 Task: Find connections with filter location Sobradinho with filter topic #Entrepreneurshipwith filter profile language Spanish with filter current company Cyril Amarchand Mangaldas with filter school IPS ACADEMY, Indore with filter industry Computer Hardware Manufacturing with filter service category CateringChange with filter keywords title Roofer
Action: Mouse moved to (670, 132)
Screenshot: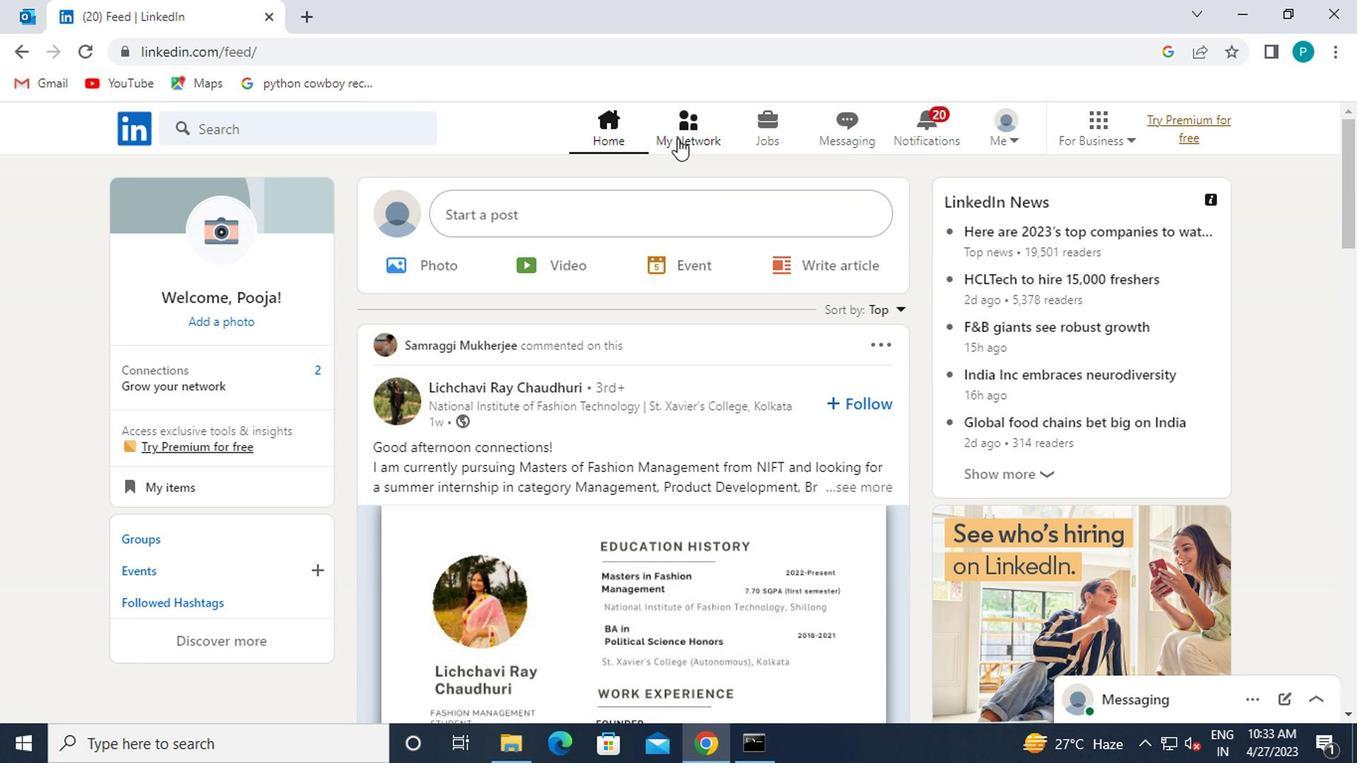 
Action: Mouse pressed left at (670, 132)
Screenshot: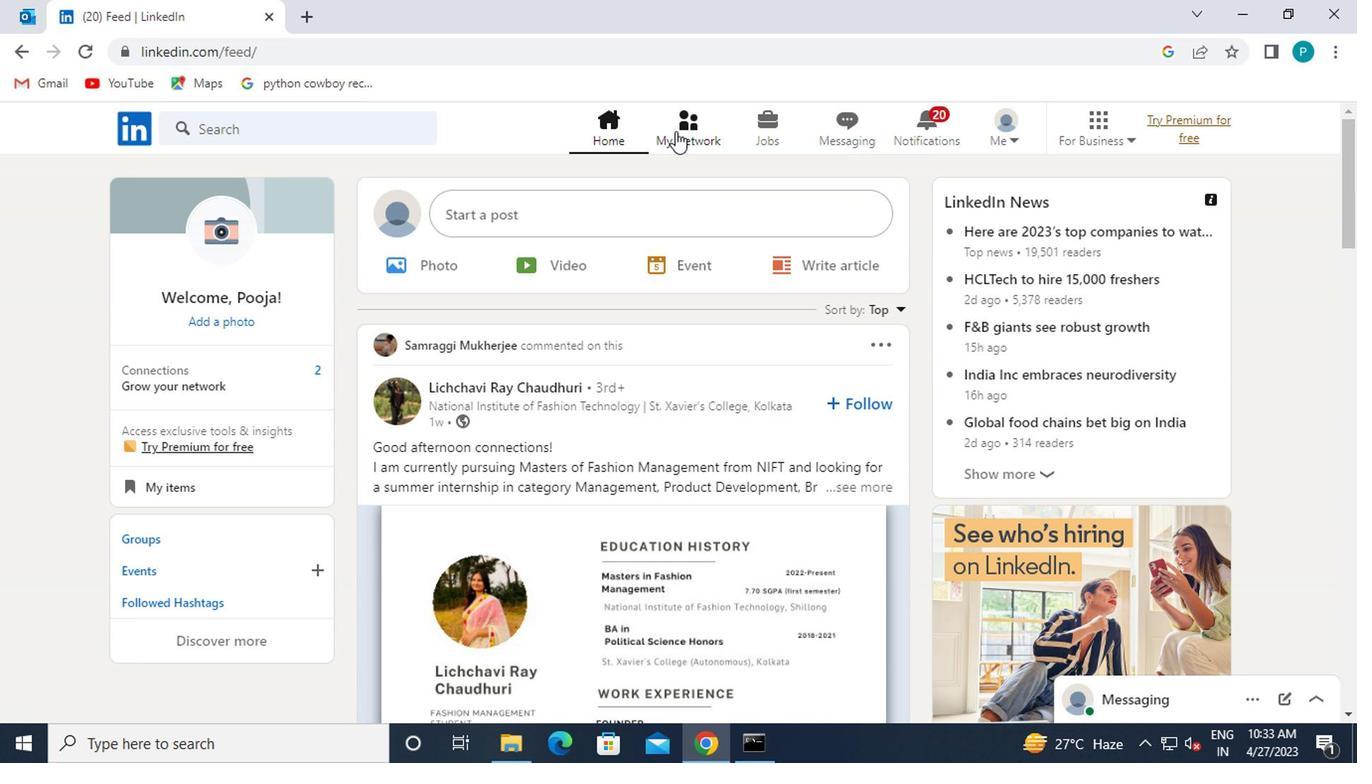 
Action: Mouse moved to (317, 232)
Screenshot: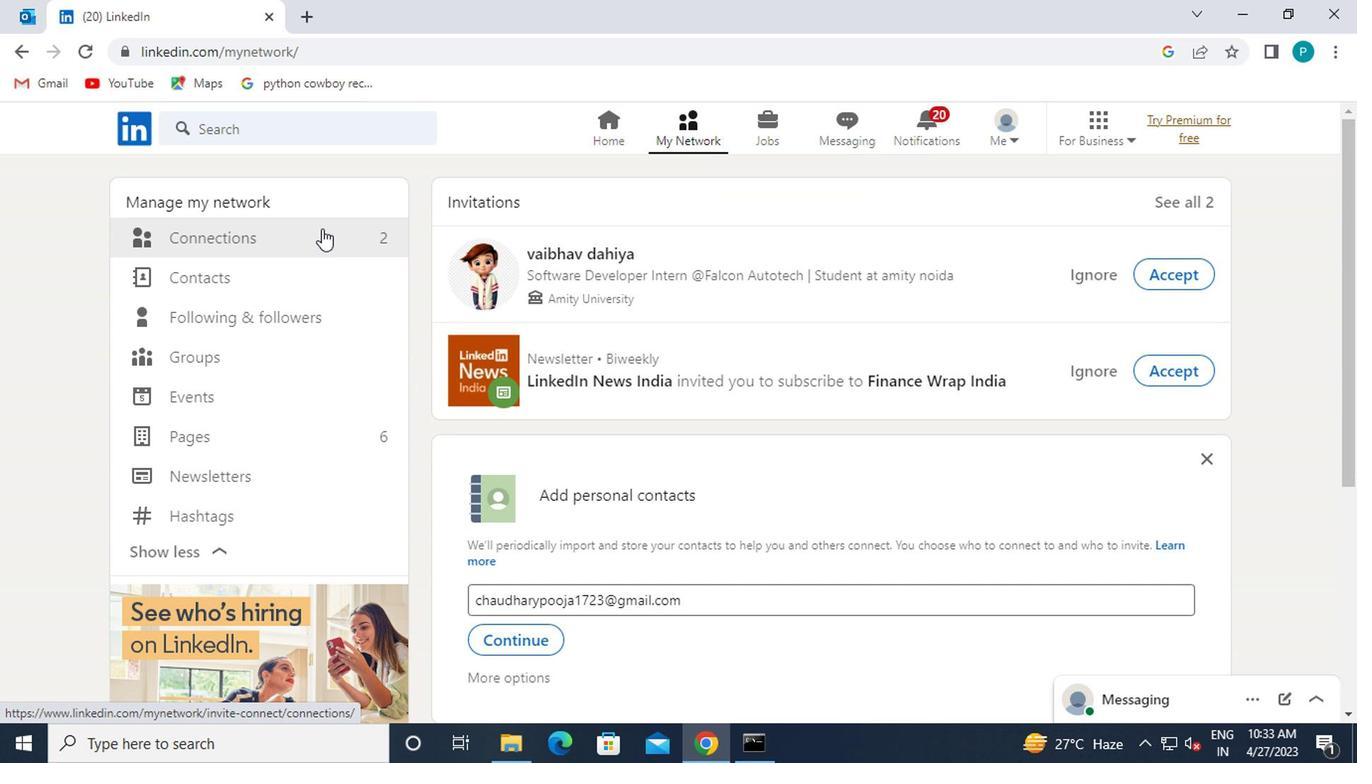 
Action: Mouse pressed left at (317, 232)
Screenshot: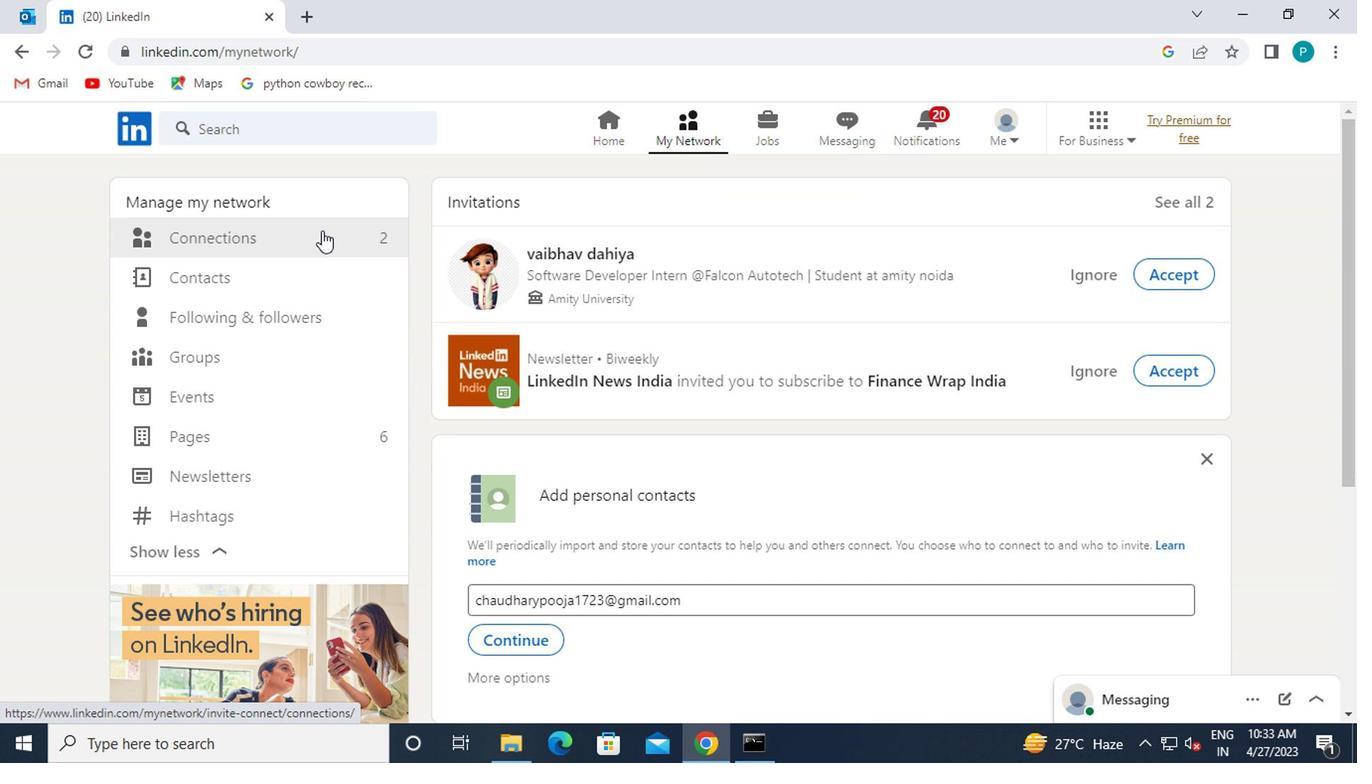 
Action: Mouse moved to (786, 249)
Screenshot: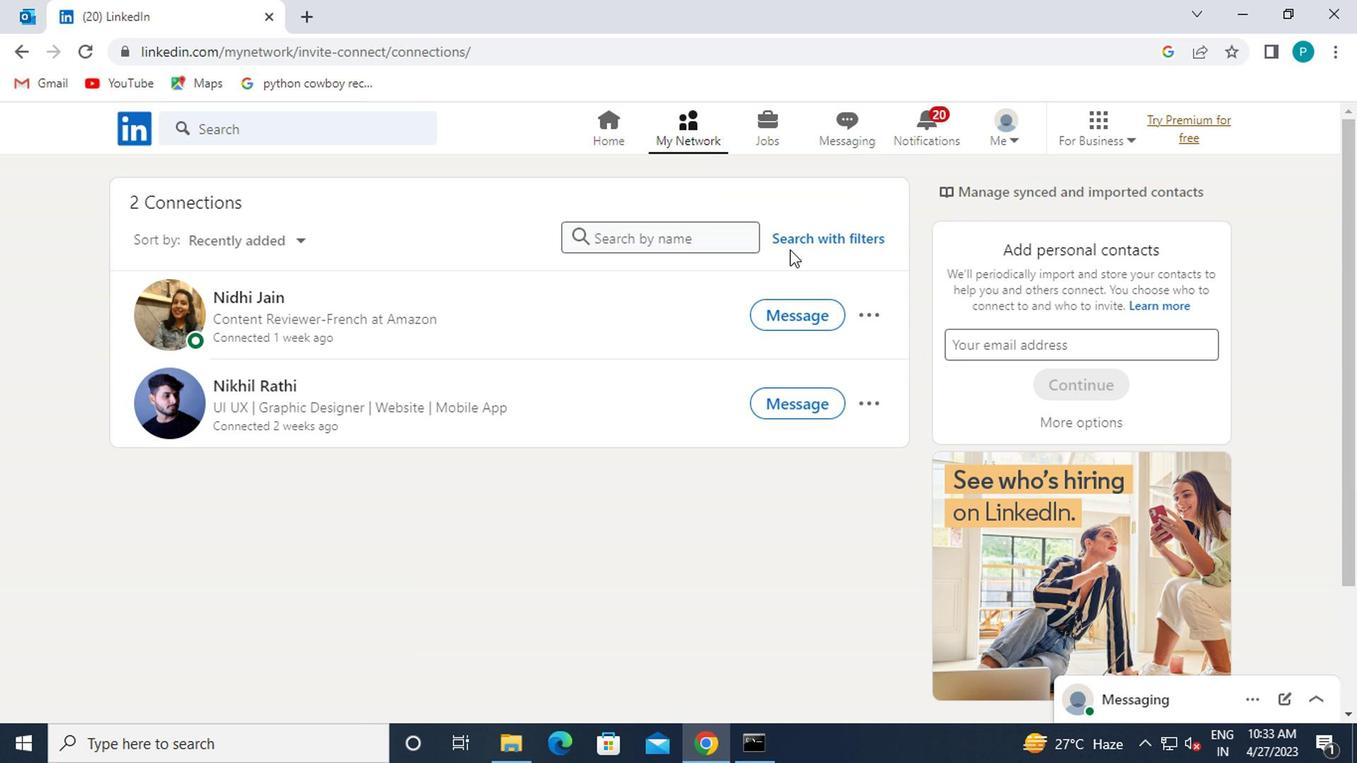 
Action: Mouse pressed left at (786, 249)
Screenshot: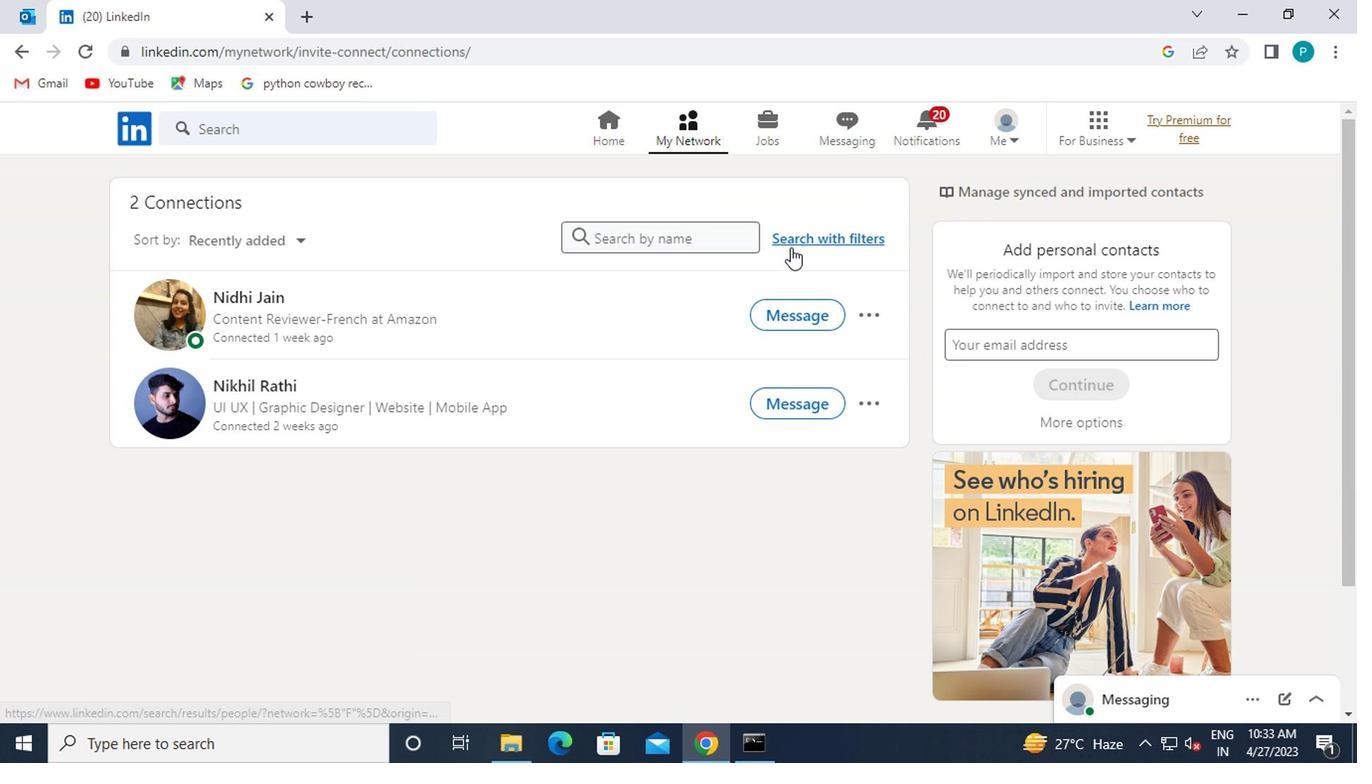 
Action: Mouse moved to (655, 183)
Screenshot: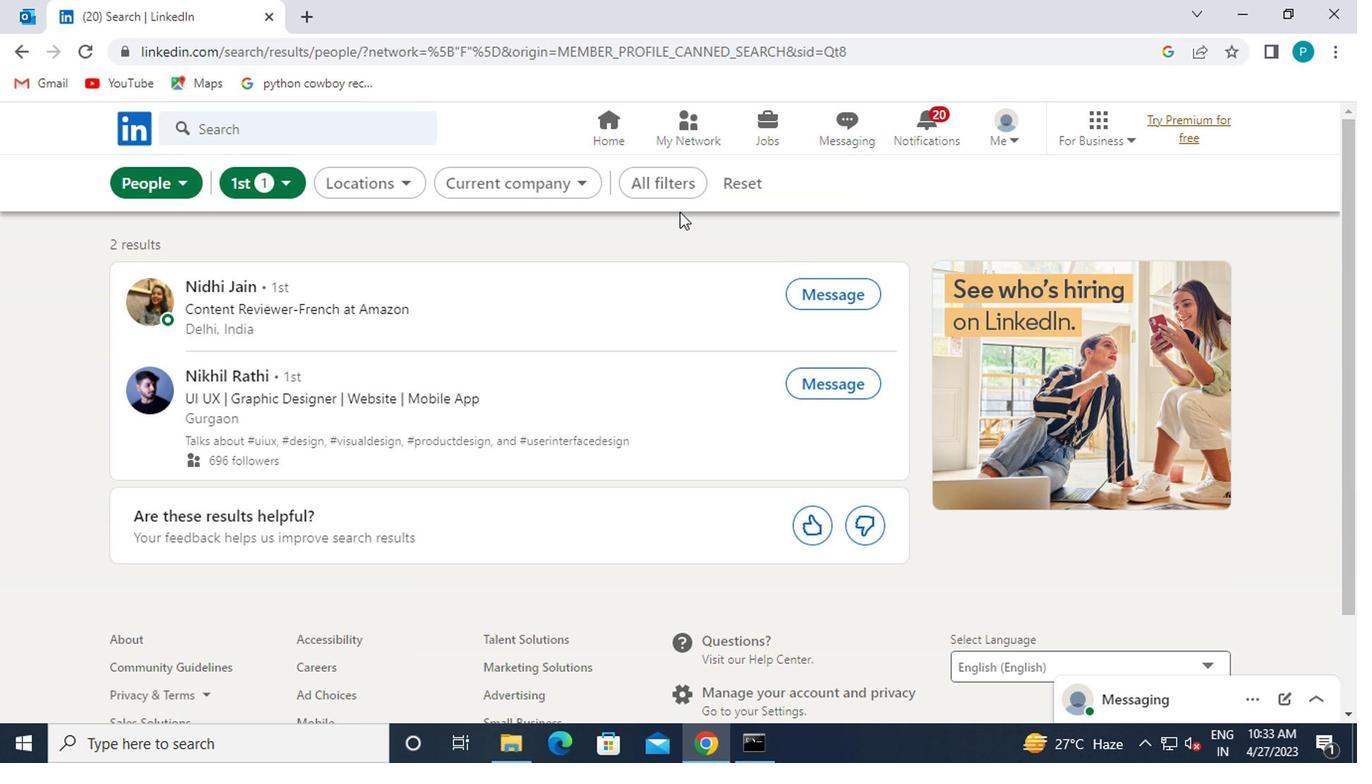 
Action: Mouse pressed left at (655, 183)
Screenshot: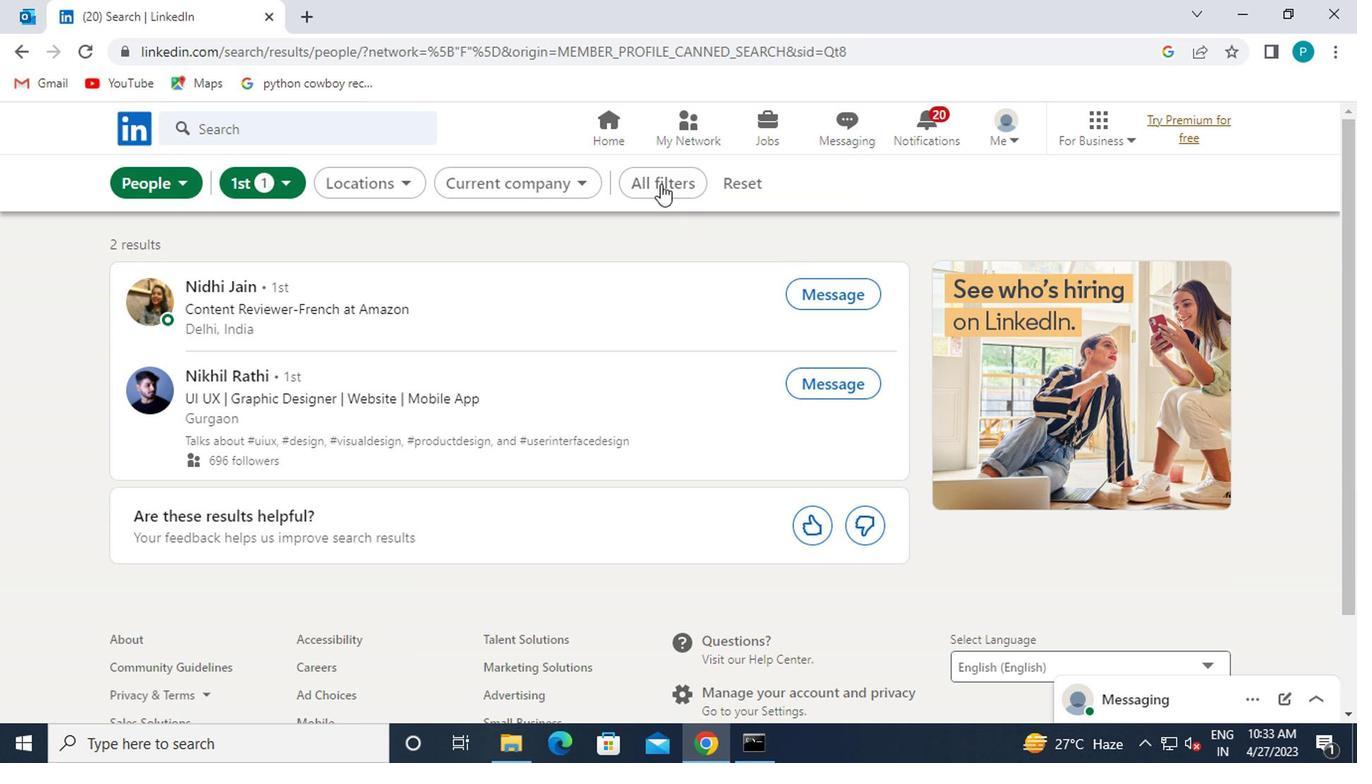 
Action: Mouse moved to (1078, 530)
Screenshot: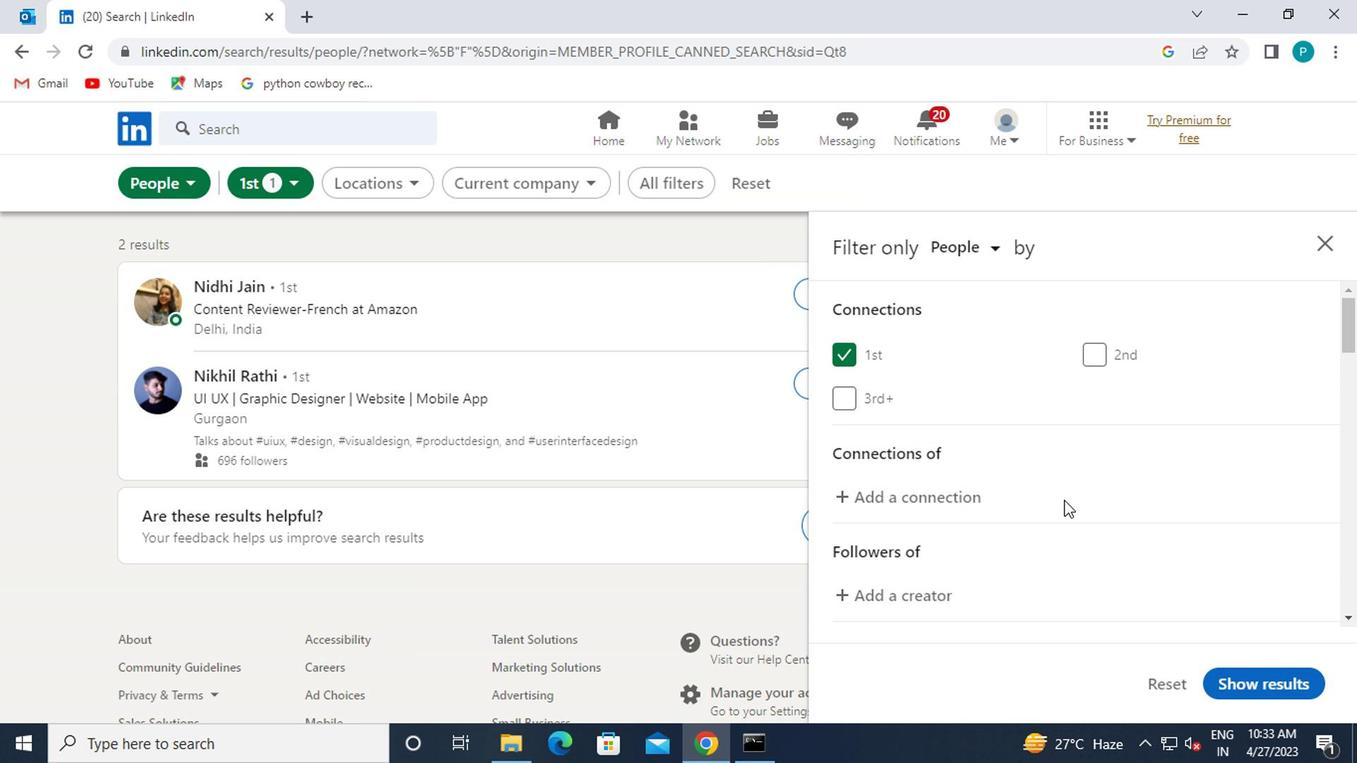
Action: Mouse scrolled (1078, 529) with delta (0, 0)
Screenshot: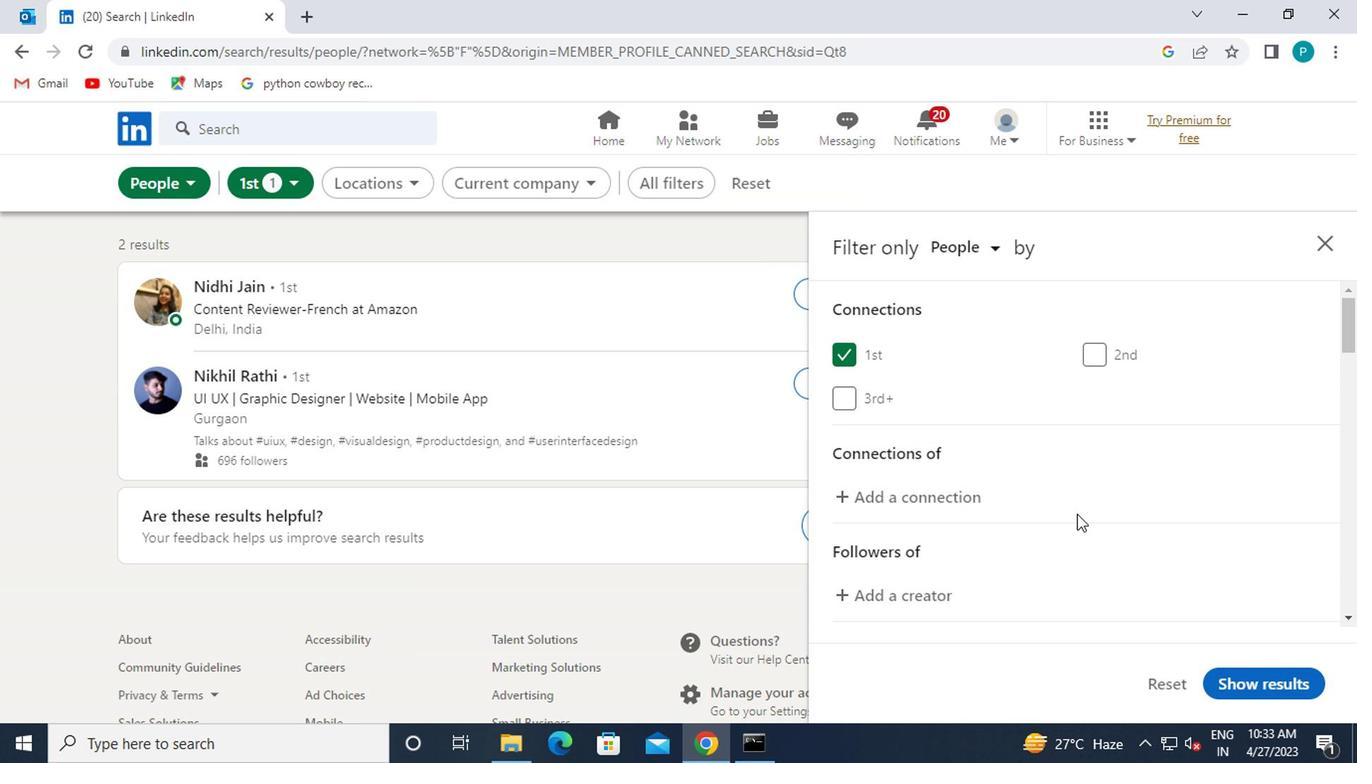 
Action: Mouse scrolled (1078, 529) with delta (0, 0)
Screenshot: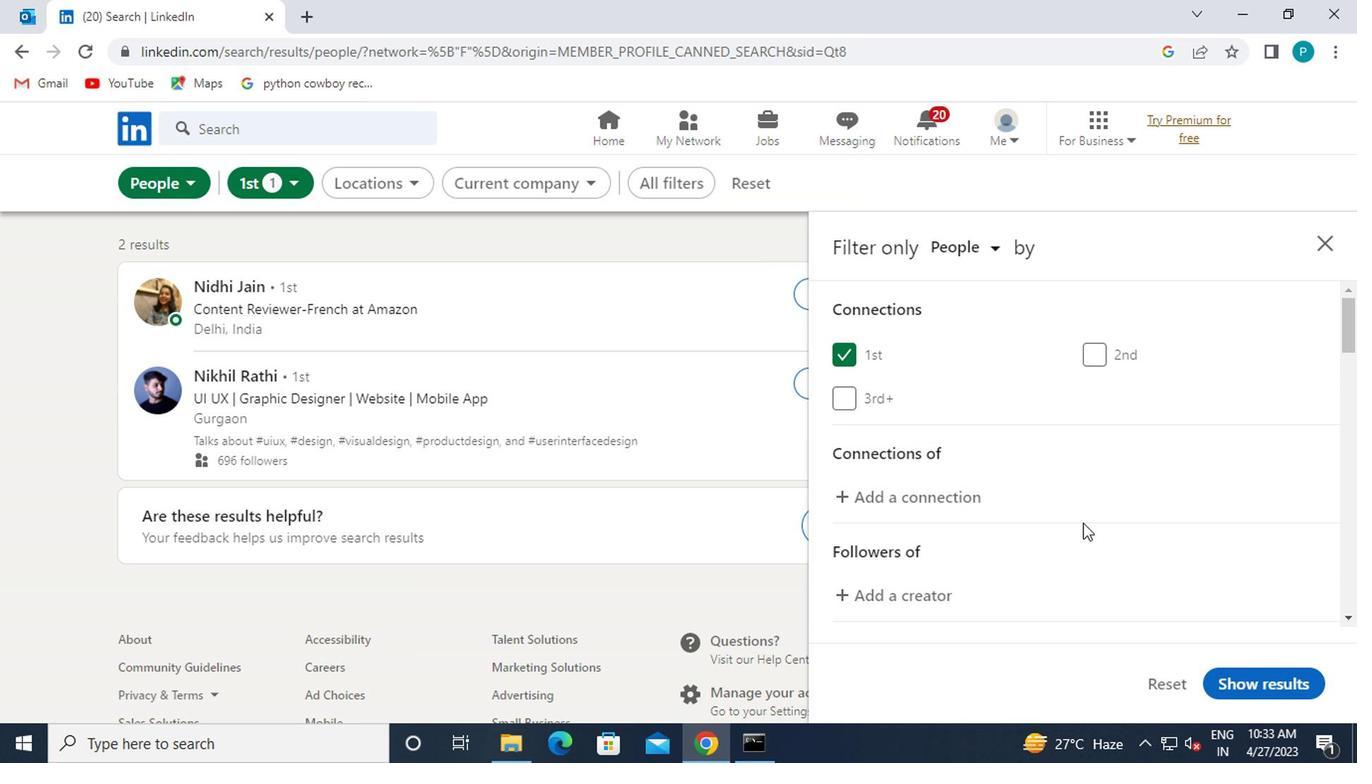 
Action: Mouse moved to (1095, 542)
Screenshot: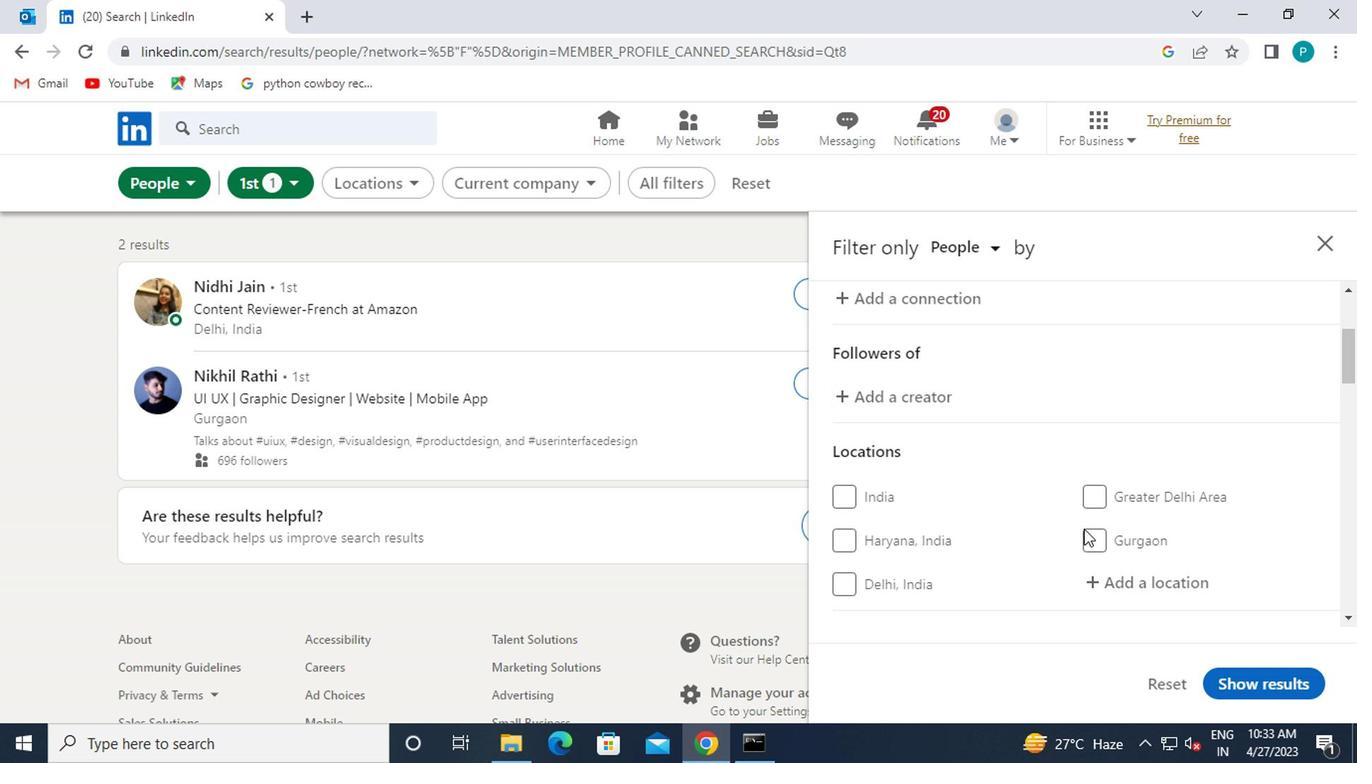 
Action: Mouse scrolled (1095, 541) with delta (0, 0)
Screenshot: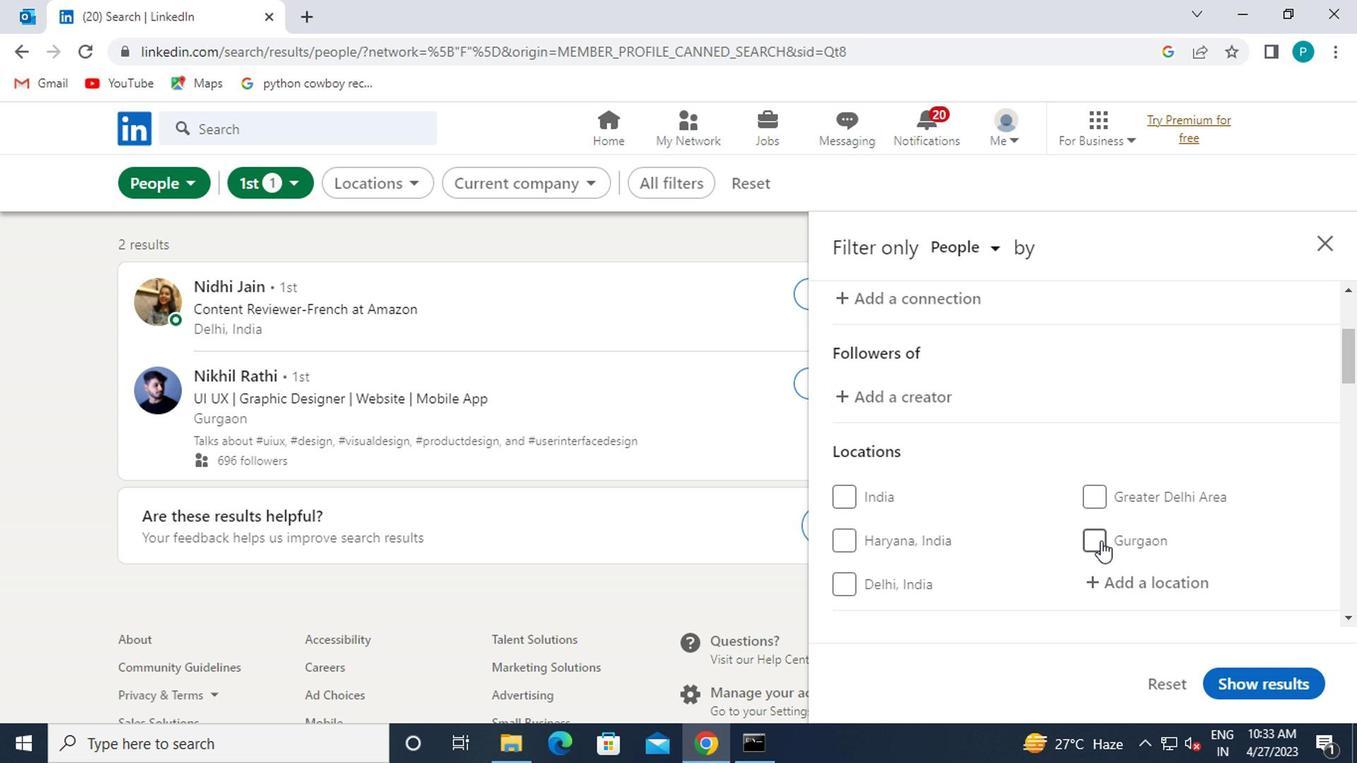
Action: Mouse moved to (1098, 479)
Screenshot: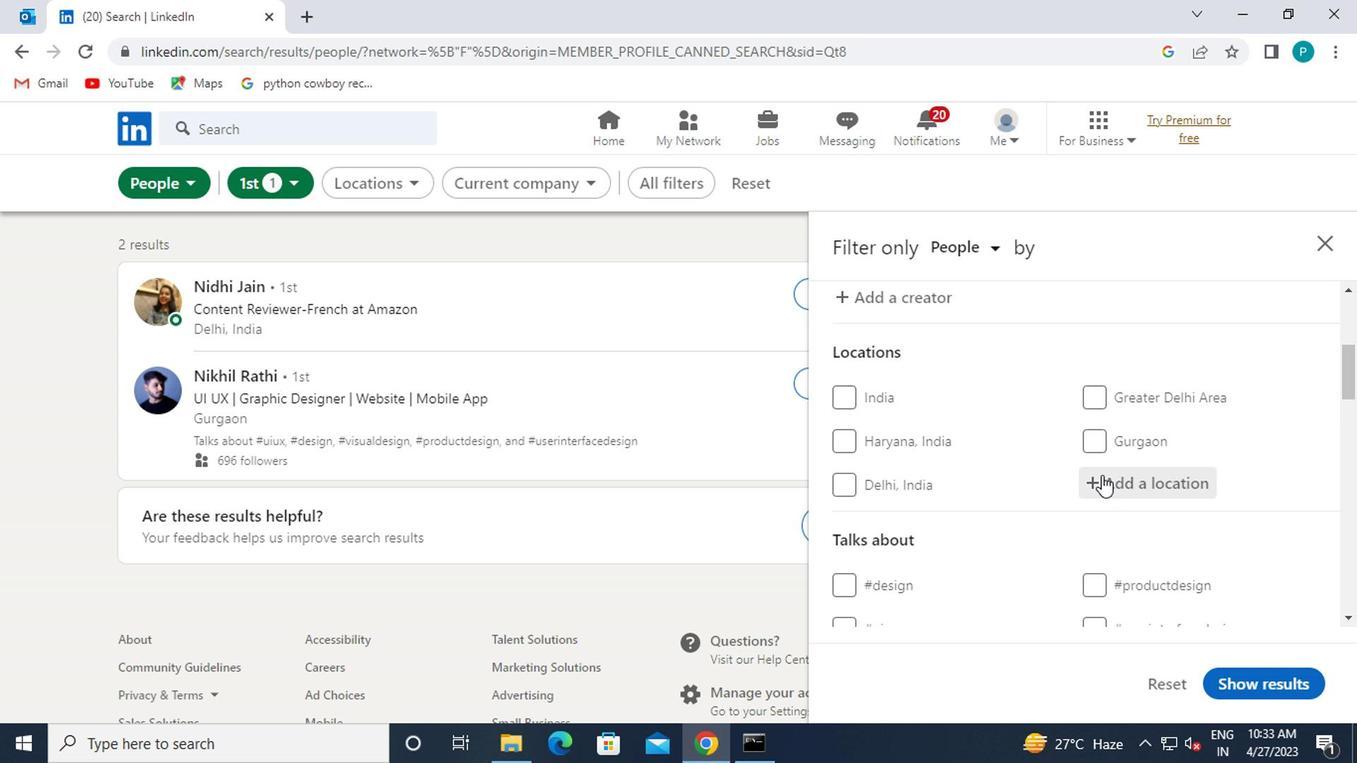 
Action: Mouse pressed left at (1098, 479)
Screenshot: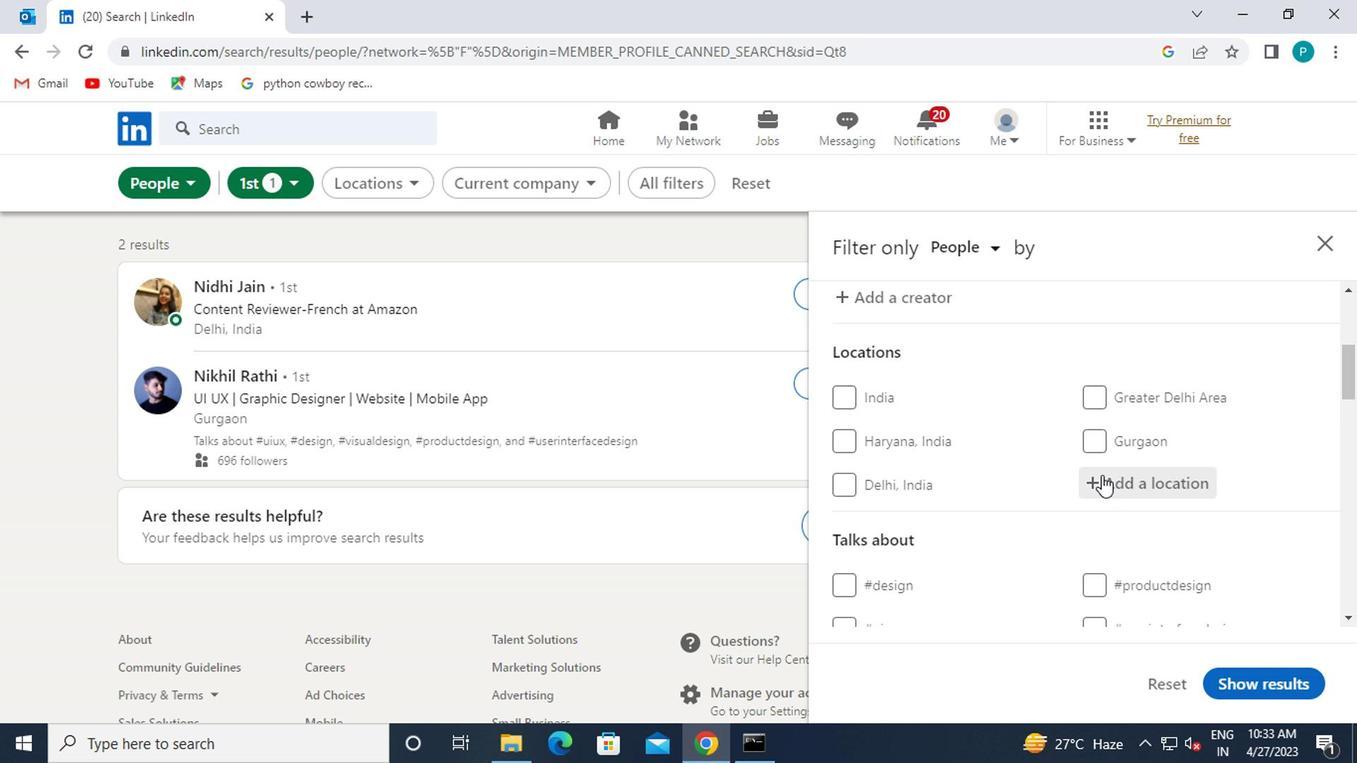 
Action: Mouse moved to (1100, 480)
Screenshot: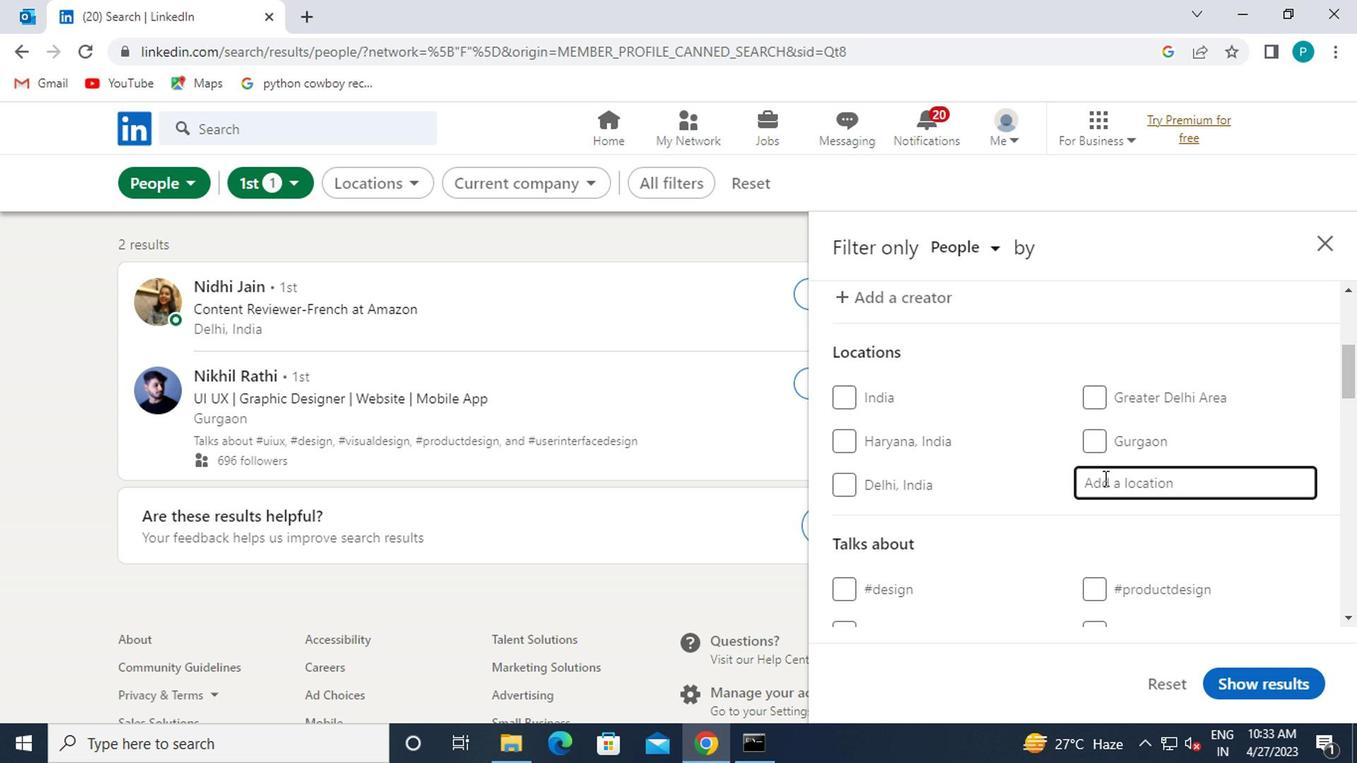 
Action: Key pressed <Key.caps_lock>s<Key.caps_lock>obradinho
Screenshot: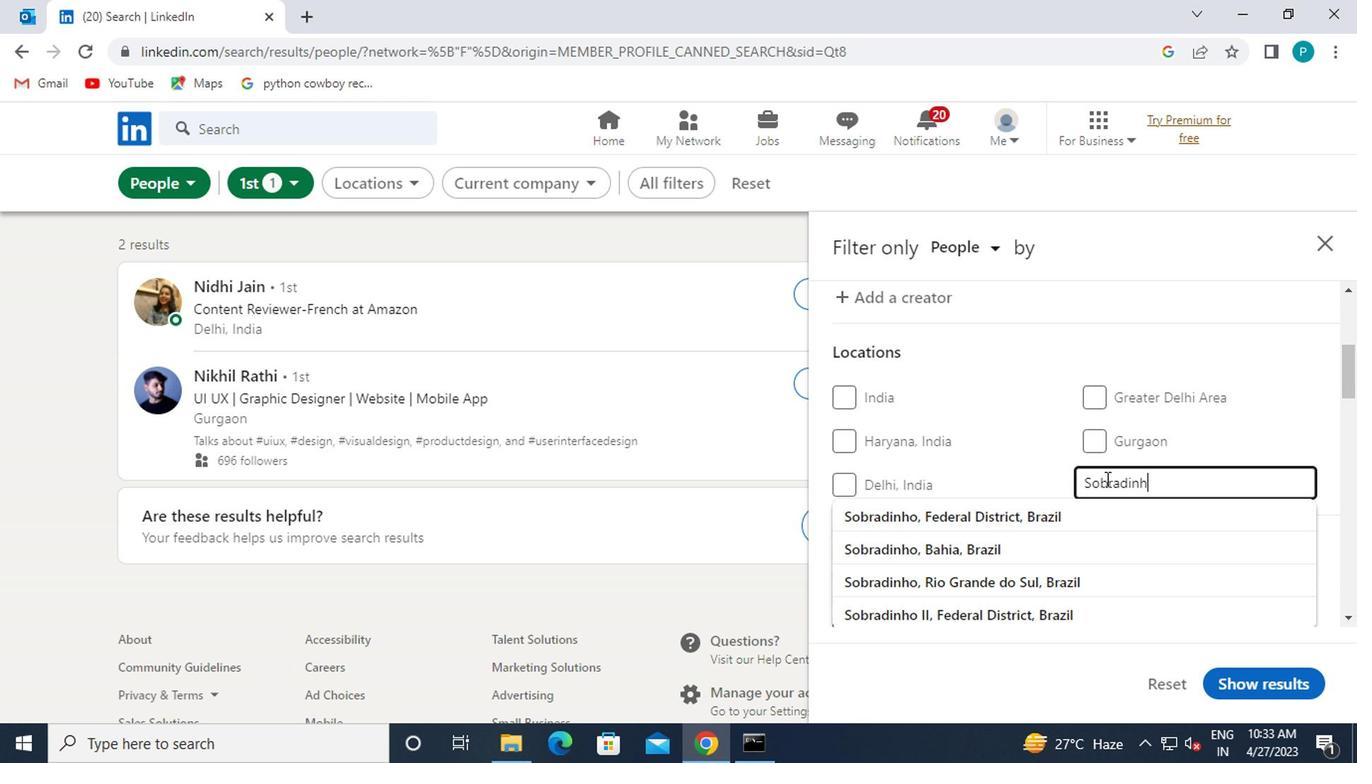 
Action: Mouse moved to (1106, 521)
Screenshot: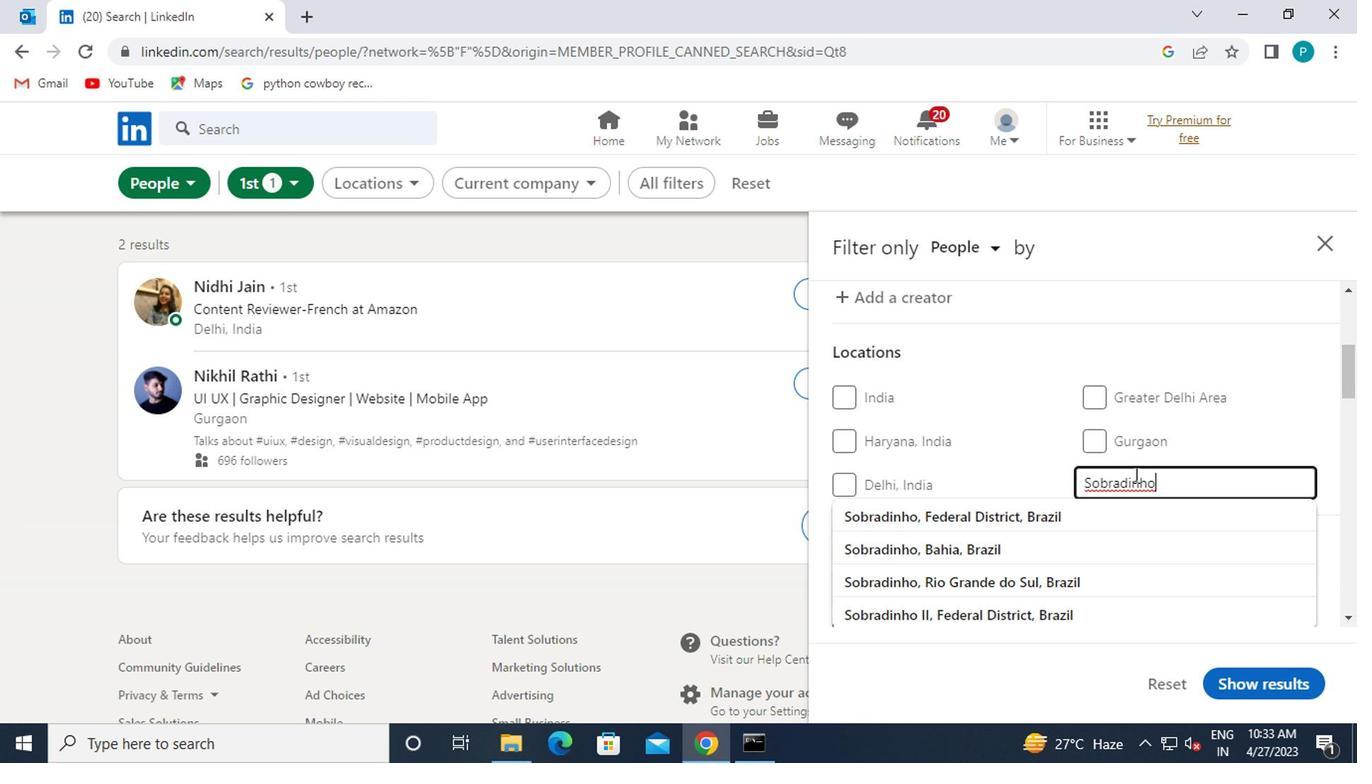 
Action: Mouse pressed left at (1106, 521)
Screenshot: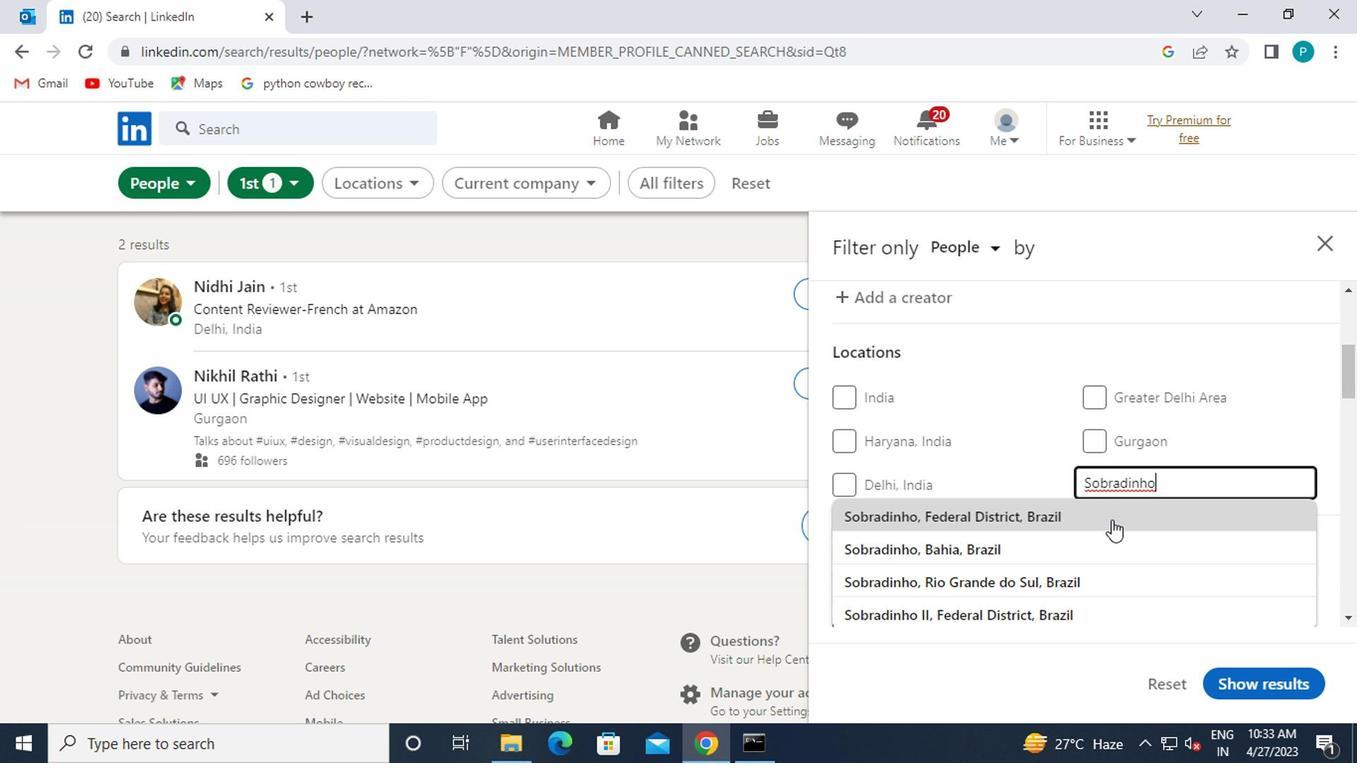 
Action: Mouse scrolled (1106, 520) with delta (0, -1)
Screenshot: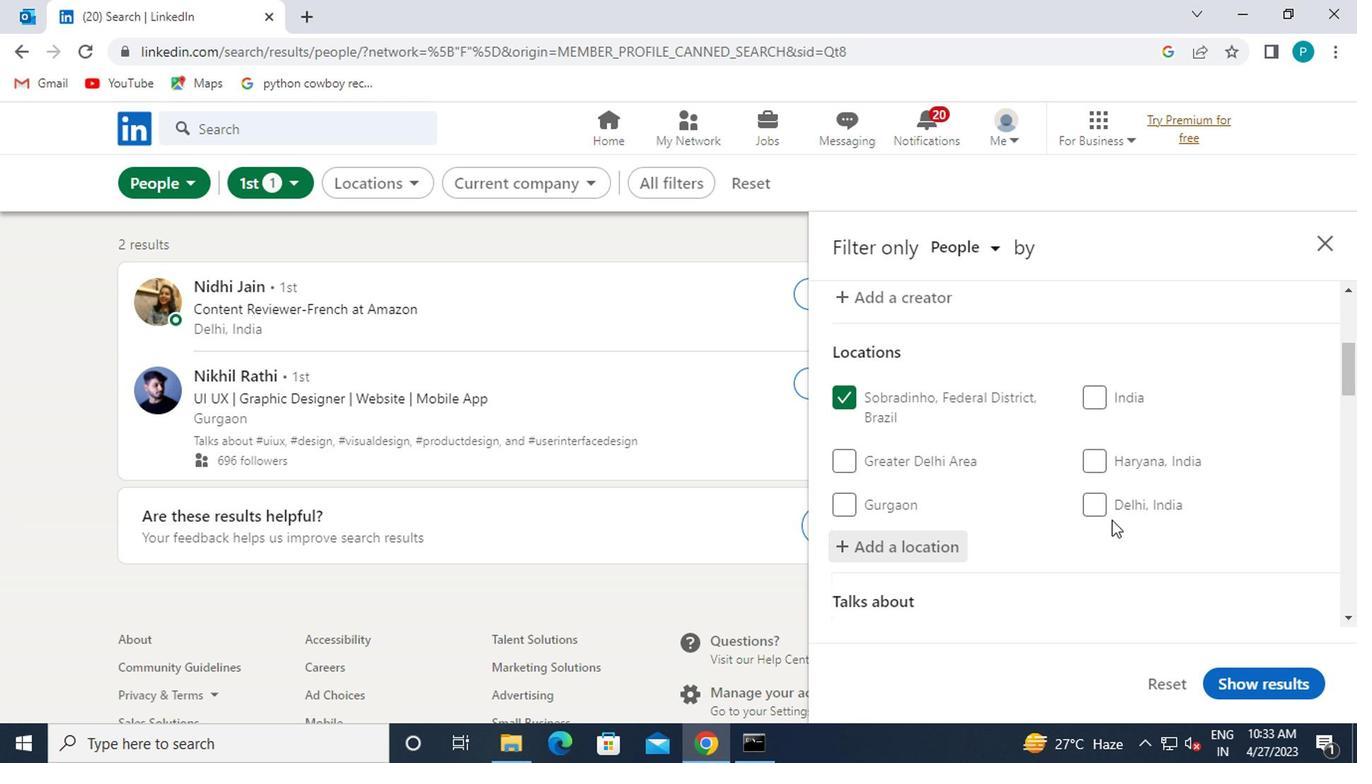 
Action: Mouse scrolled (1106, 520) with delta (0, -1)
Screenshot: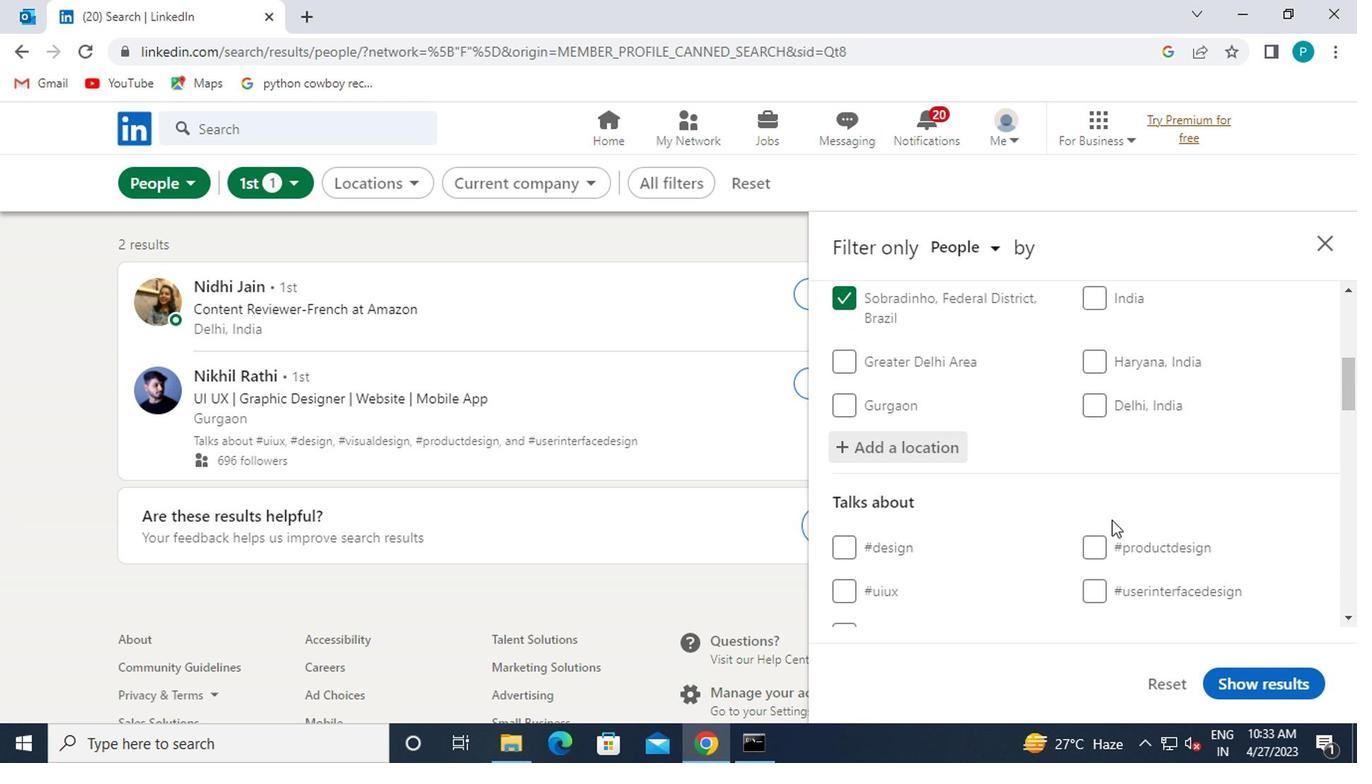 
Action: Mouse moved to (1097, 525)
Screenshot: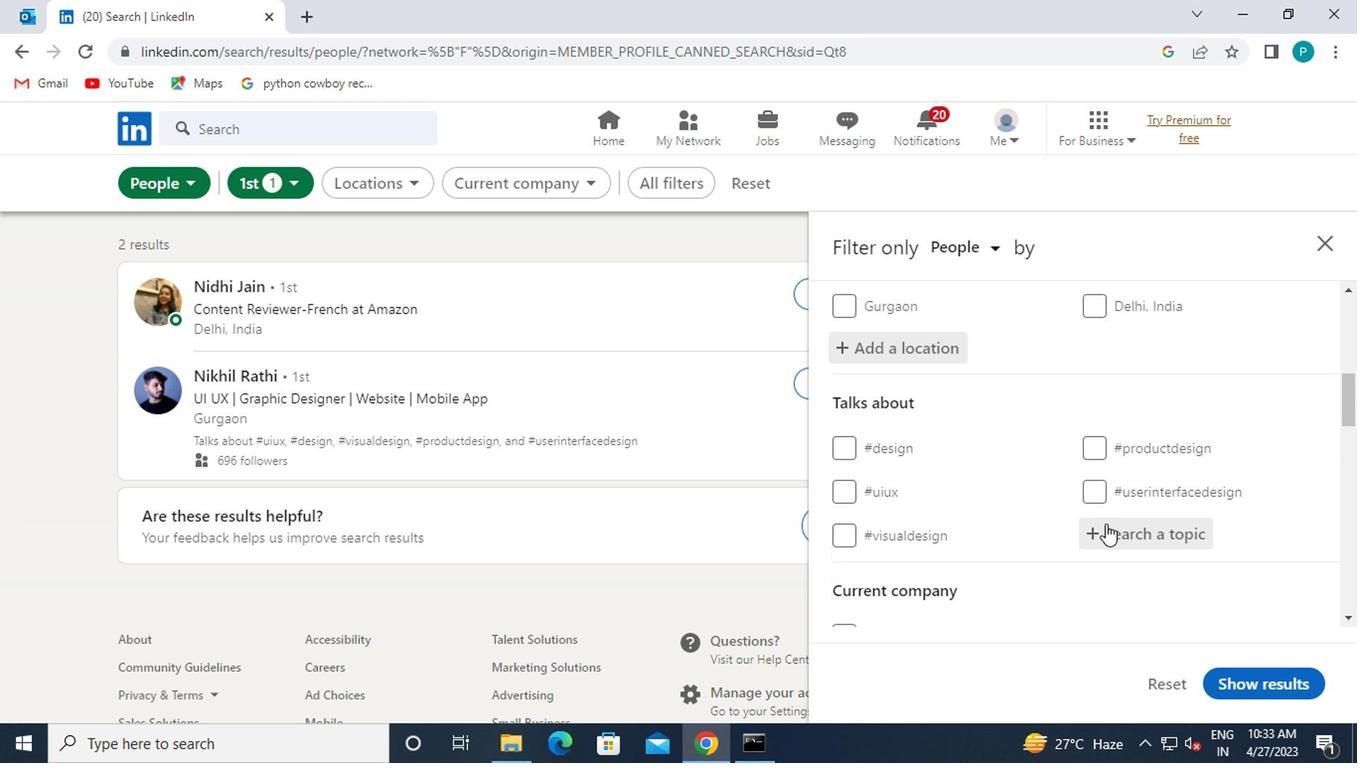 
Action: Mouse pressed left at (1097, 525)
Screenshot: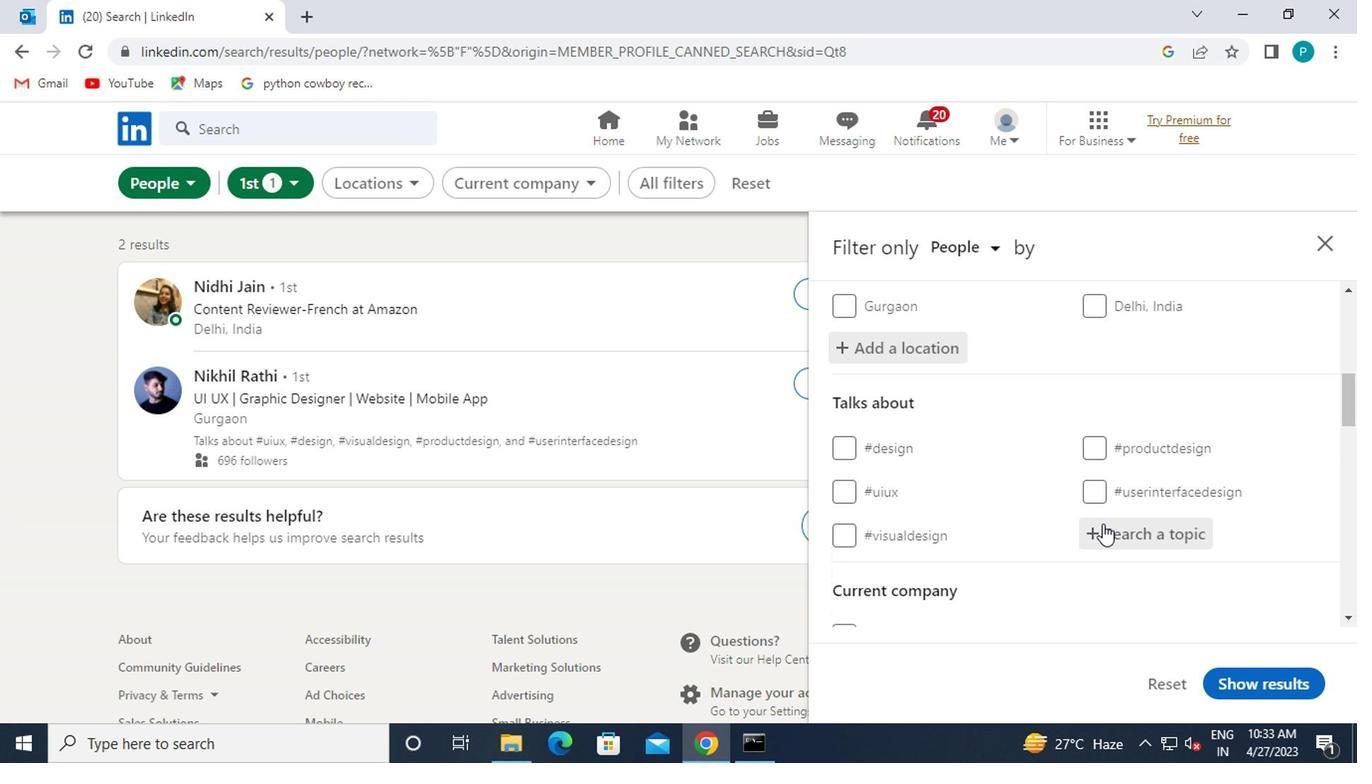 
Action: Mouse moved to (1099, 531)
Screenshot: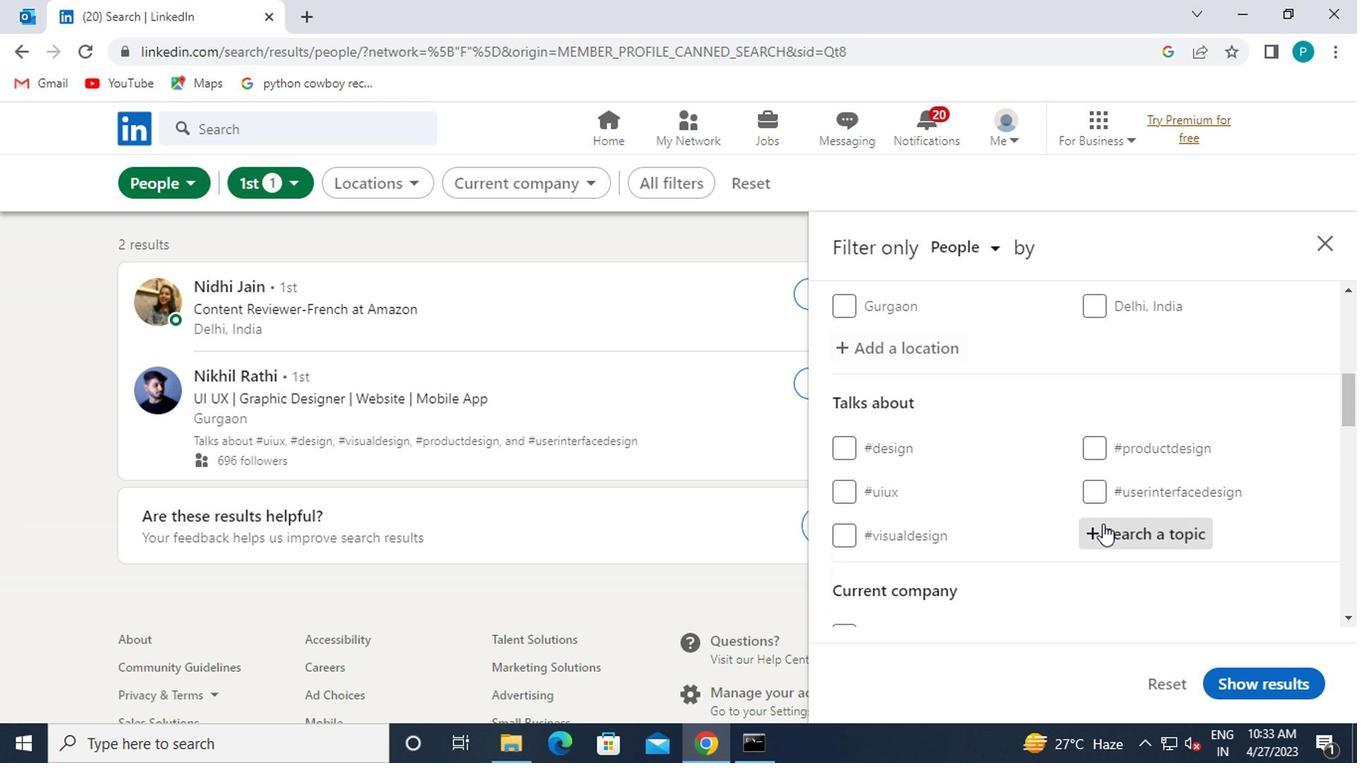 
Action: Key pressed <Key.shift><Key.shift>#
Screenshot: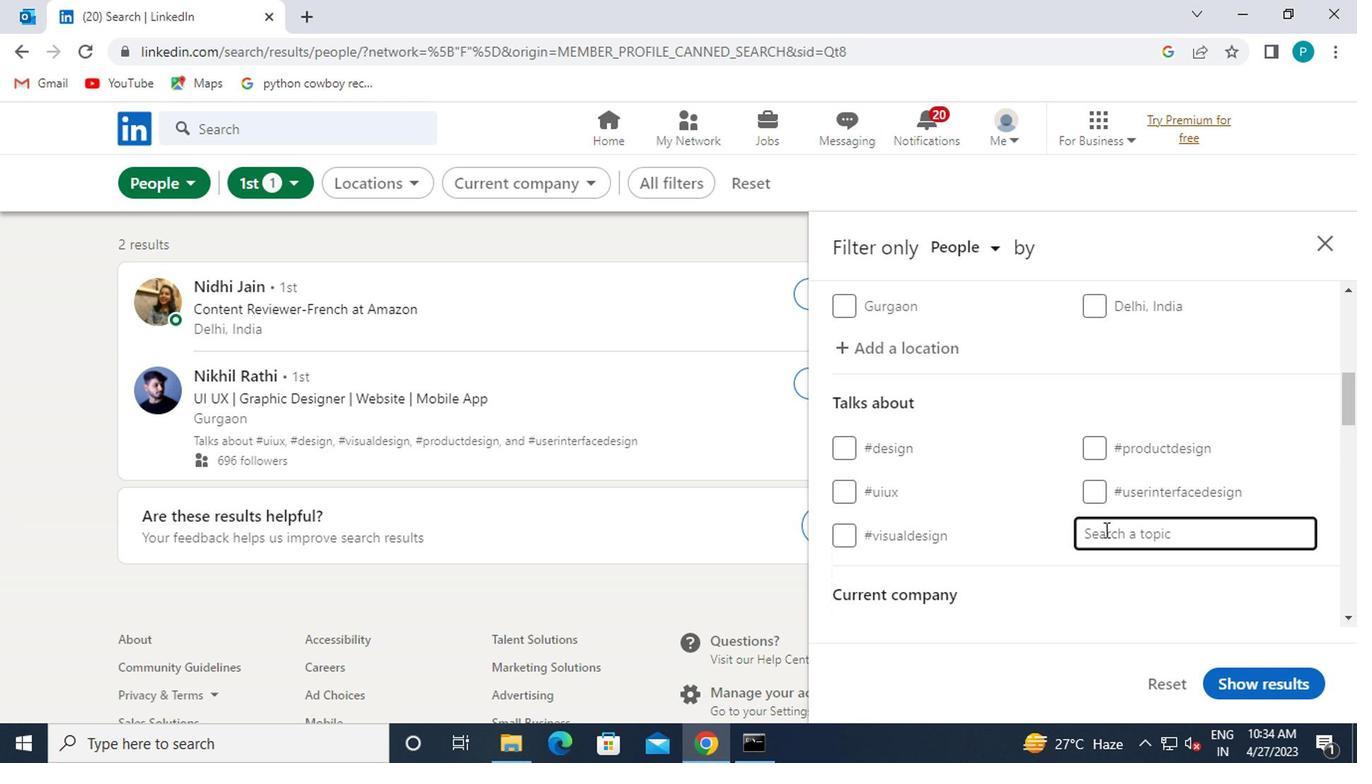 
Action: Mouse moved to (1070, 537)
Screenshot: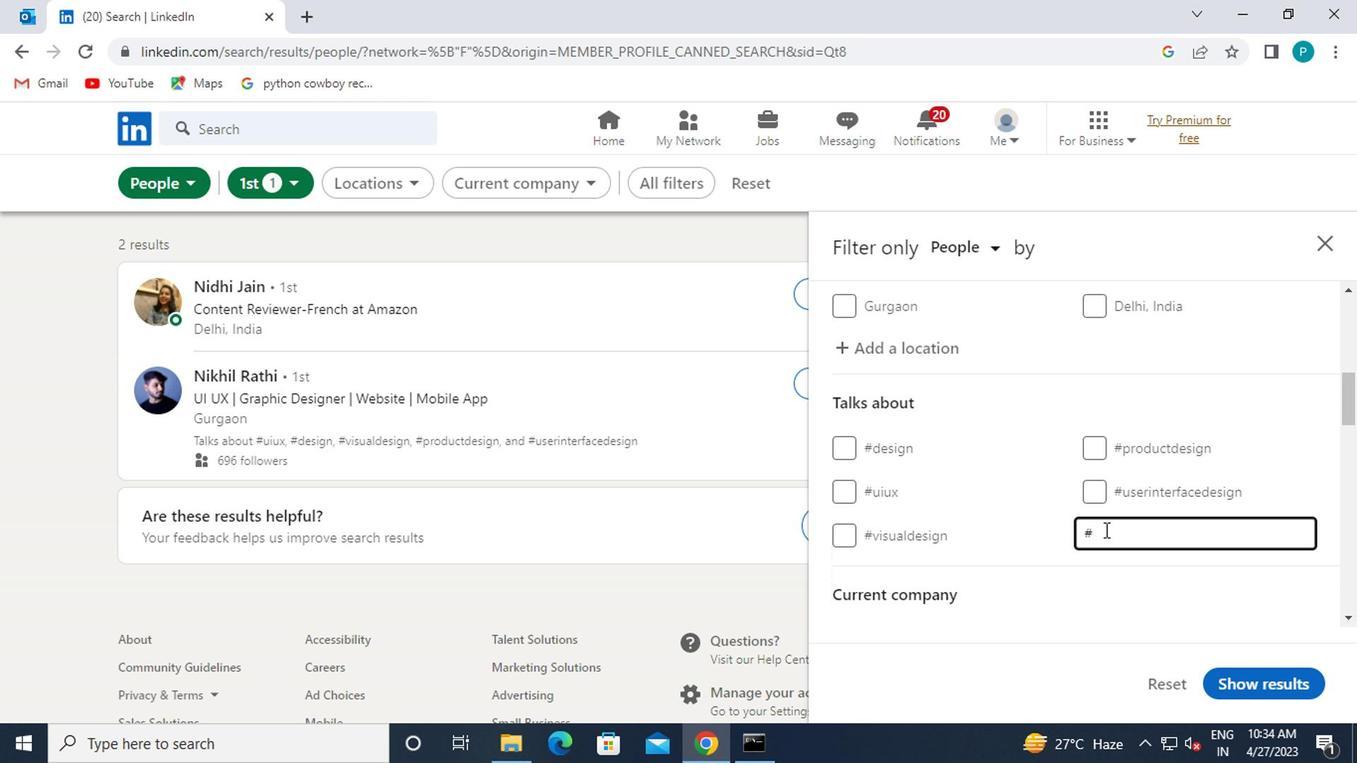 
Action: Key pressed <Key.caps_lock>E<Key.caps_lock>NTREPRENEURSHIP
Screenshot: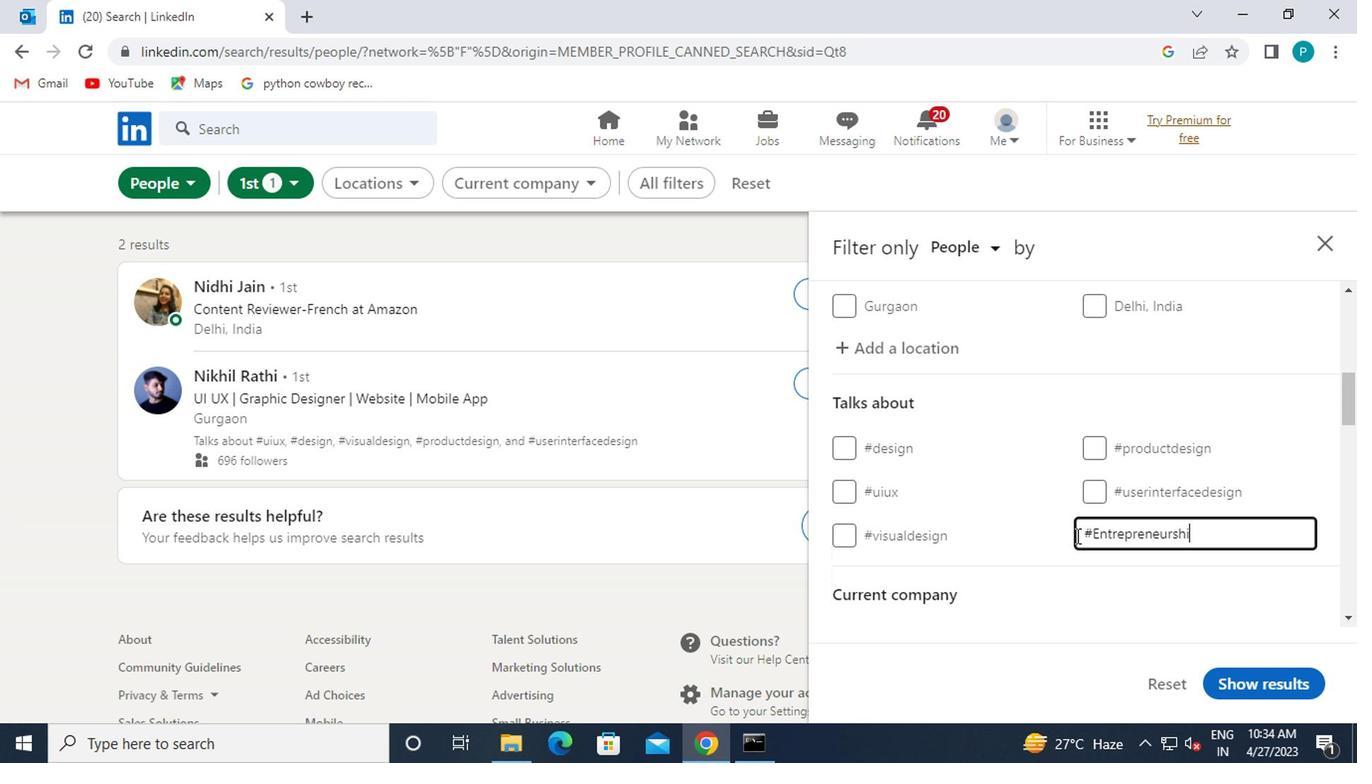 
Action: Mouse moved to (1070, 560)
Screenshot: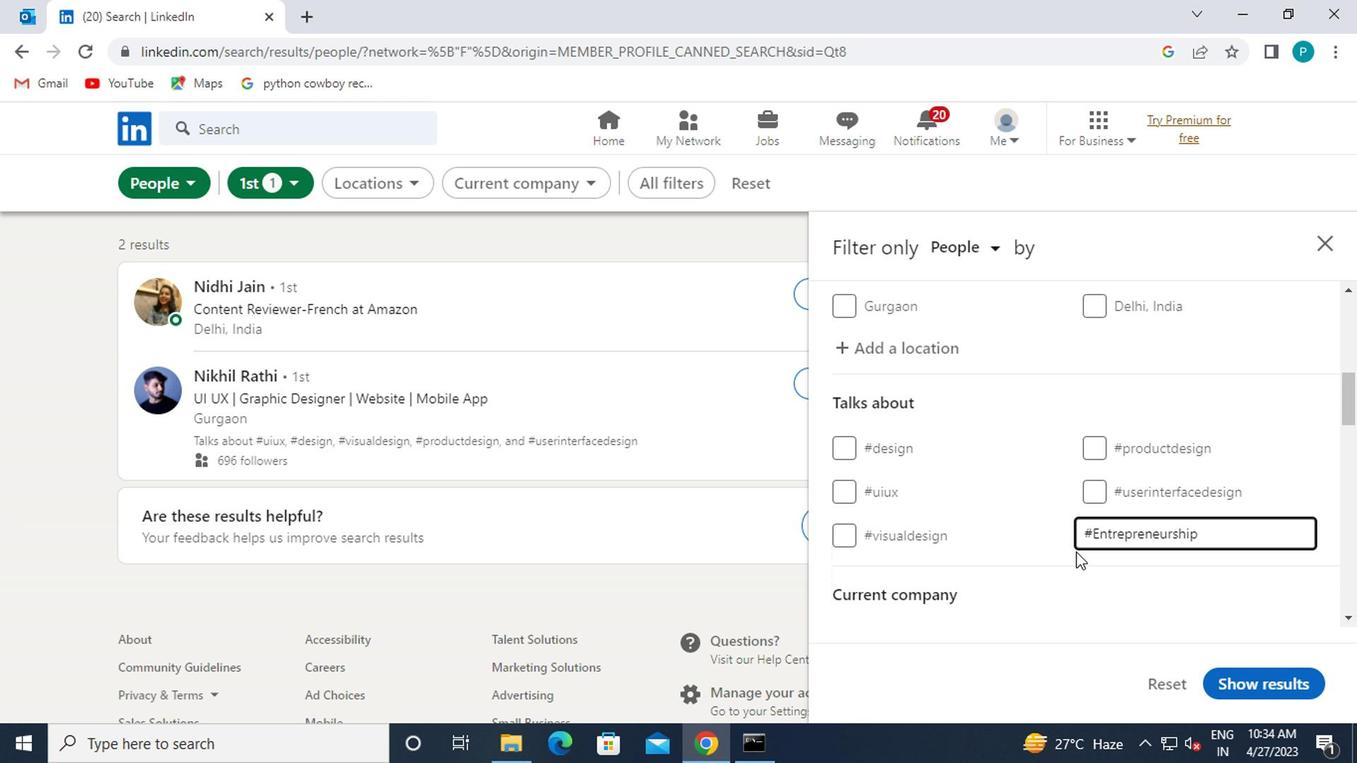 
Action: Mouse scrolled (1070, 559) with delta (0, -1)
Screenshot: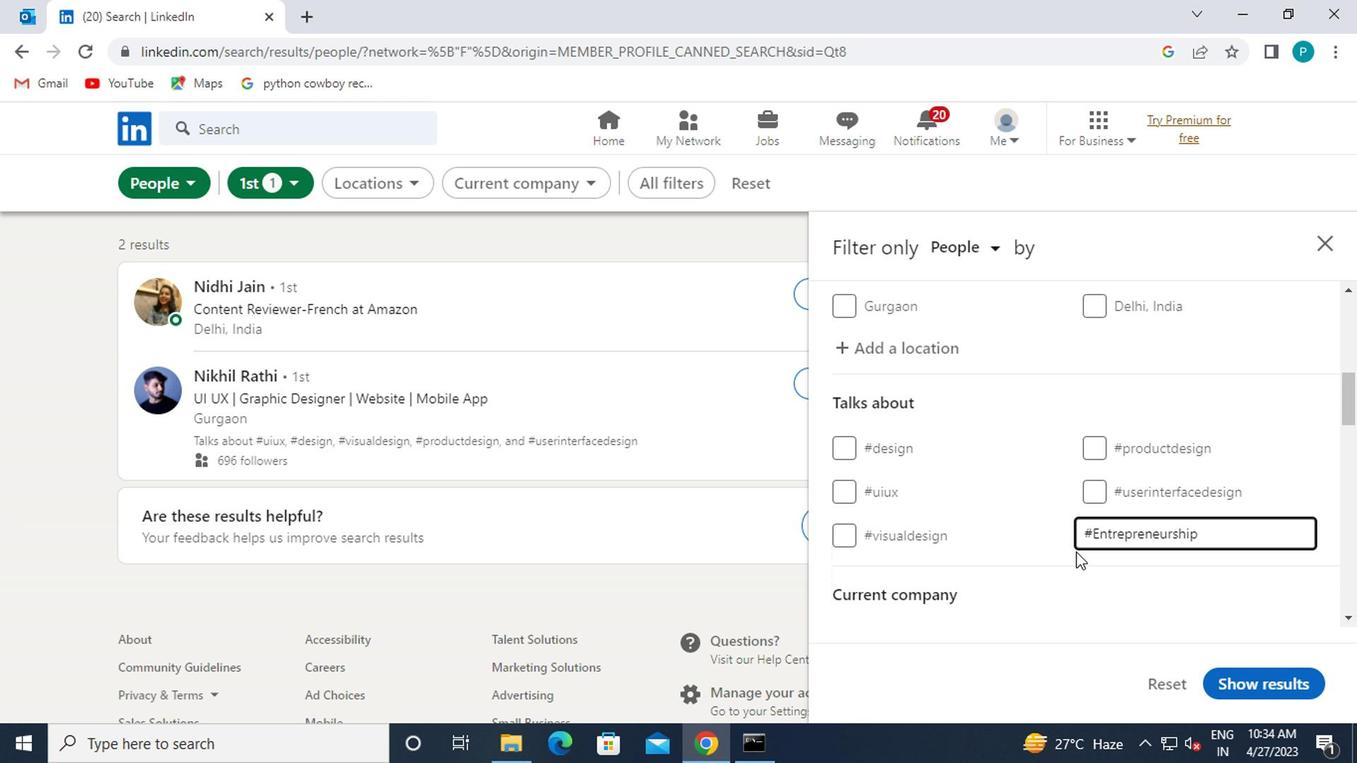 
Action: Mouse moved to (1114, 548)
Screenshot: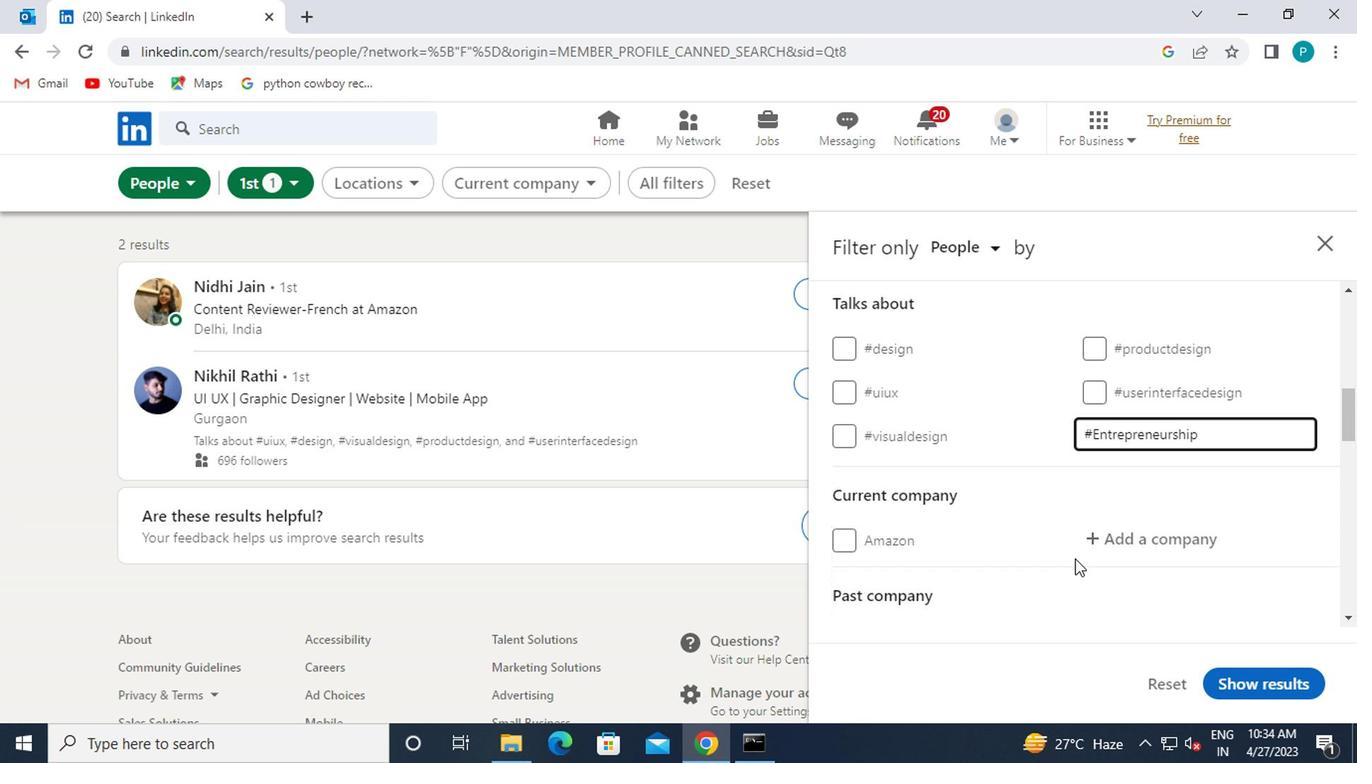 
Action: Mouse pressed left at (1114, 548)
Screenshot: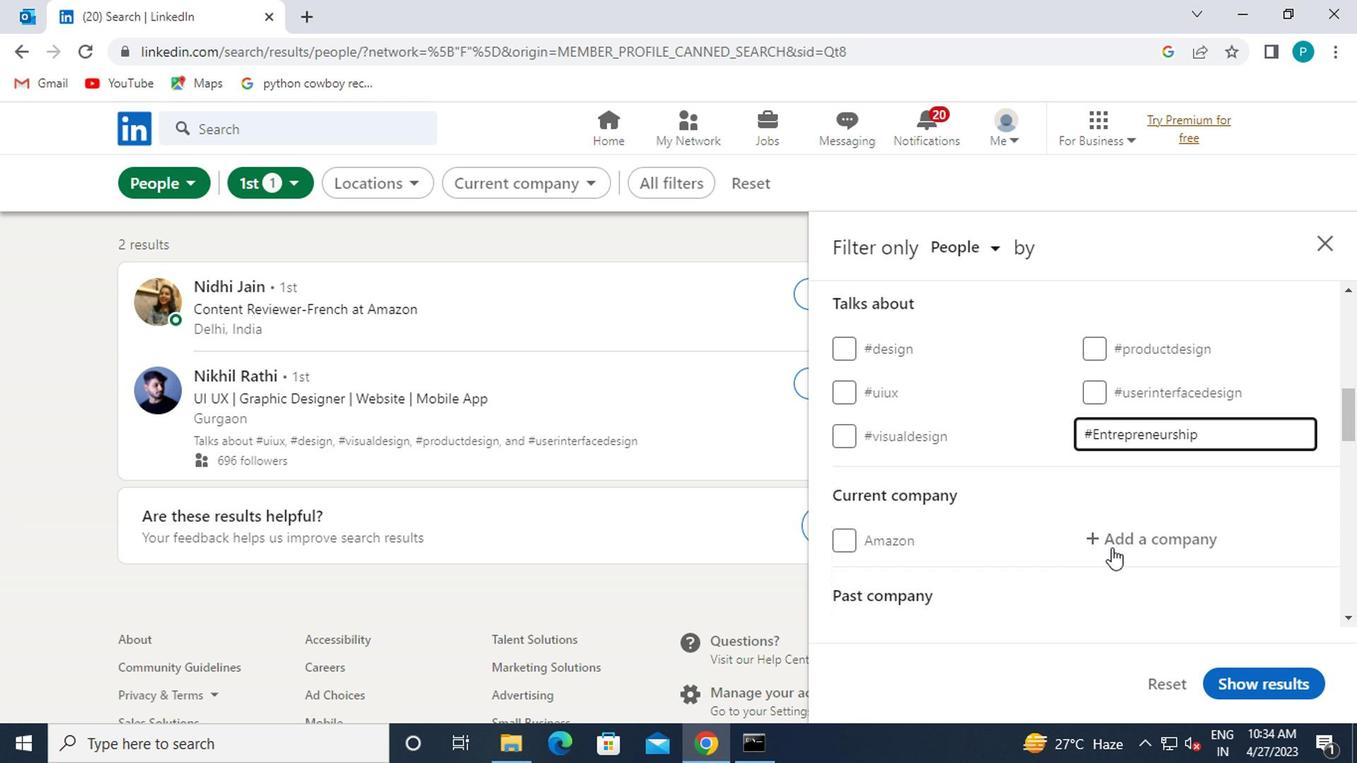 
Action: Mouse moved to (1129, 538)
Screenshot: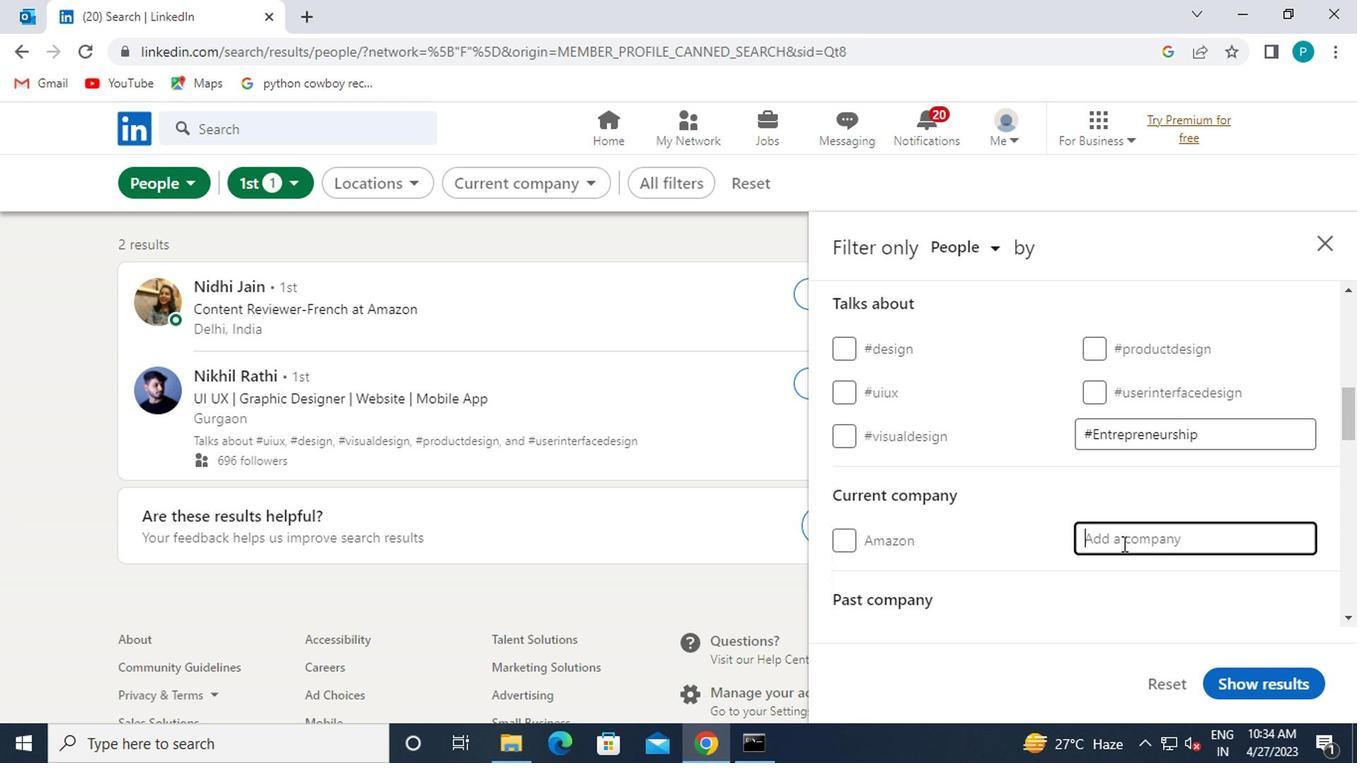 
Action: Key pressed <Key.caps_lock>C<Key.caps_lock>YRIL
Screenshot: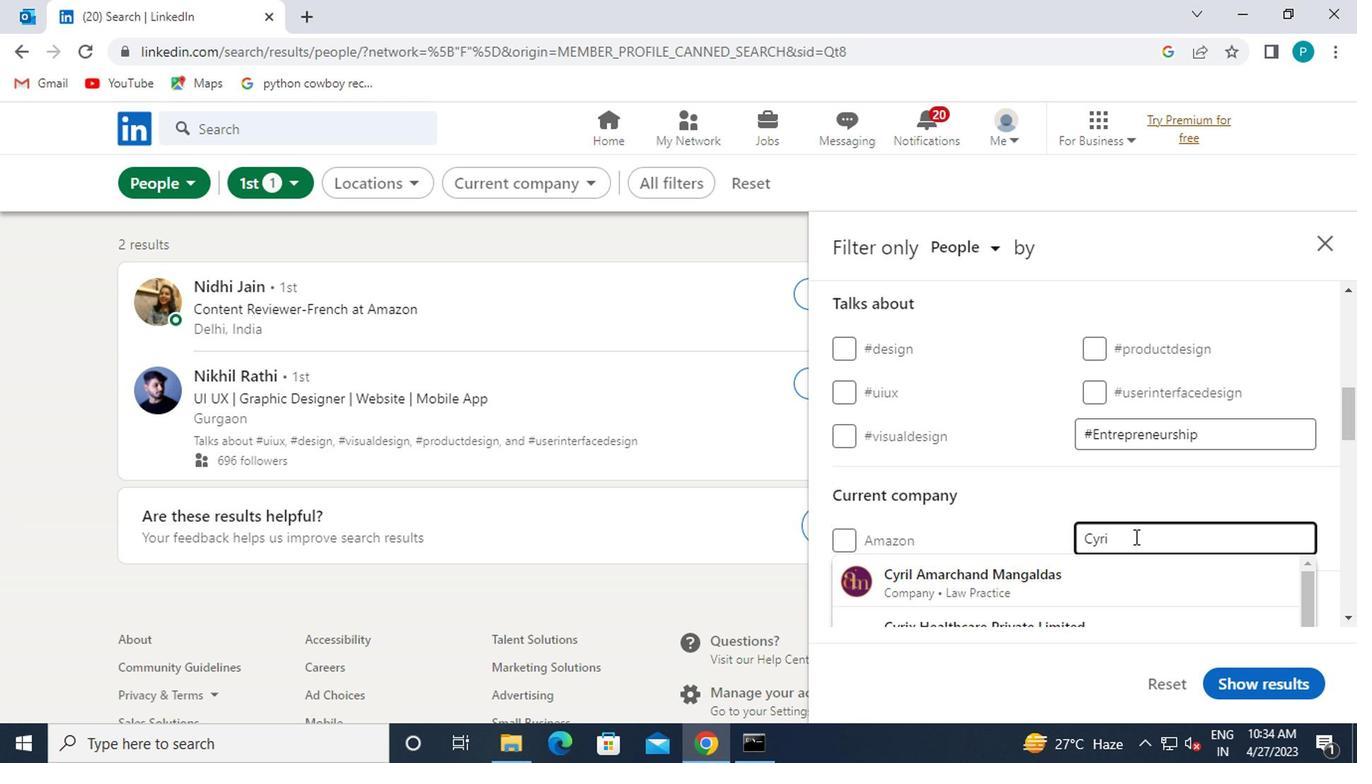 
Action: Mouse moved to (851, 495)
Screenshot: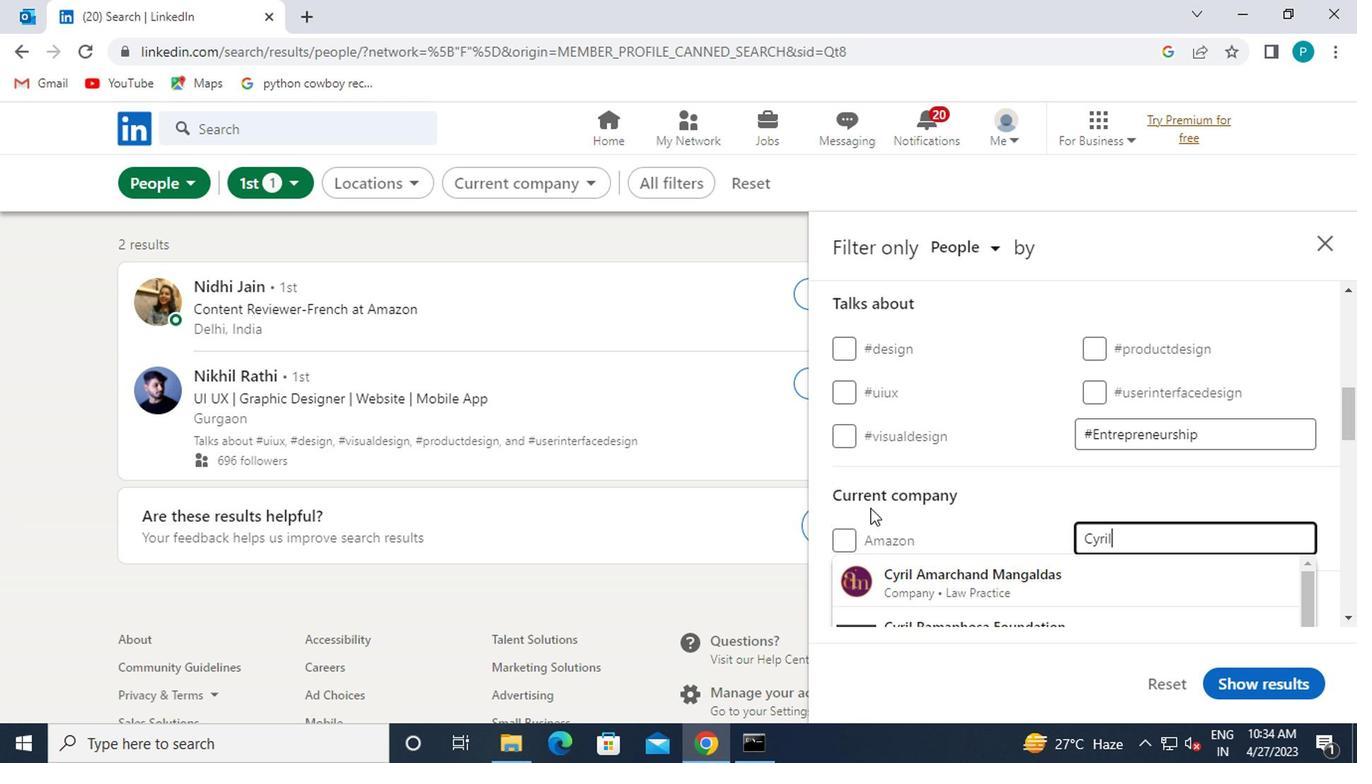 
Action: Mouse scrolled (851, 494) with delta (0, 0)
Screenshot: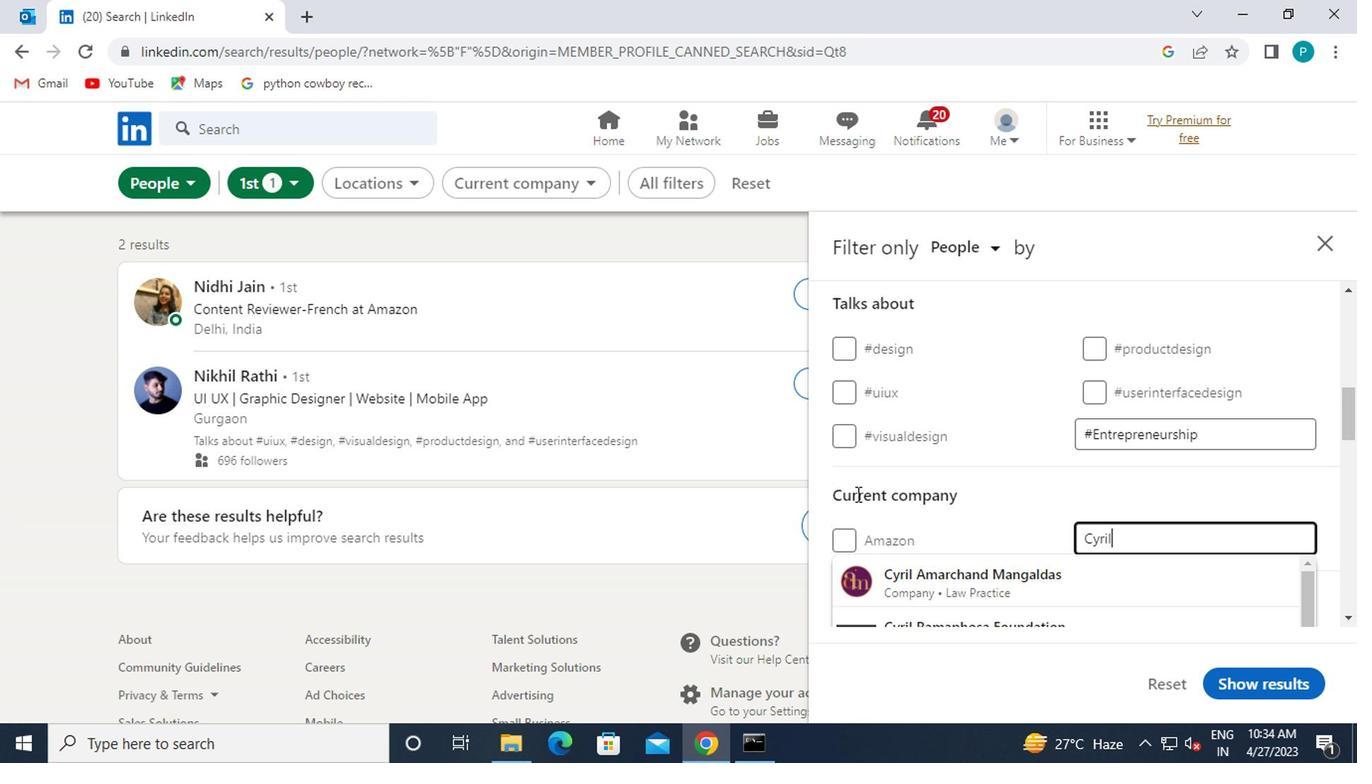 
Action: Mouse moved to (901, 479)
Screenshot: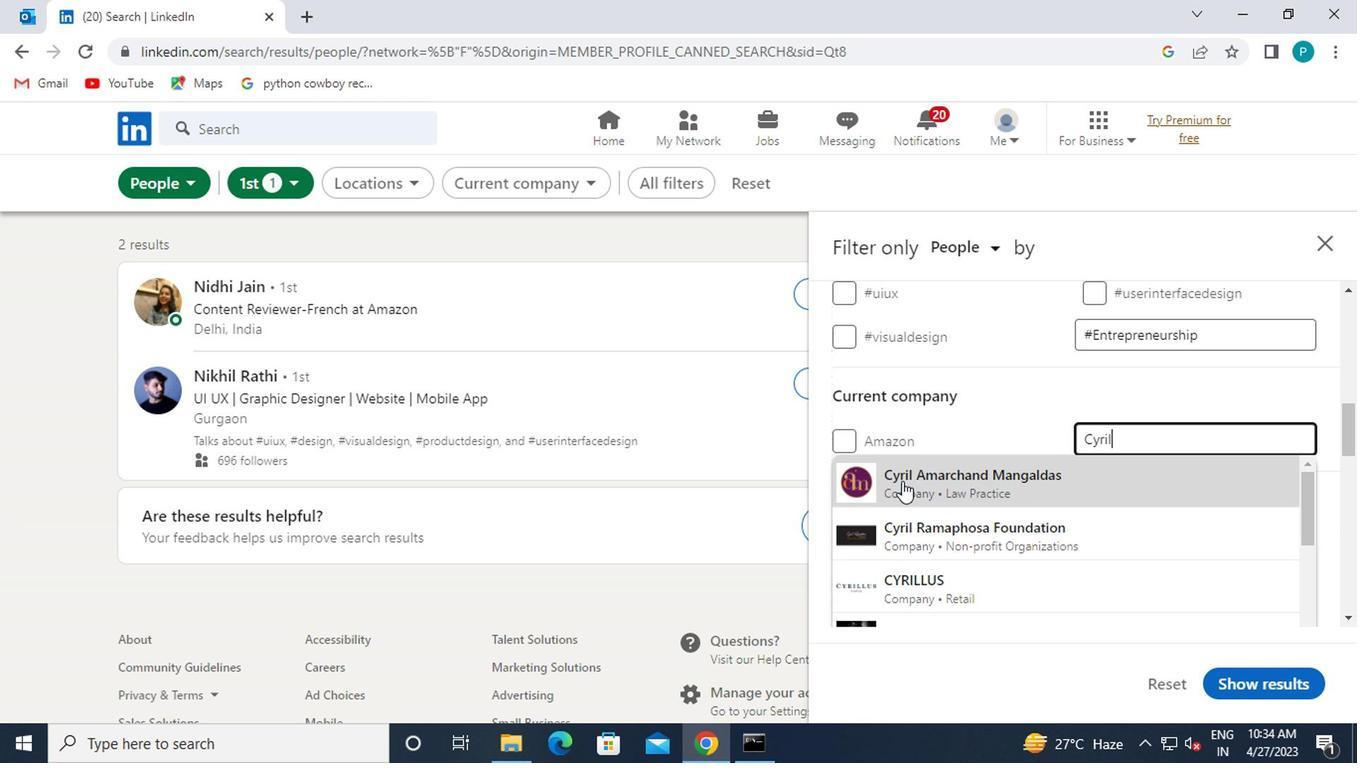 
Action: Mouse pressed left at (901, 479)
Screenshot: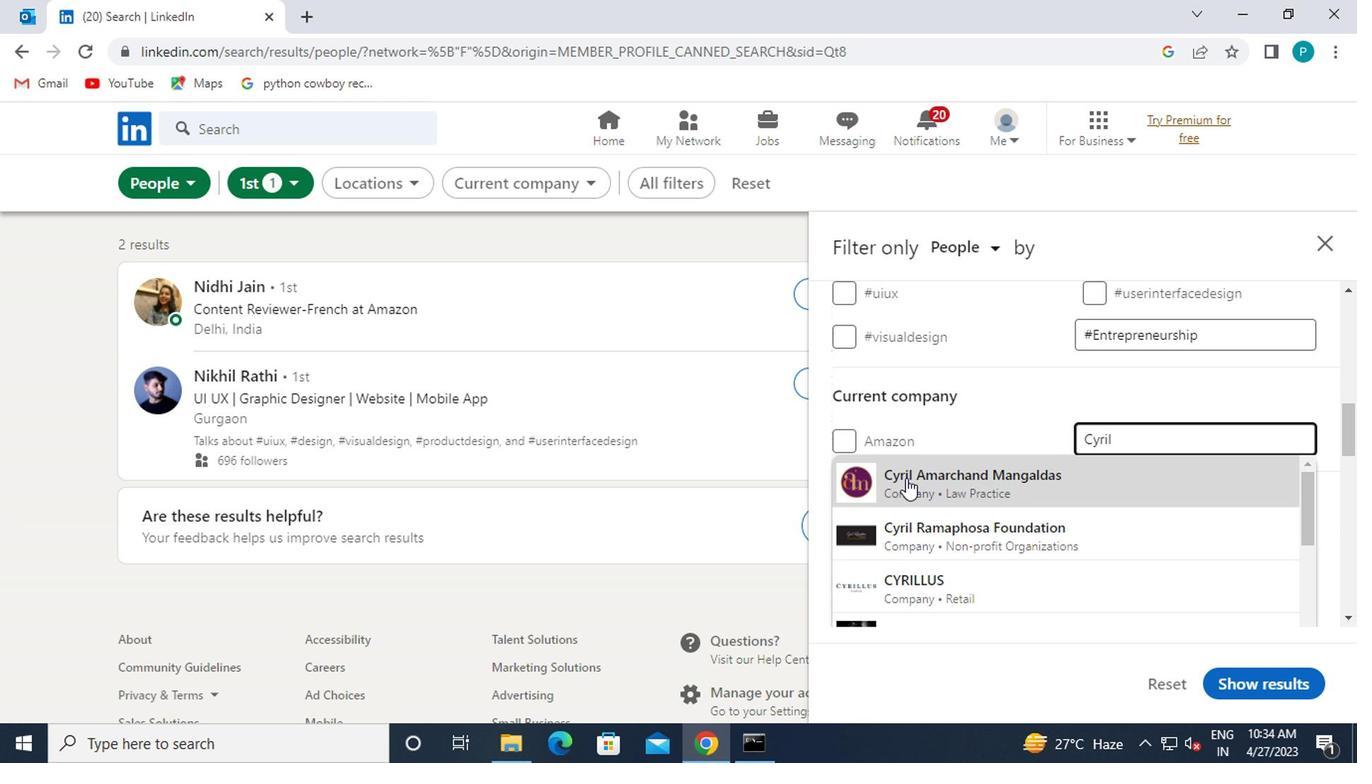 
Action: Mouse moved to (1029, 511)
Screenshot: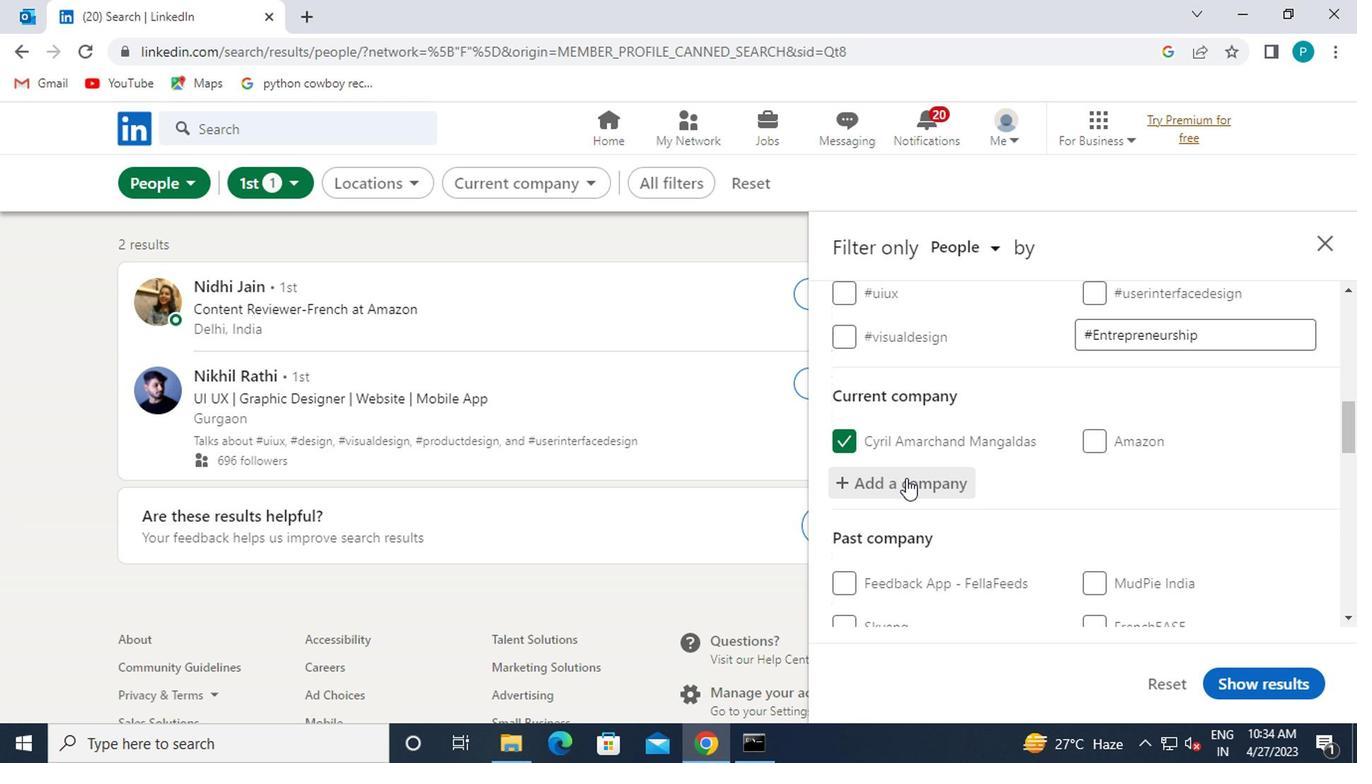 
Action: Mouse scrolled (1029, 510) with delta (0, -1)
Screenshot: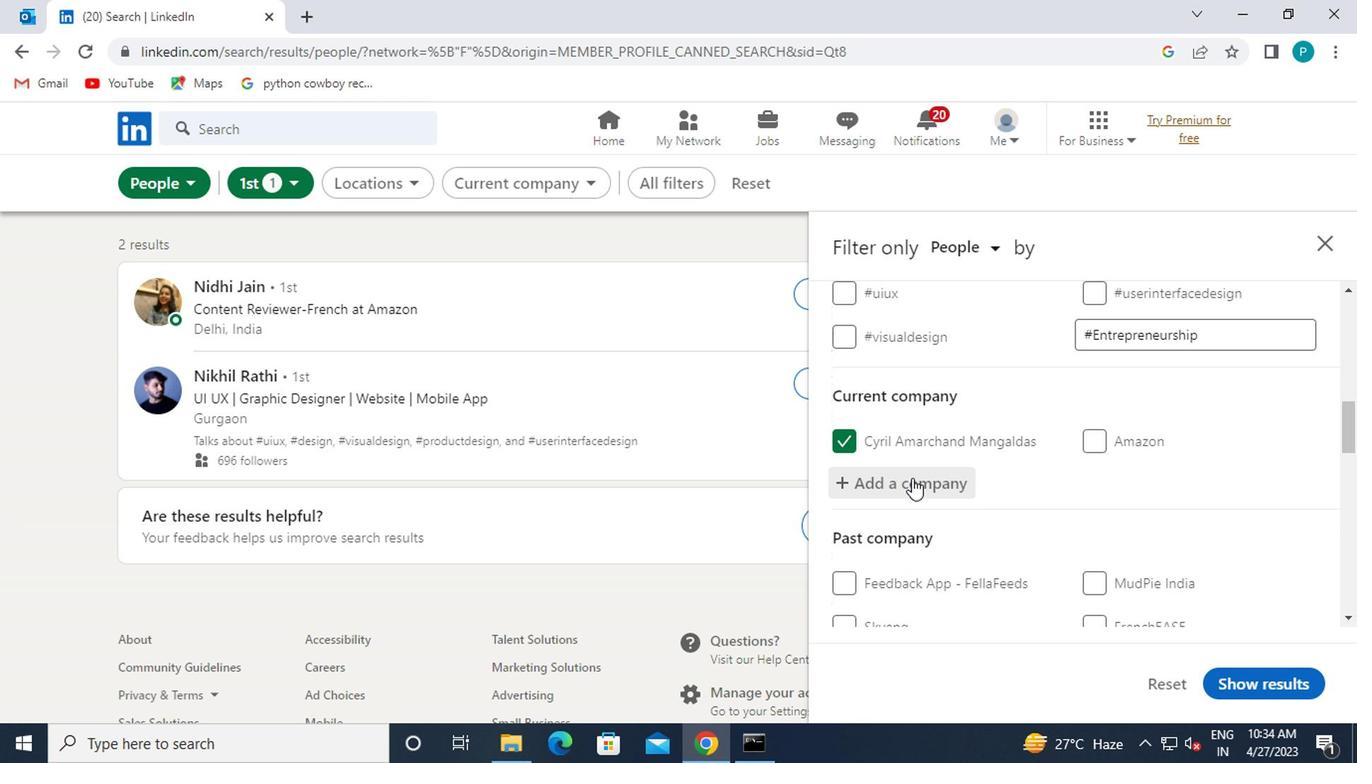 
Action: Mouse scrolled (1029, 510) with delta (0, -1)
Screenshot: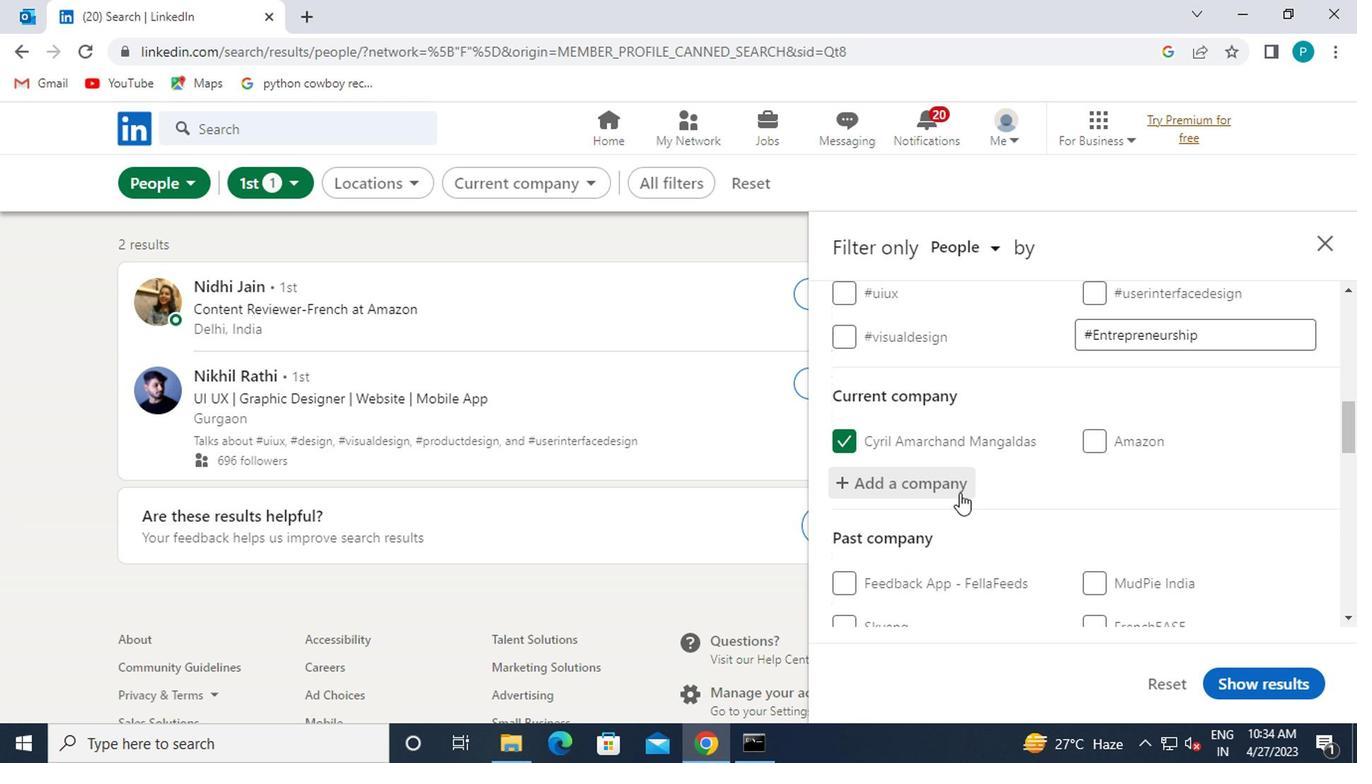 
Action: Mouse moved to (1104, 503)
Screenshot: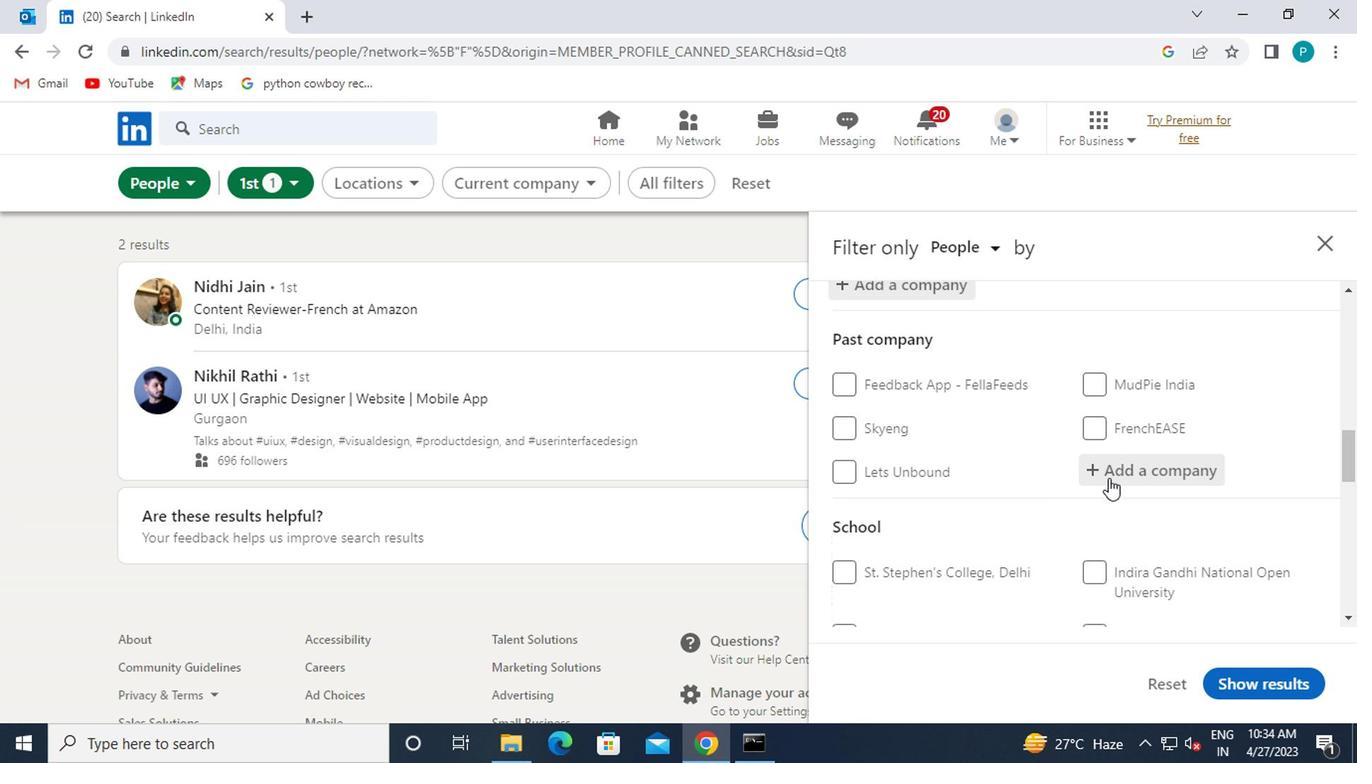 
Action: Mouse scrolled (1104, 502) with delta (0, 0)
Screenshot: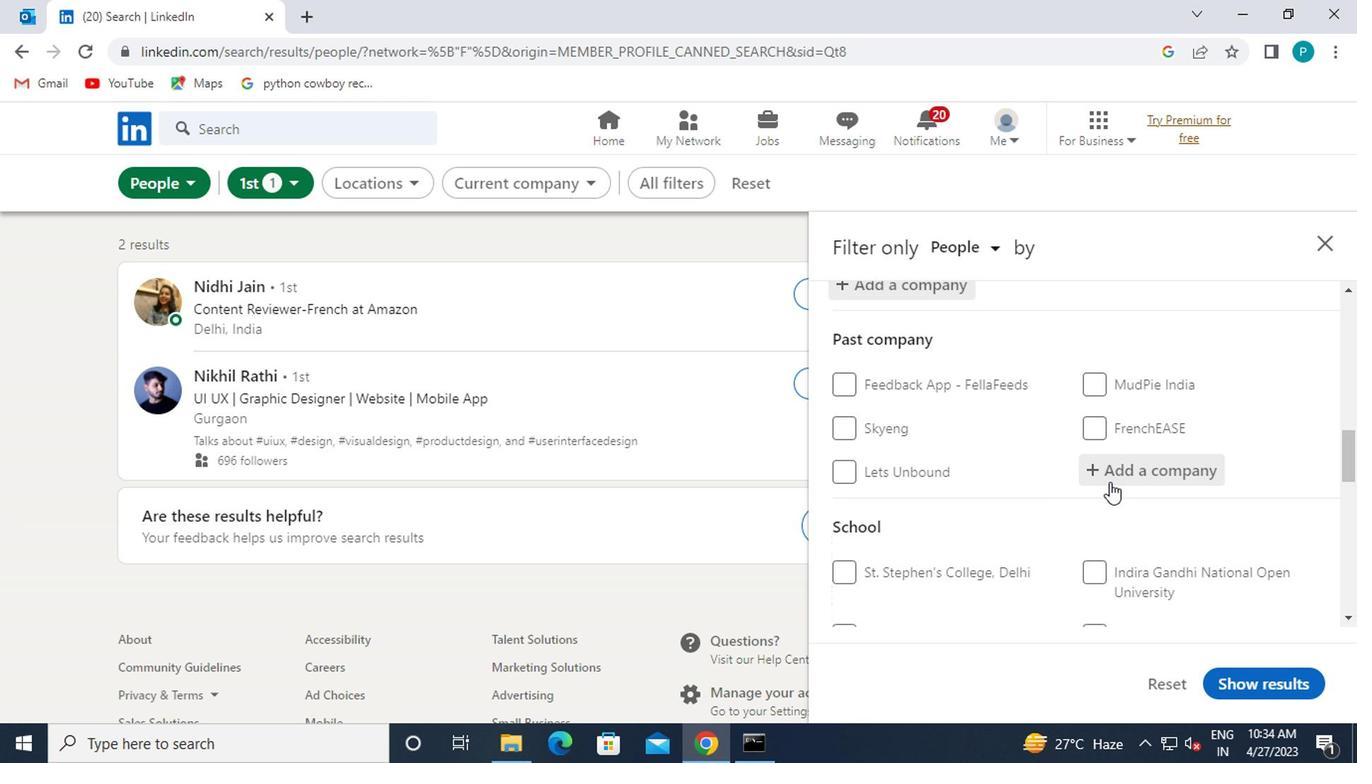
Action: Mouse scrolled (1104, 502) with delta (0, 0)
Screenshot: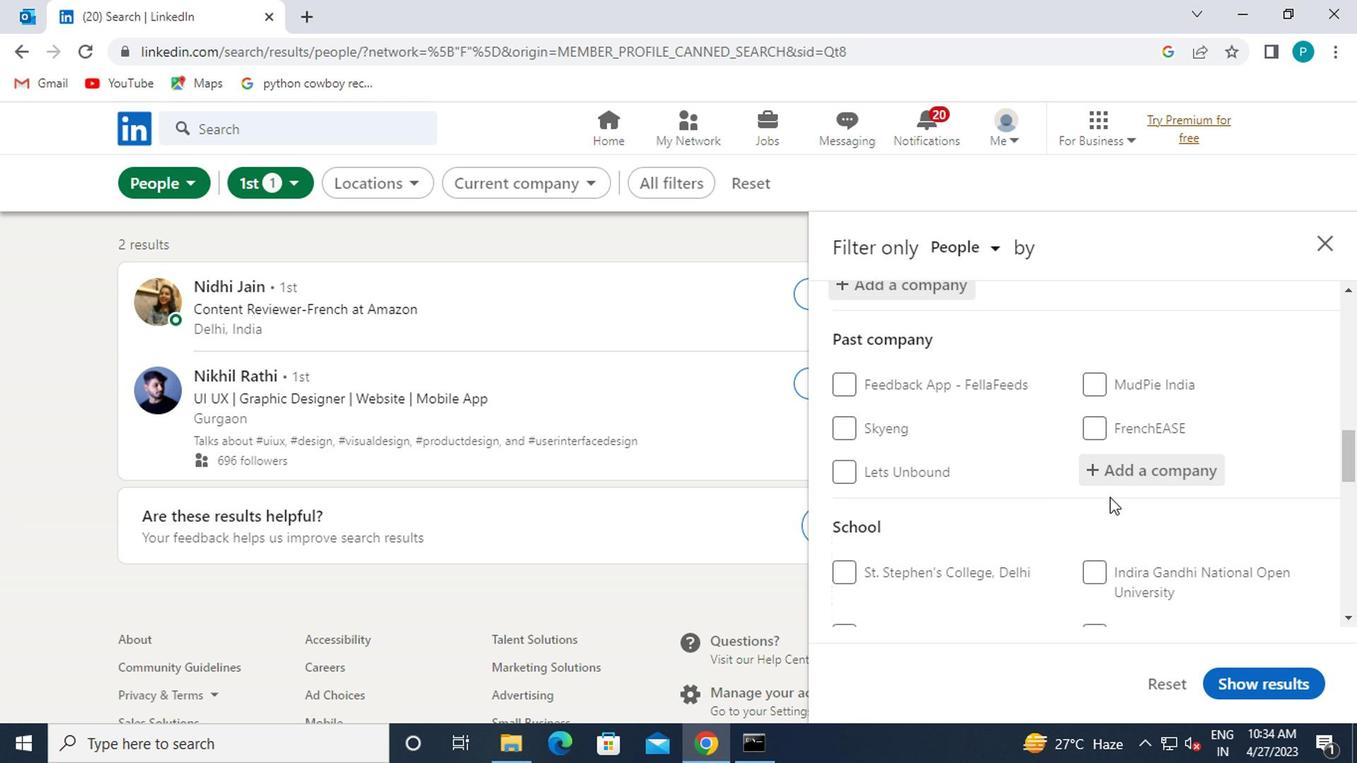 
Action: Mouse pressed left at (1104, 503)
Screenshot: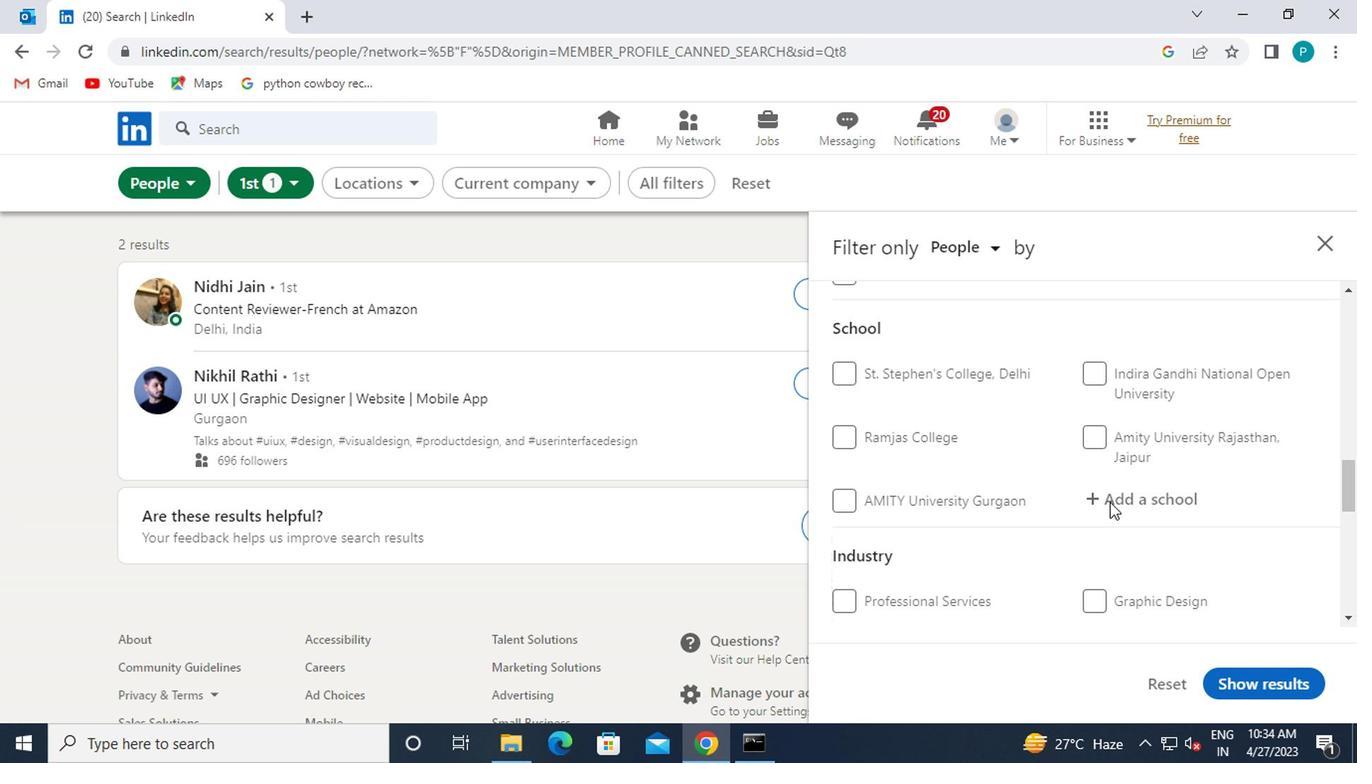 
Action: Key pressed IPS
Screenshot: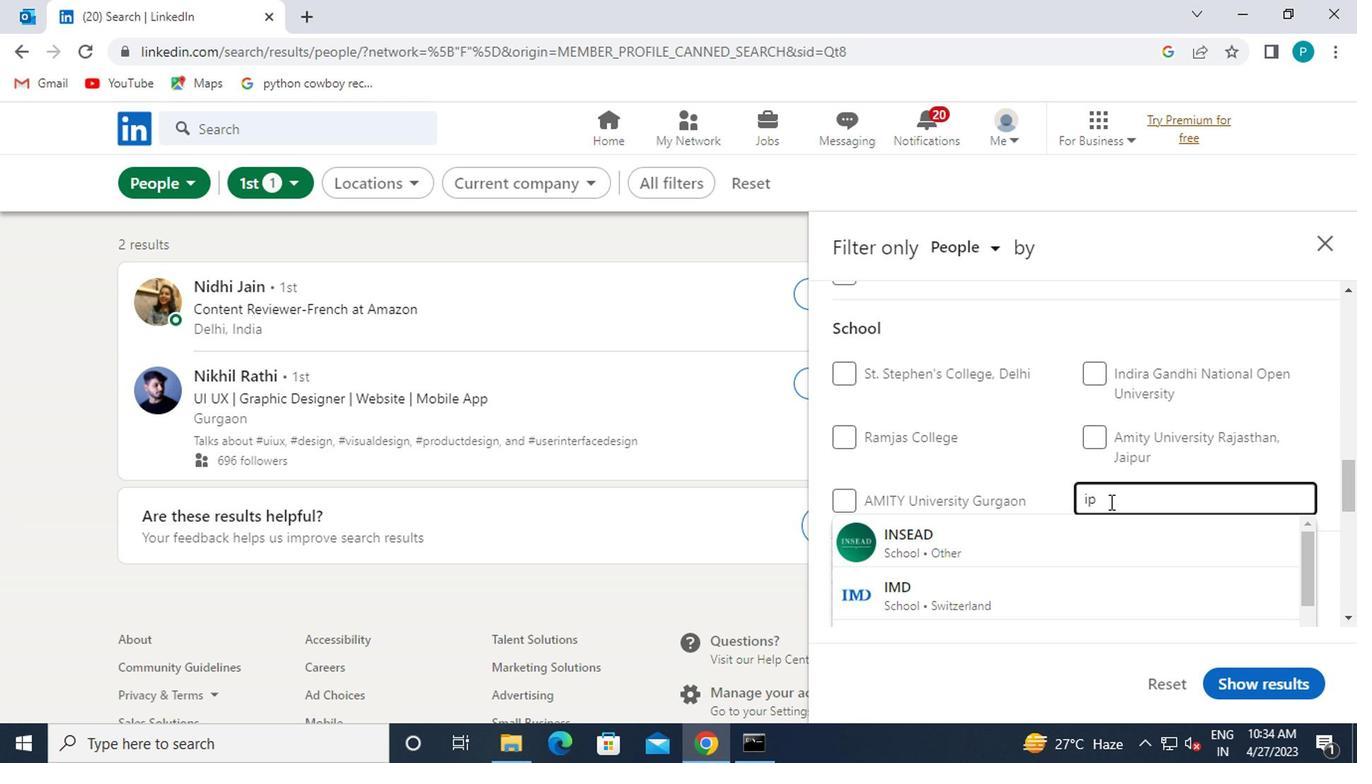
Action: Mouse moved to (1085, 529)
Screenshot: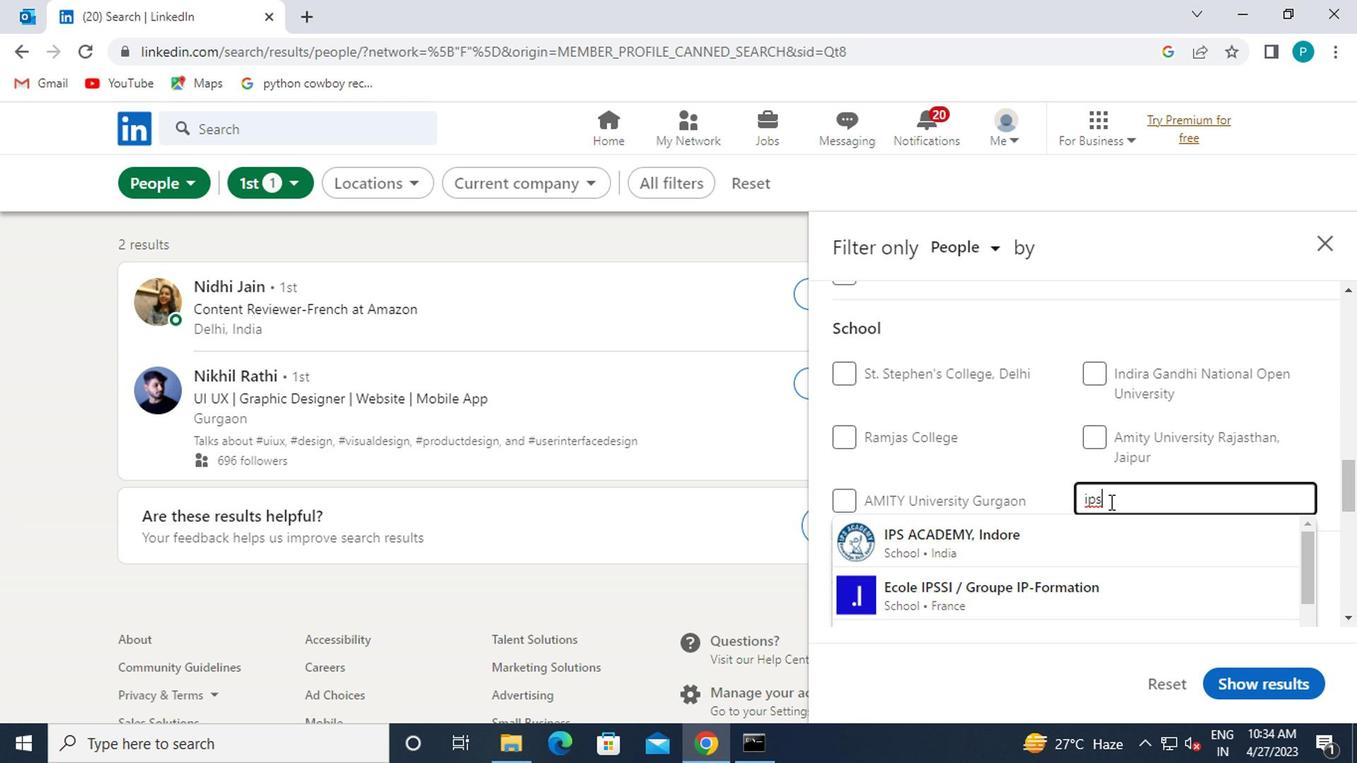 
Action: Mouse pressed left at (1085, 529)
Screenshot: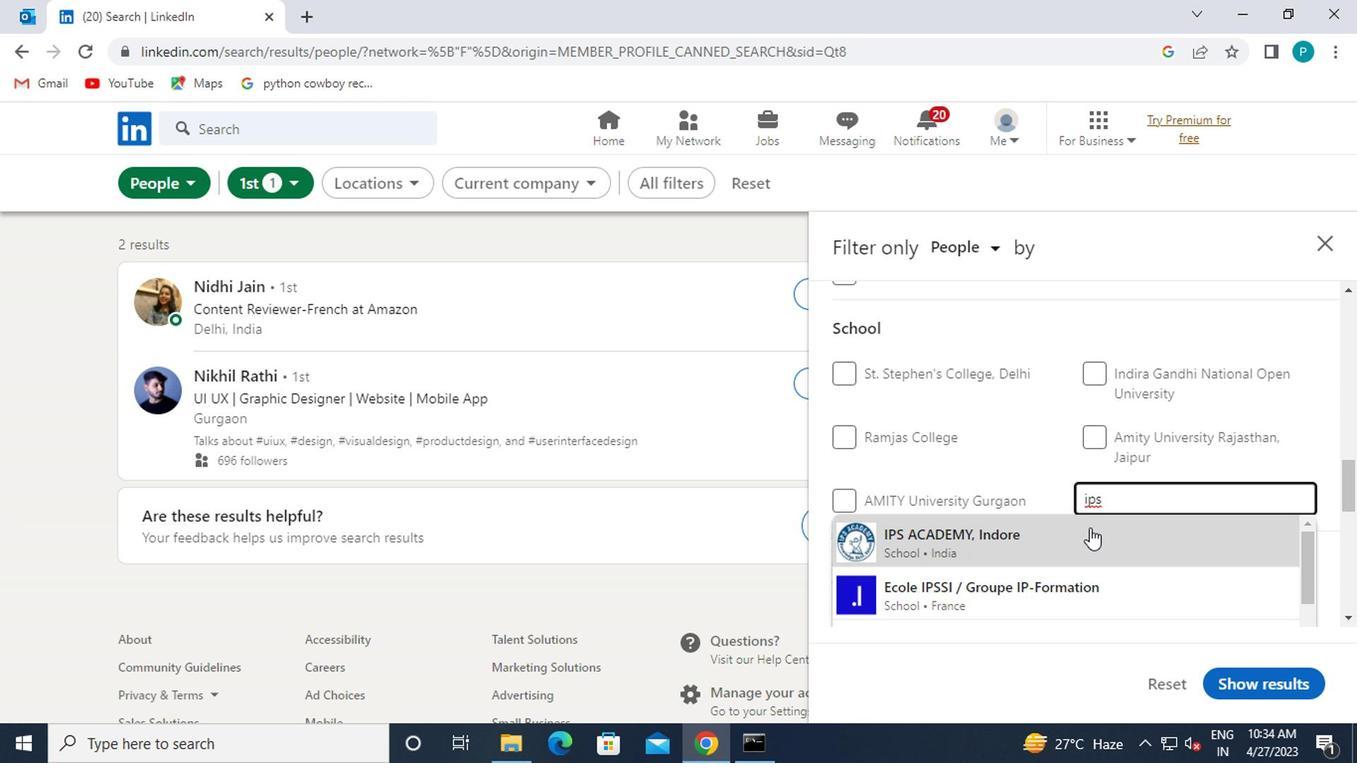 
Action: Mouse scrolled (1085, 528) with delta (0, 0)
Screenshot: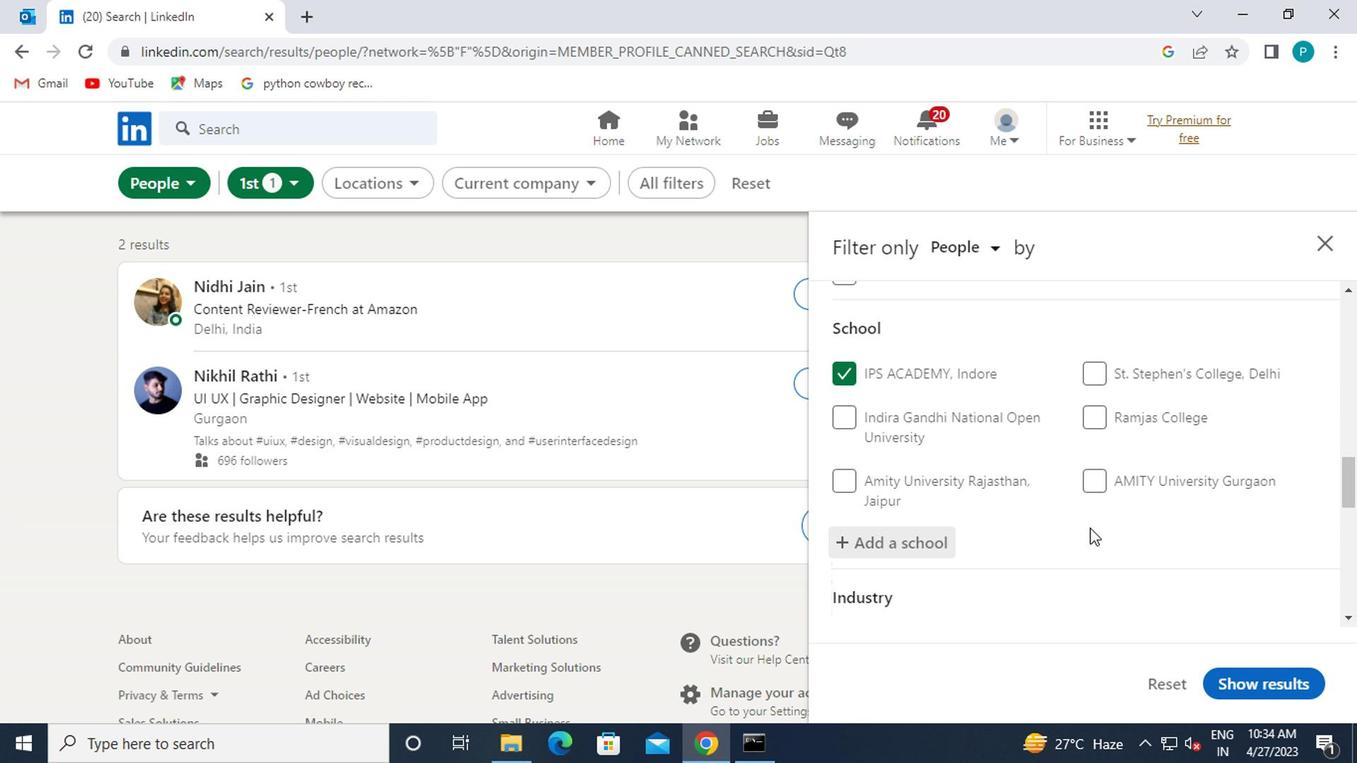 
Action: Mouse scrolled (1085, 528) with delta (0, 0)
Screenshot: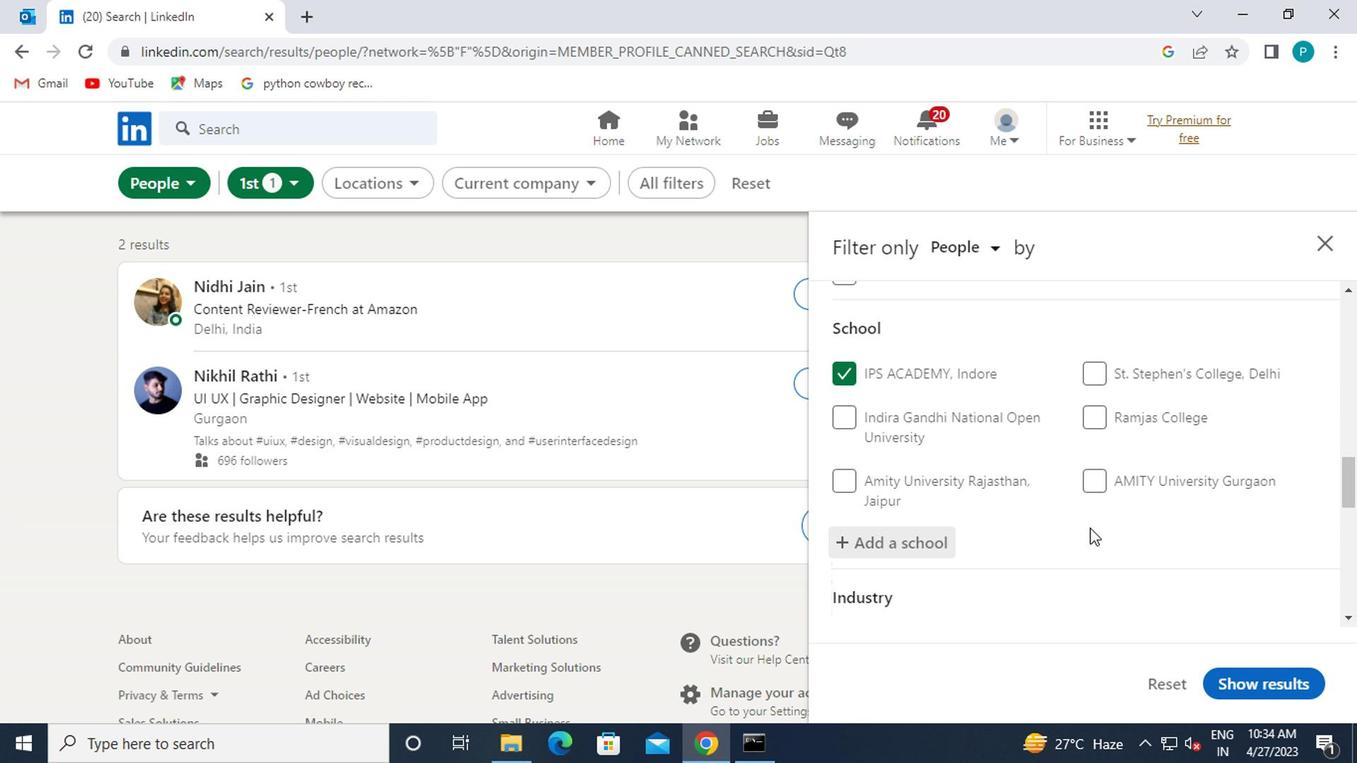 
Action: Mouse scrolled (1085, 528) with delta (0, 0)
Screenshot: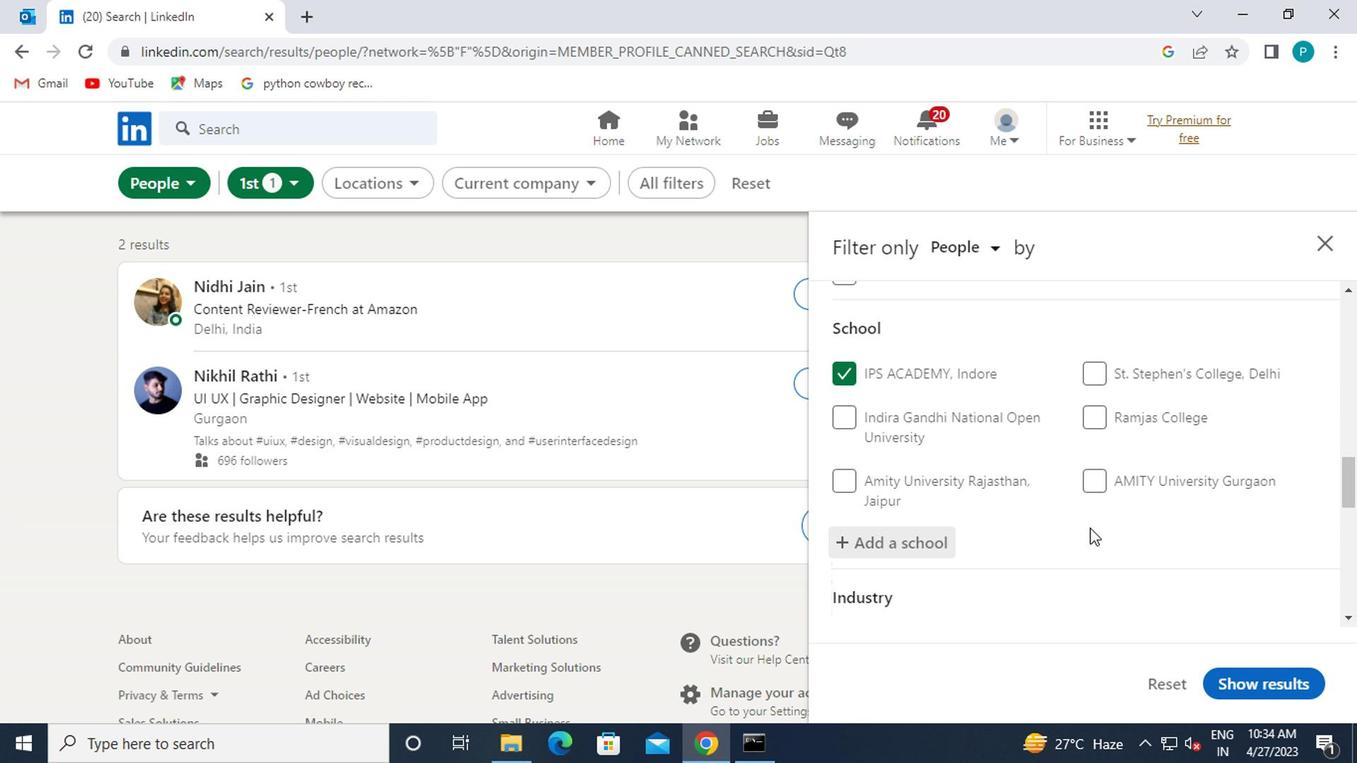 
Action: Mouse moved to (897, 436)
Screenshot: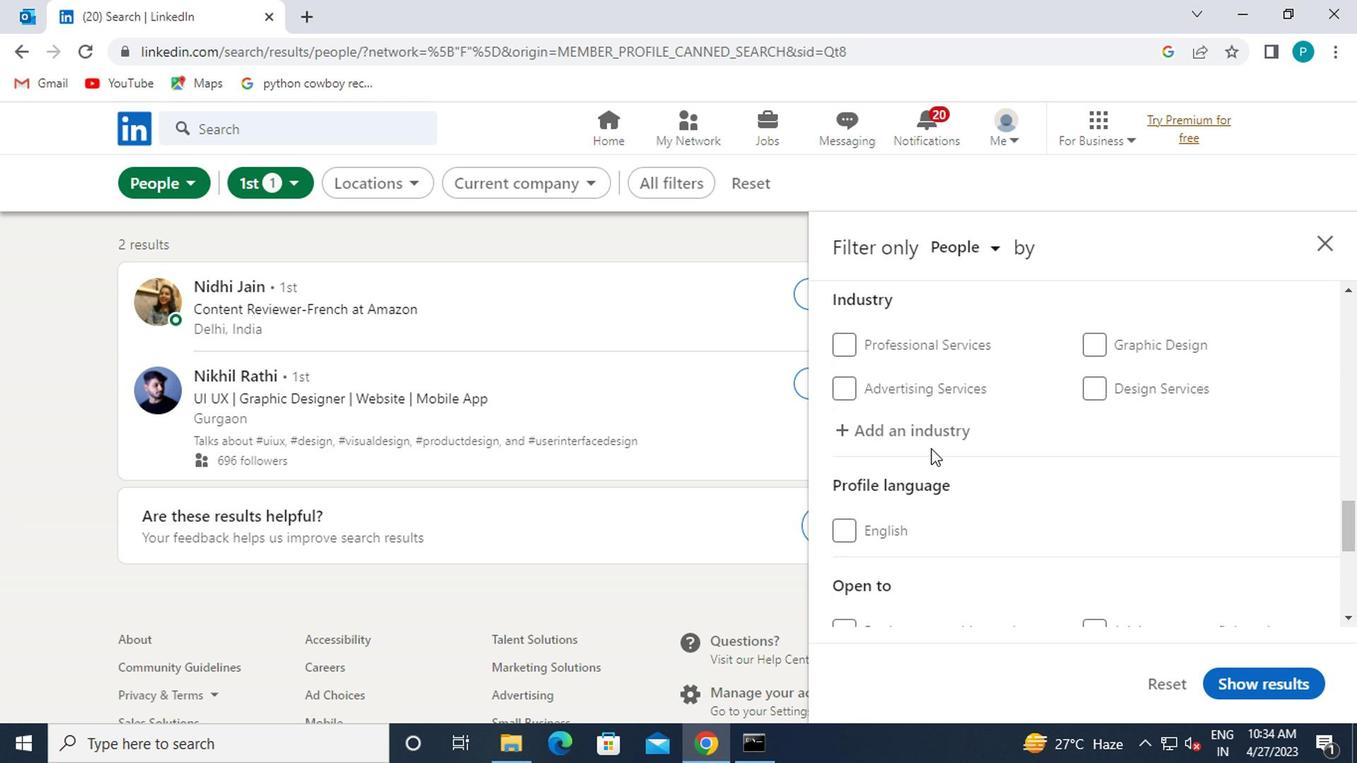 
Action: Mouse pressed left at (897, 436)
Screenshot: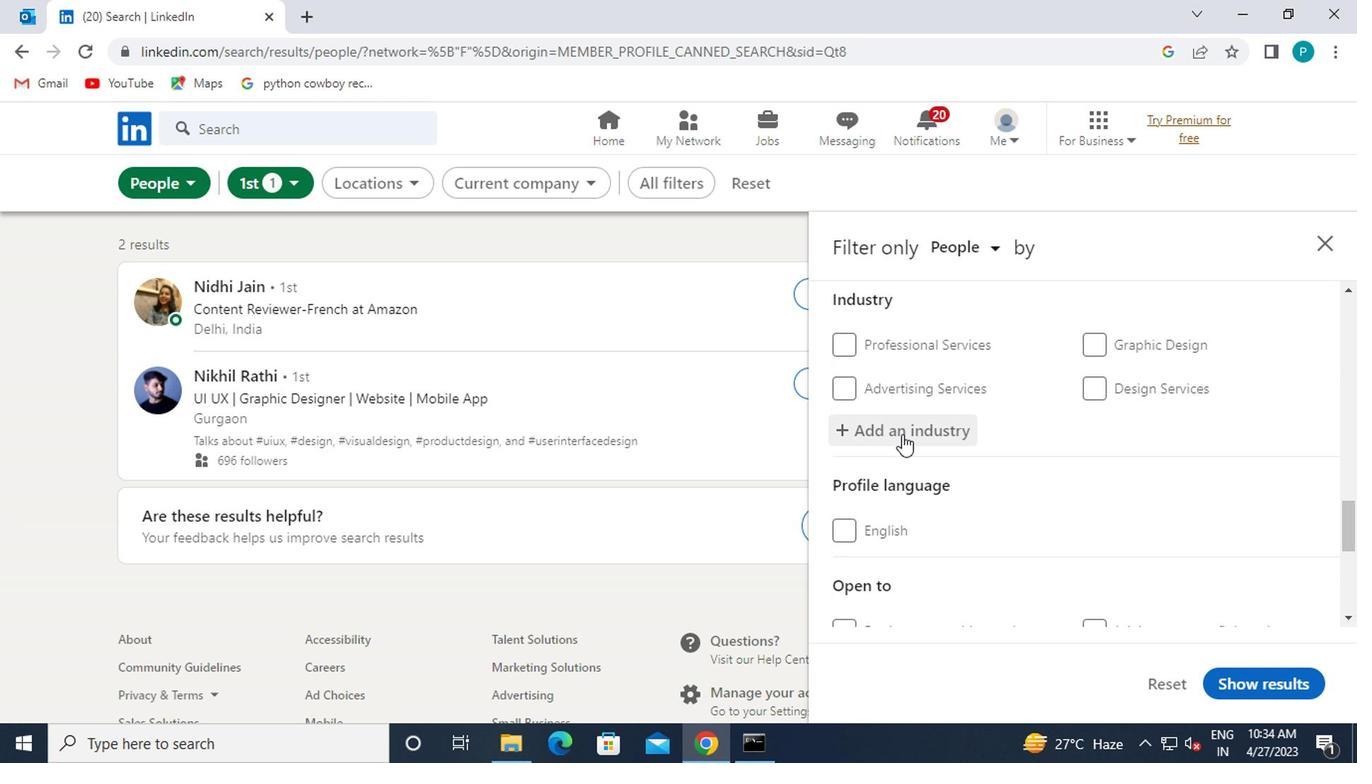 
Action: Mouse moved to (897, 441)
Screenshot: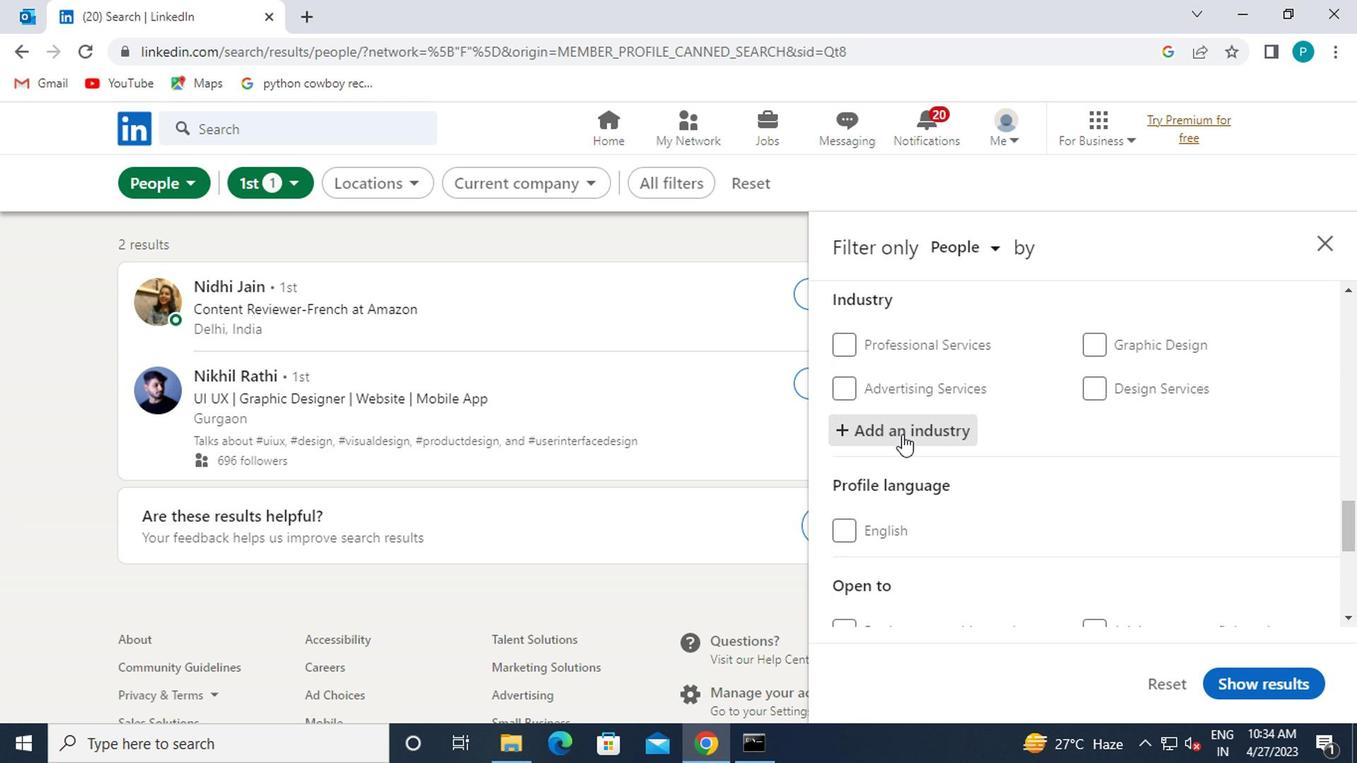 
Action: Key pressed COMPUTER
Screenshot: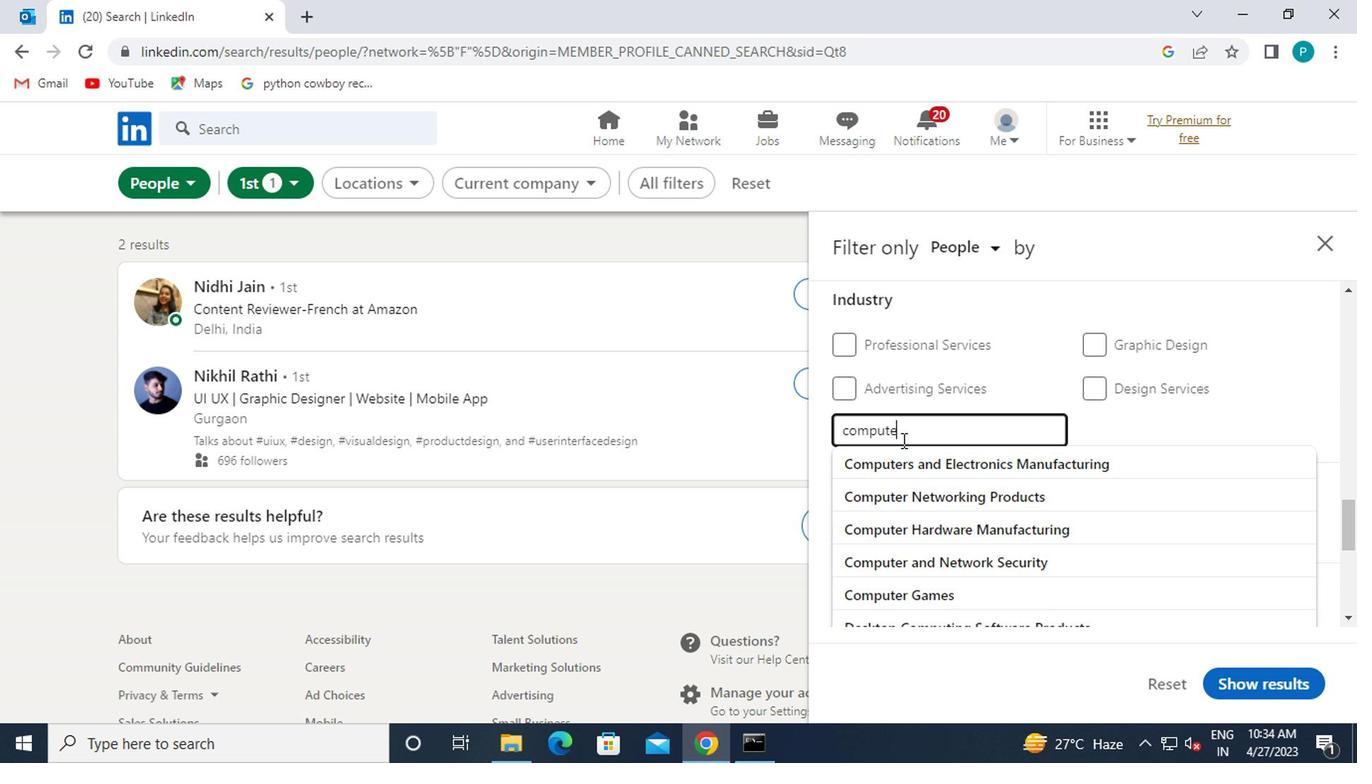 
Action: Mouse moved to (899, 489)
Screenshot: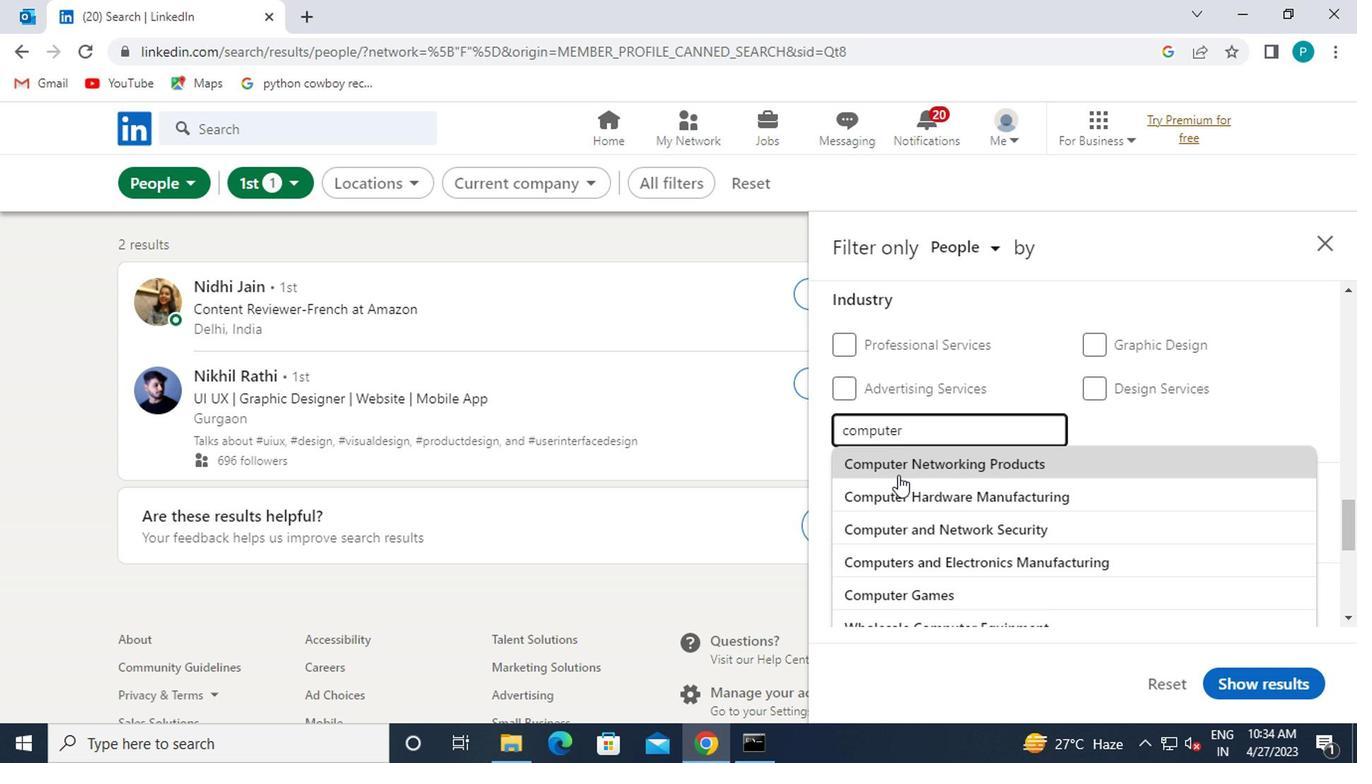 
Action: Mouse pressed left at (899, 489)
Screenshot: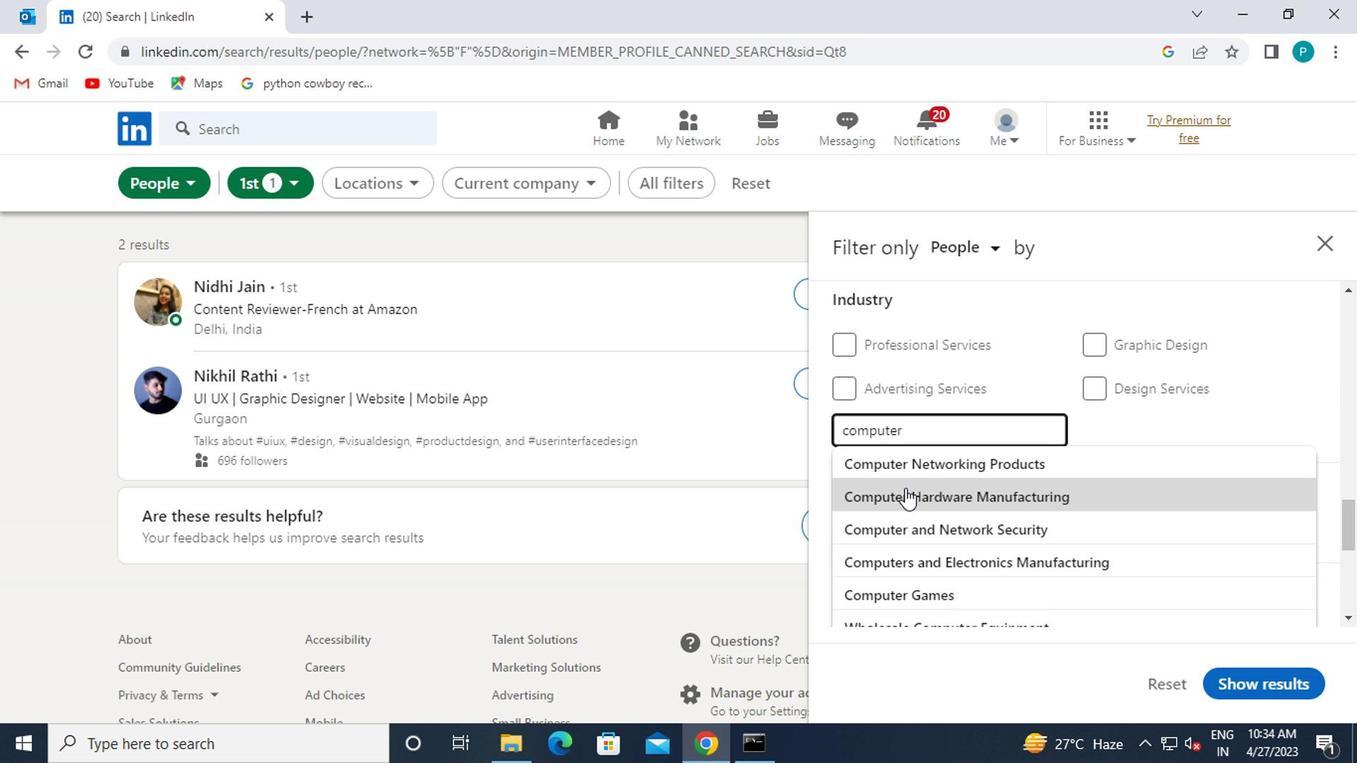 
Action: Mouse moved to (901, 491)
Screenshot: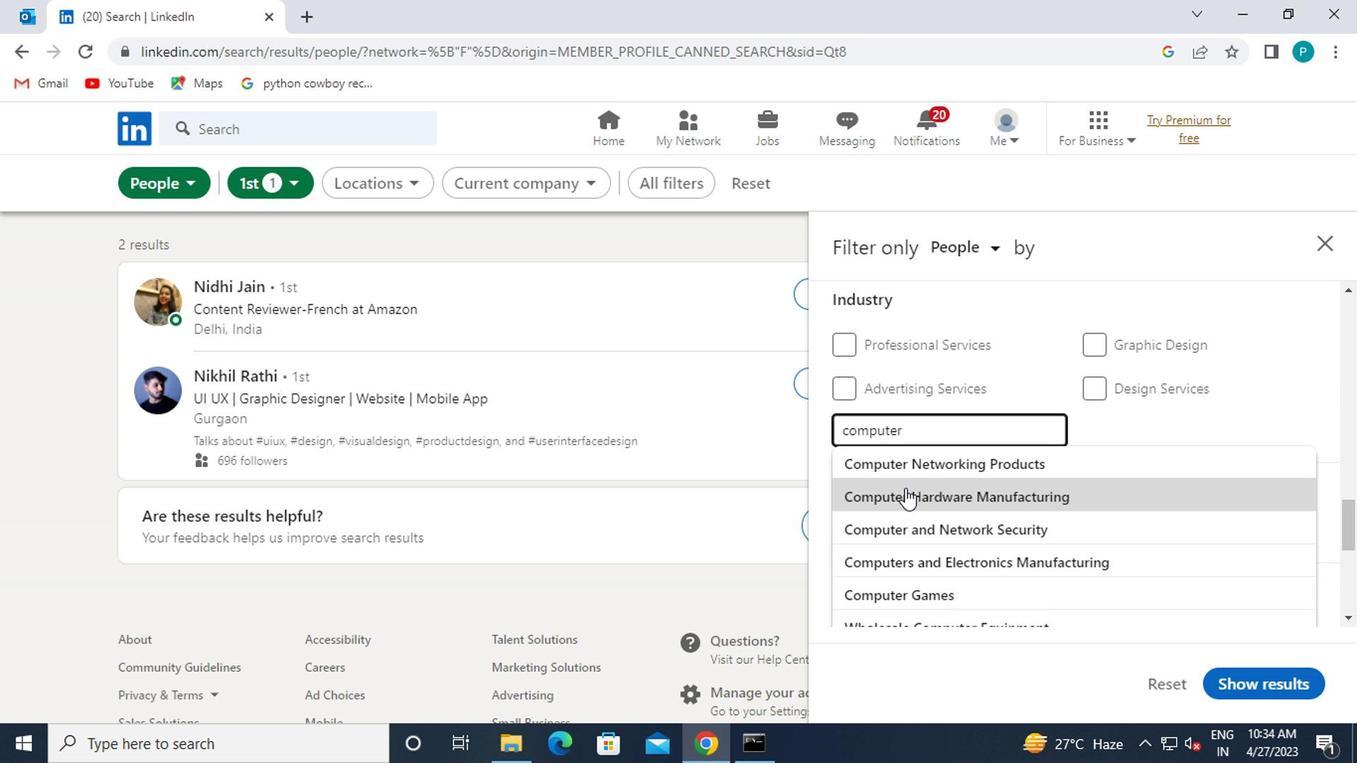 
Action: Mouse scrolled (901, 490) with delta (0, -1)
Screenshot: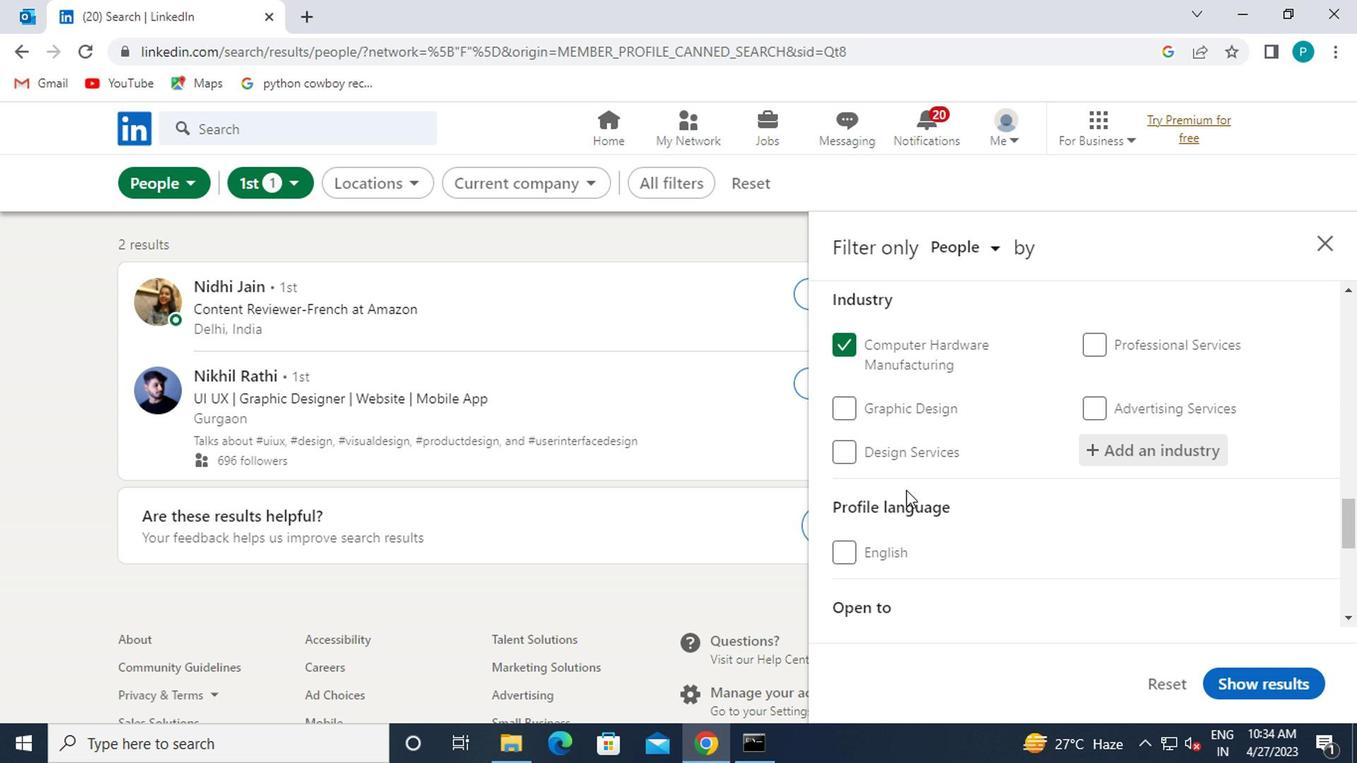 
Action: Mouse scrolled (901, 490) with delta (0, -1)
Screenshot: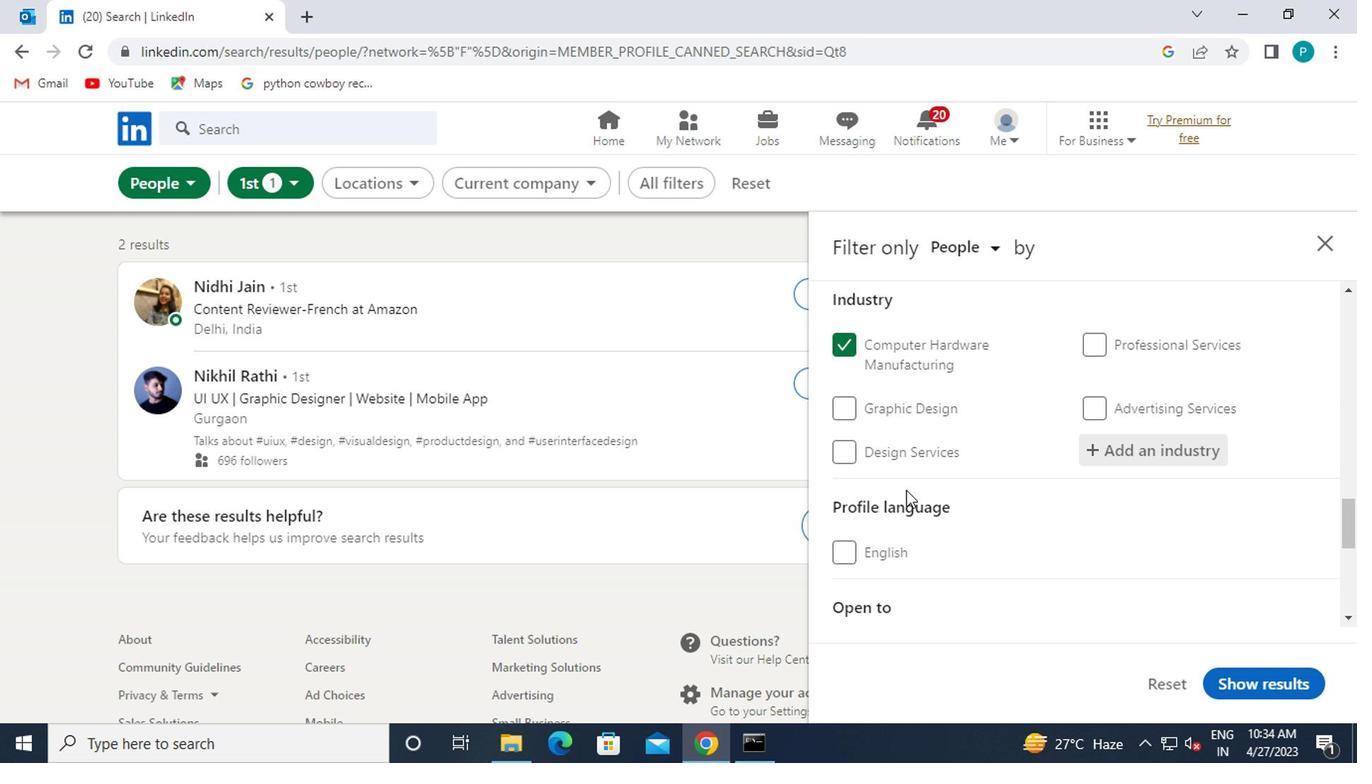 
Action: Mouse scrolled (901, 490) with delta (0, -1)
Screenshot: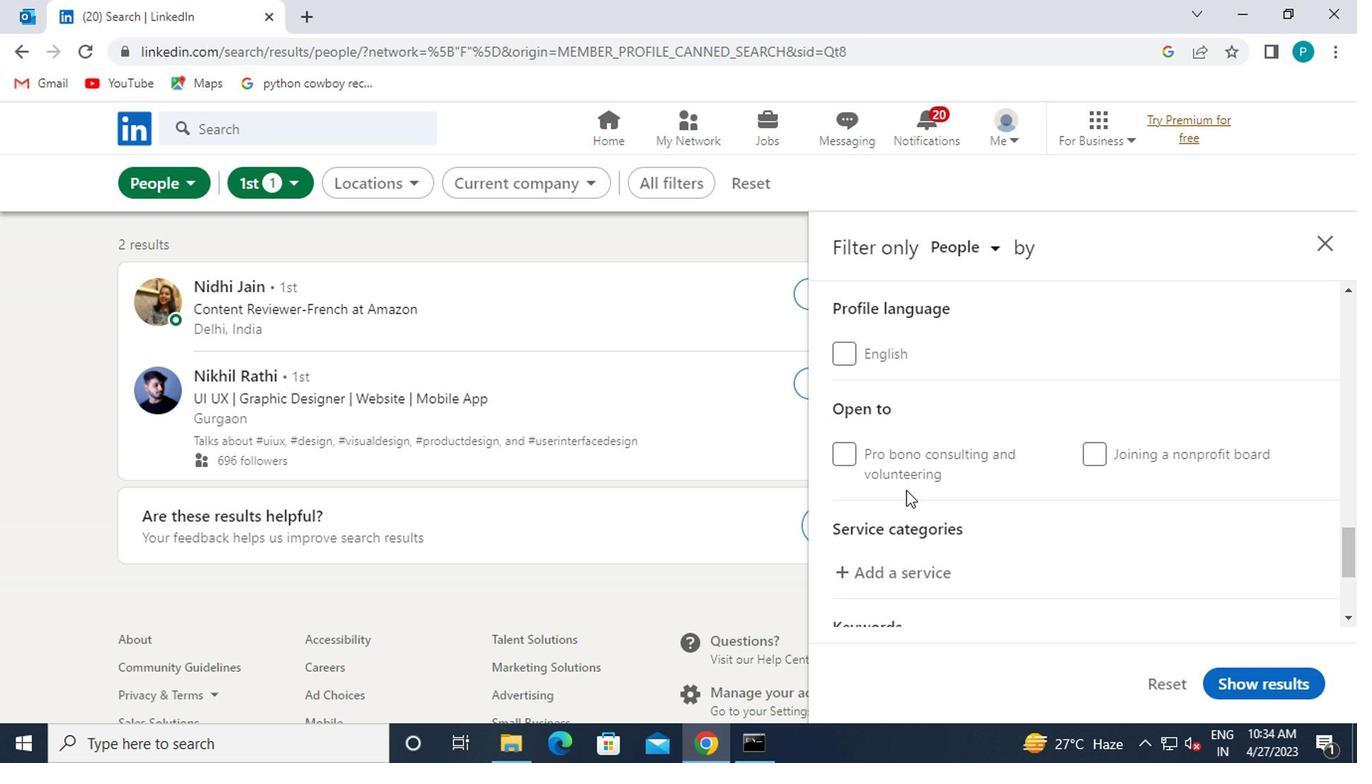 
Action: Mouse scrolled (901, 490) with delta (0, -1)
Screenshot: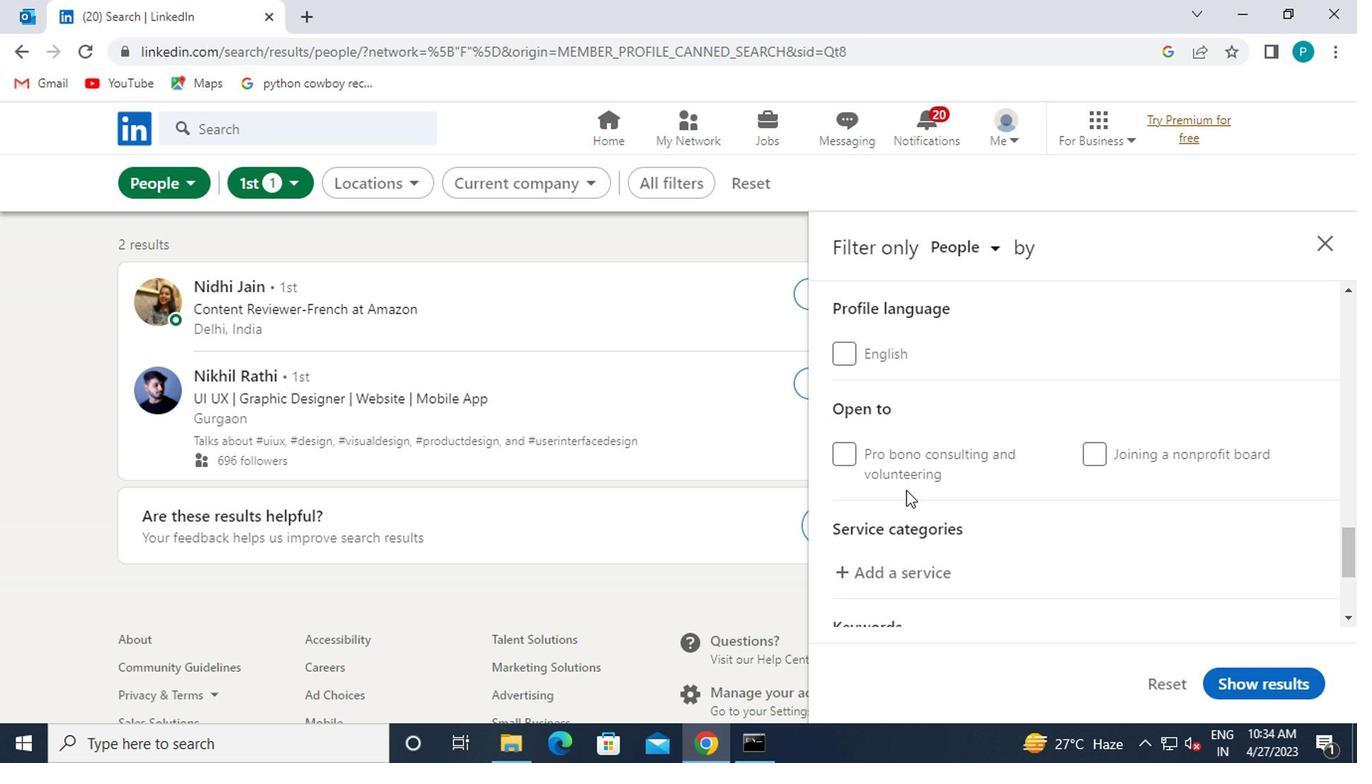 
Action: Mouse moved to (860, 379)
Screenshot: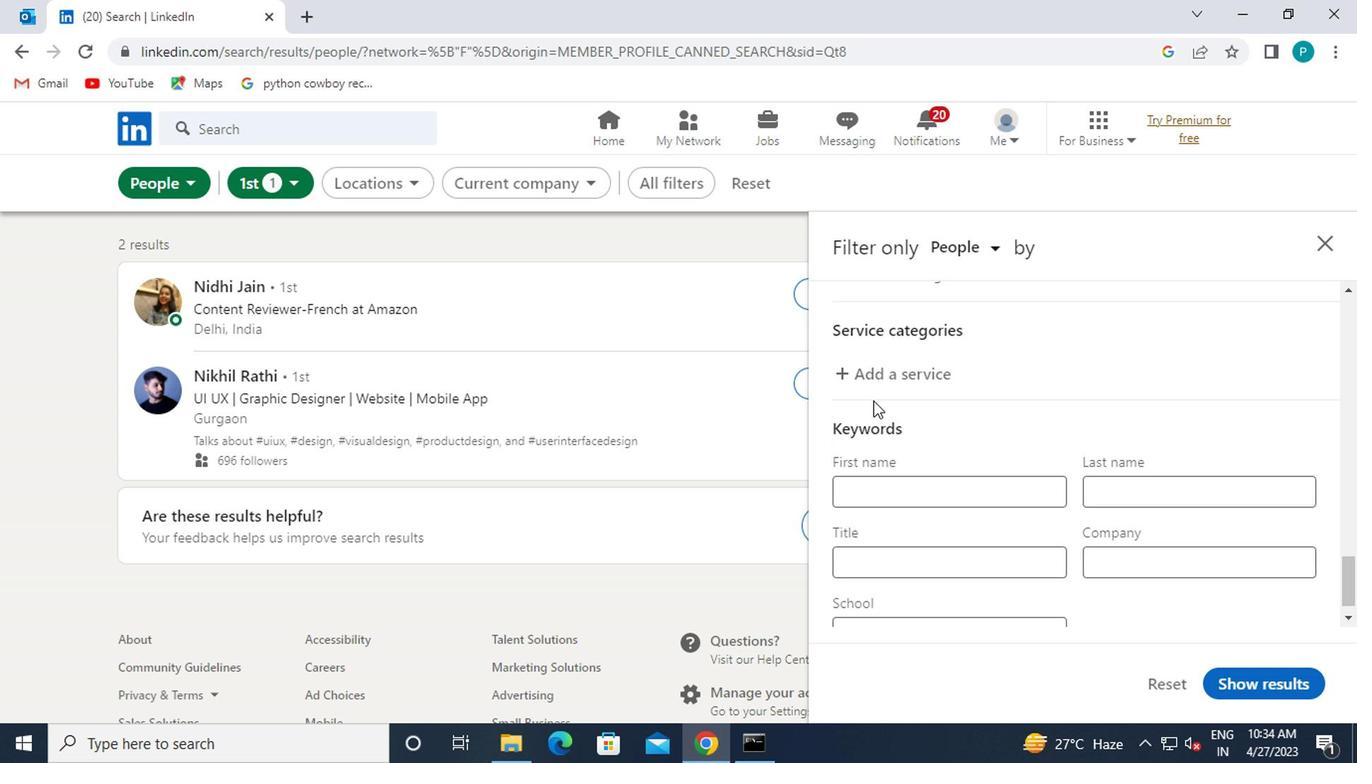 
Action: Mouse pressed left at (860, 379)
Screenshot: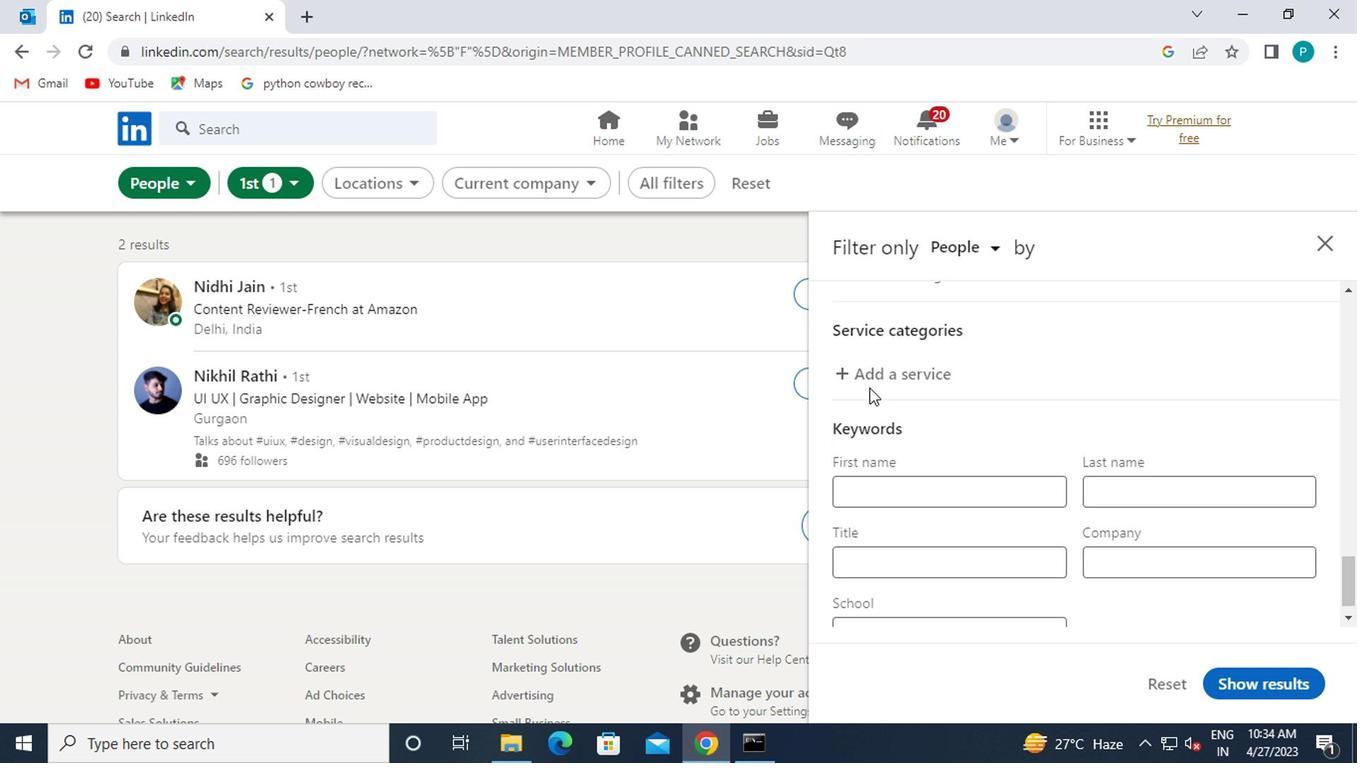 
Action: Mouse moved to (865, 414)
Screenshot: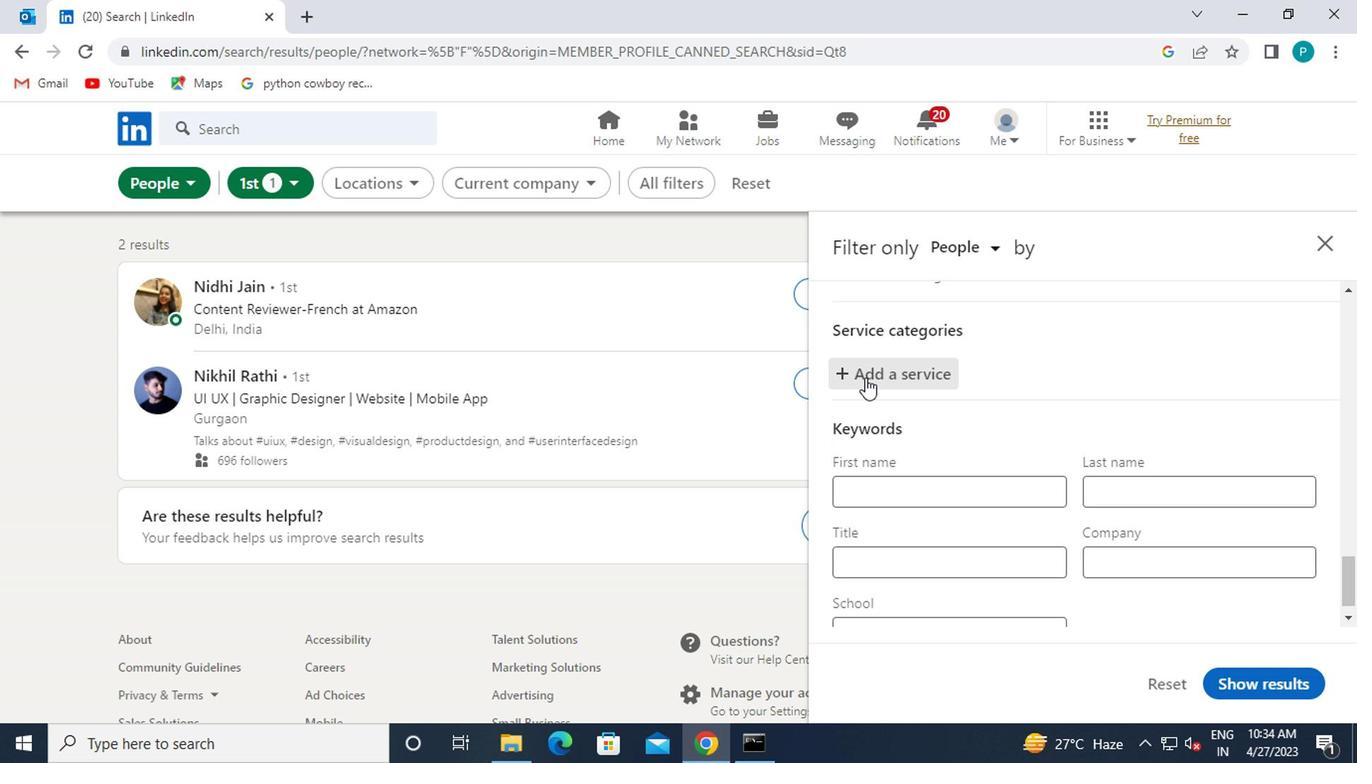 
Action: Key pressed CATER
Screenshot: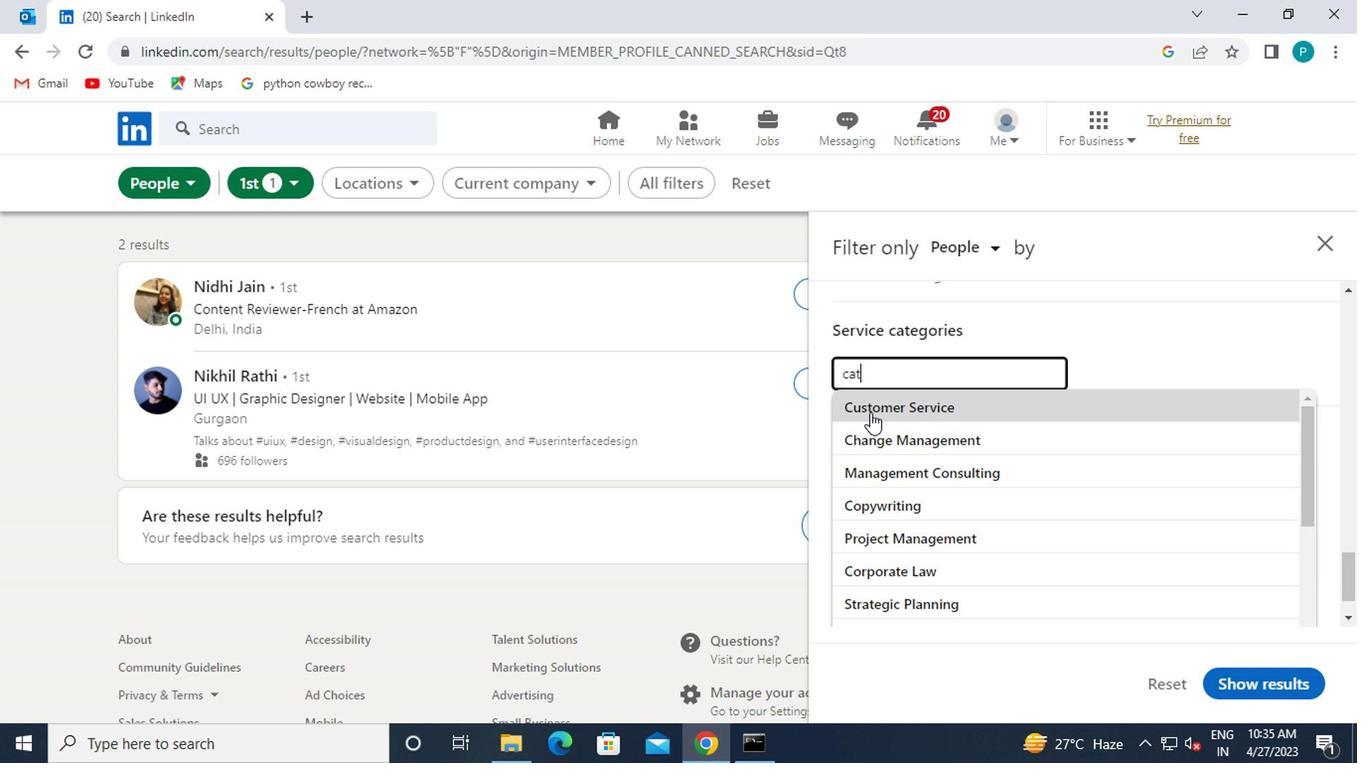 
Action: Mouse pressed left at (865, 414)
Screenshot: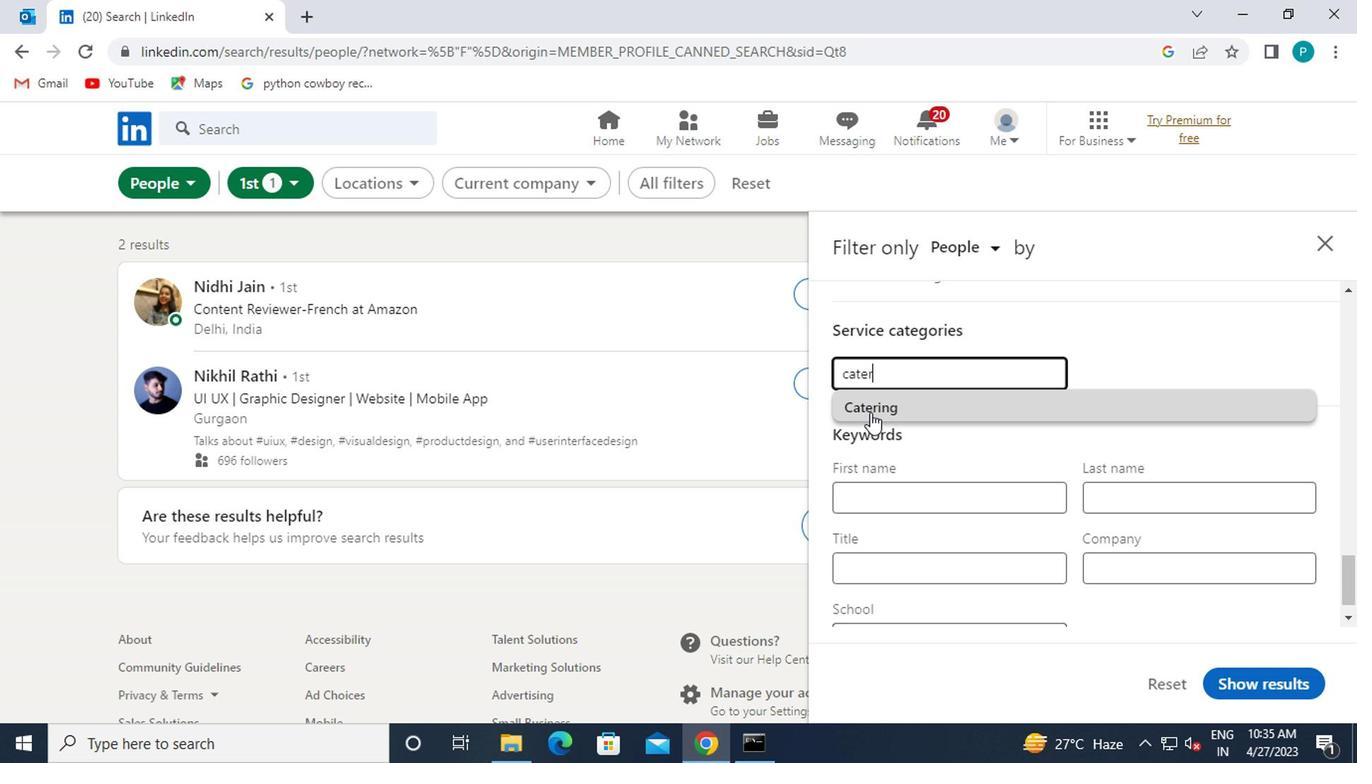 
Action: Mouse moved to (879, 416)
Screenshot: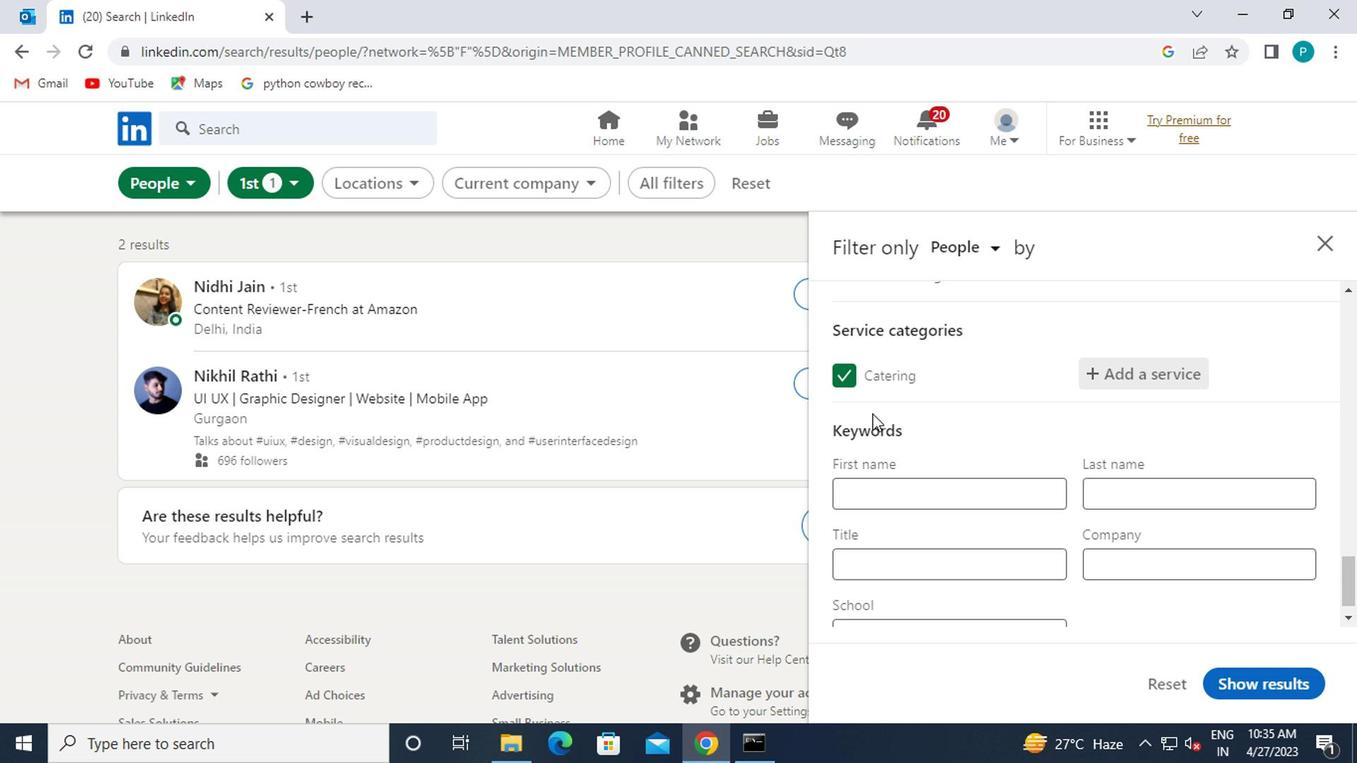 
Action: Mouse scrolled (879, 414) with delta (0, -1)
Screenshot: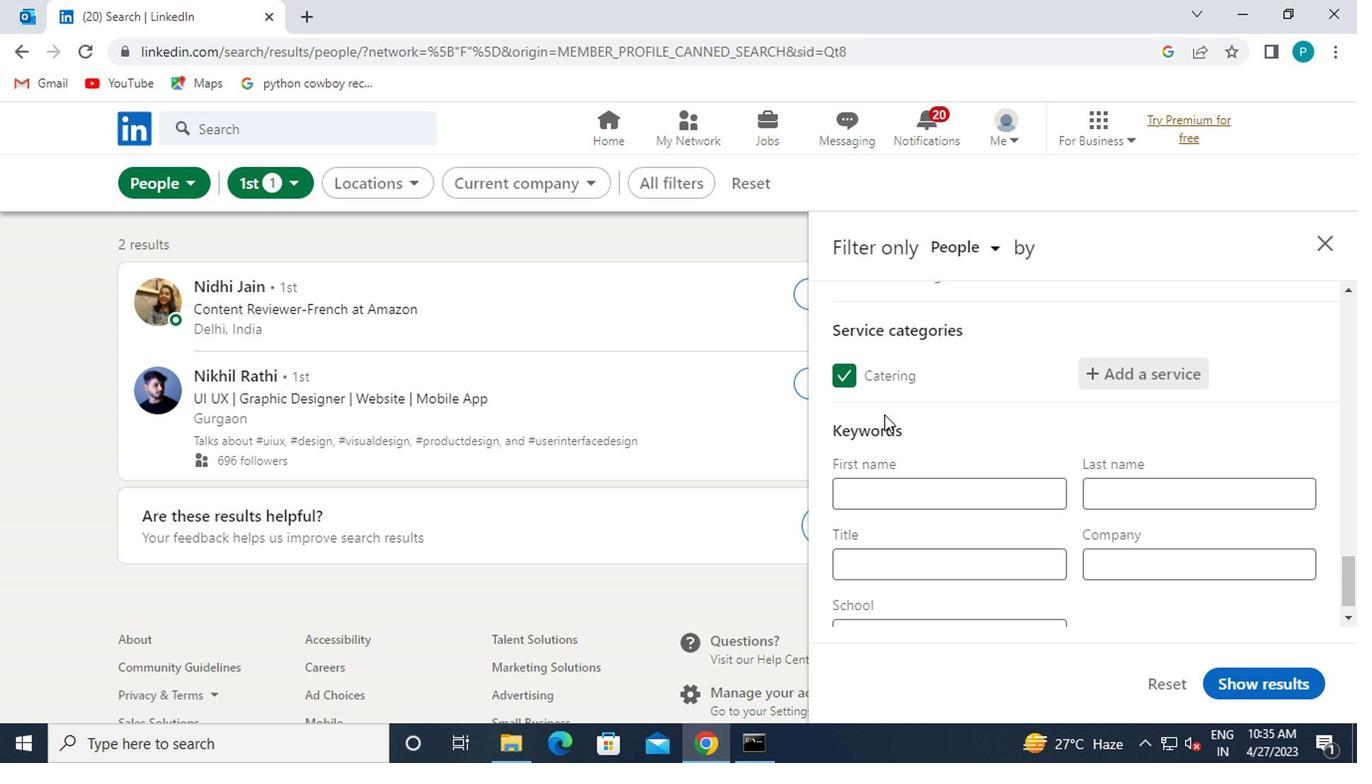 
Action: Mouse scrolled (879, 414) with delta (0, -1)
Screenshot: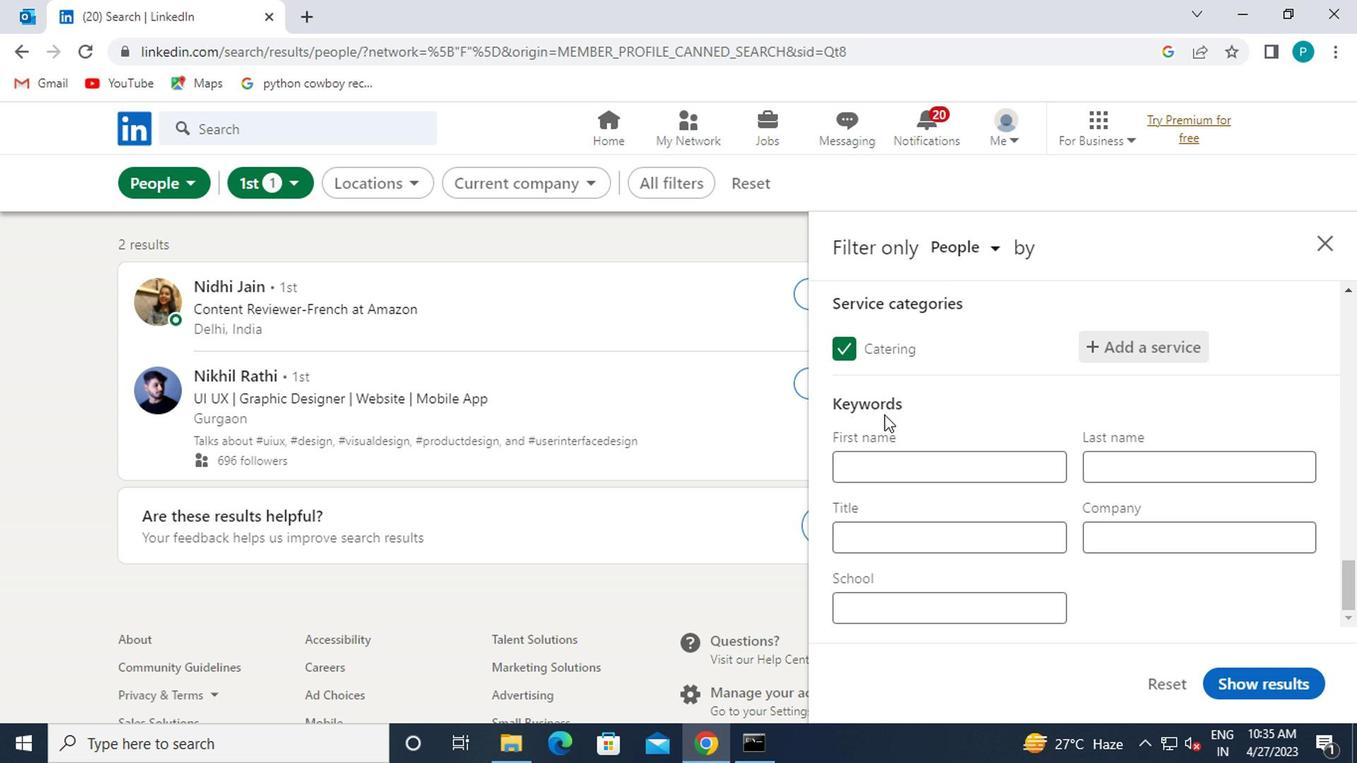 
Action: Mouse moved to (889, 540)
Screenshot: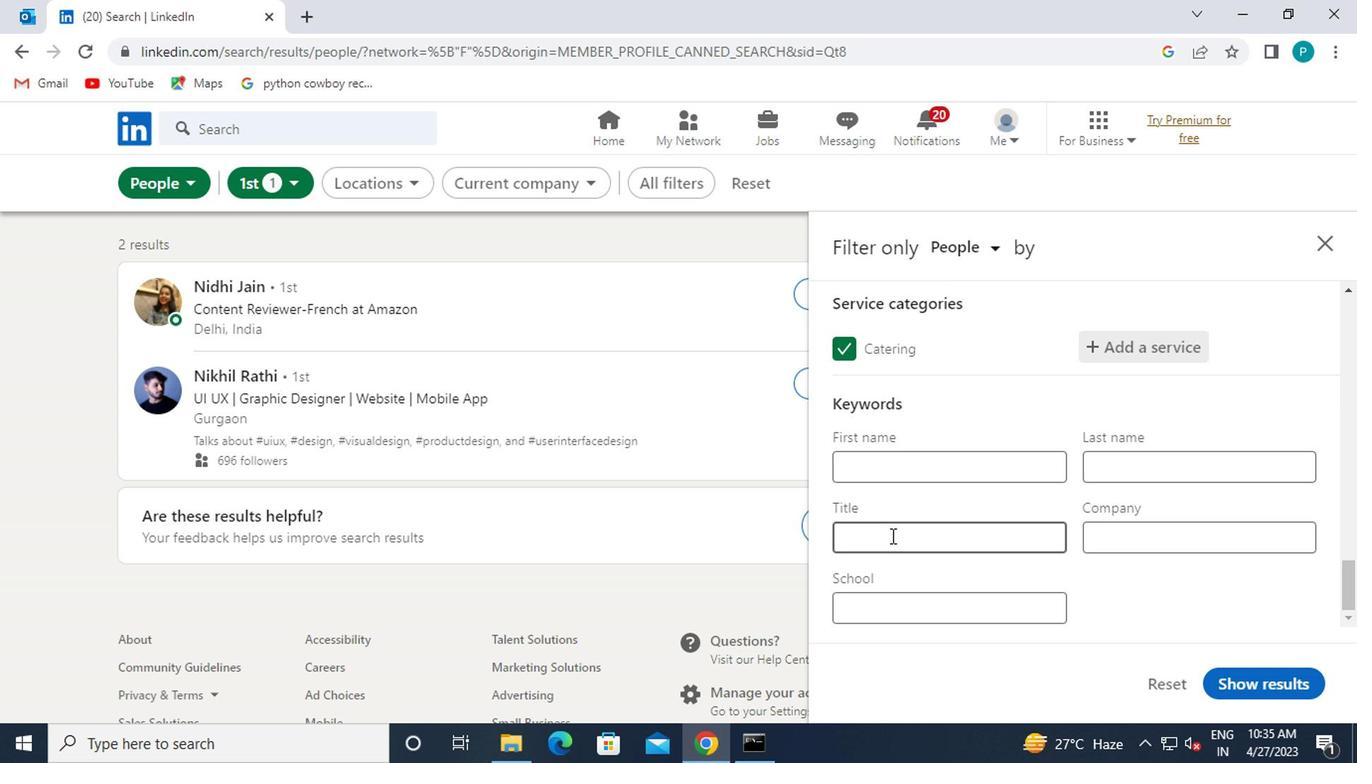 
Action: Mouse pressed left at (889, 540)
Screenshot: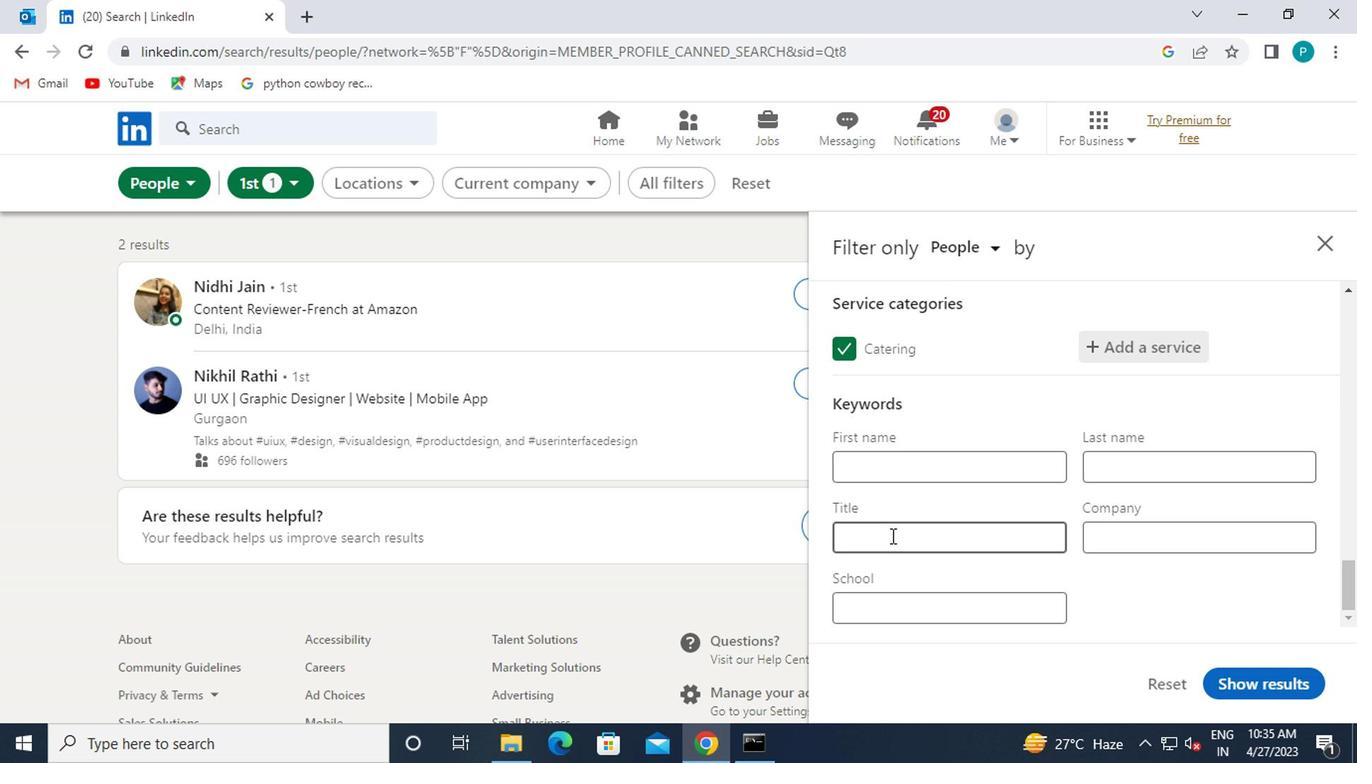 
Action: Key pressed <Key.caps_lock>R<Key.caps_lock>OOFW<Key.backspace>ER
Screenshot: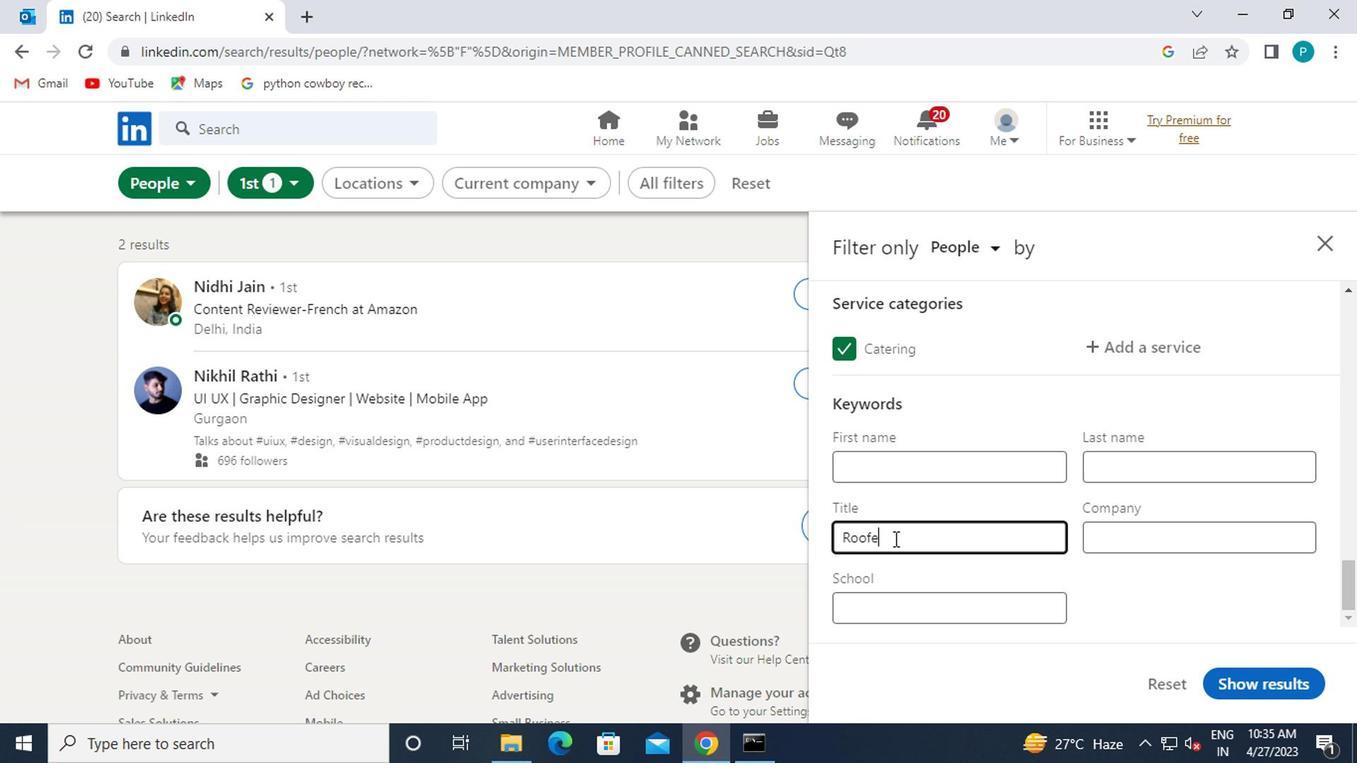 
Action: Mouse moved to (1217, 674)
Screenshot: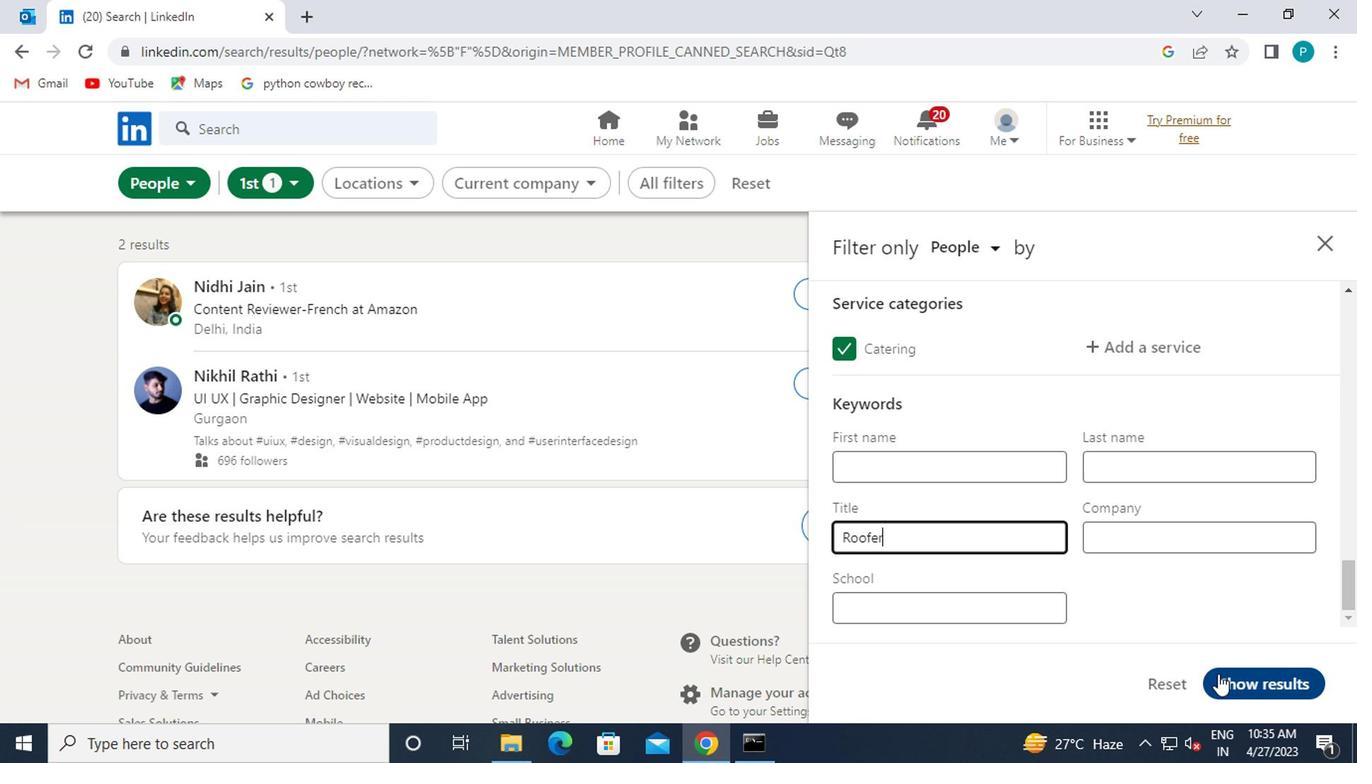 
Action: Mouse pressed left at (1217, 674)
Screenshot: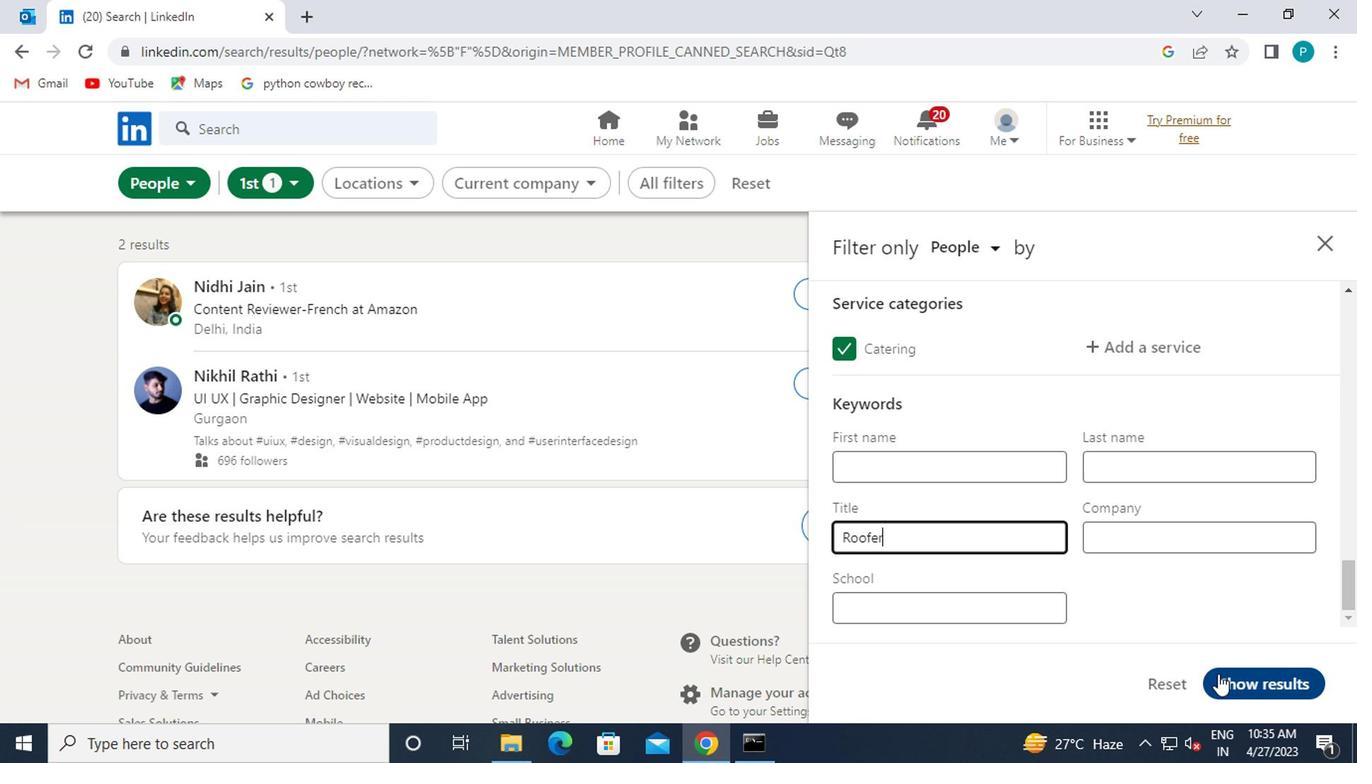 
